 Task: Search one way flight ticket for 2 adults, 2 infants in seat and 1 infant on lap in first from Hibbing: Range Regional Airport (was Chisholm-hibbing Airport) to Greenville: Pitt-greenville Airport on 5-2-2023. Choice of flights is Emirates. Number of bags: 1 carry on bag and 5 checked bags. Price is upto 90000. Outbound departure time preference is 7:45.
Action: Mouse moved to (388, 154)
Screenshot: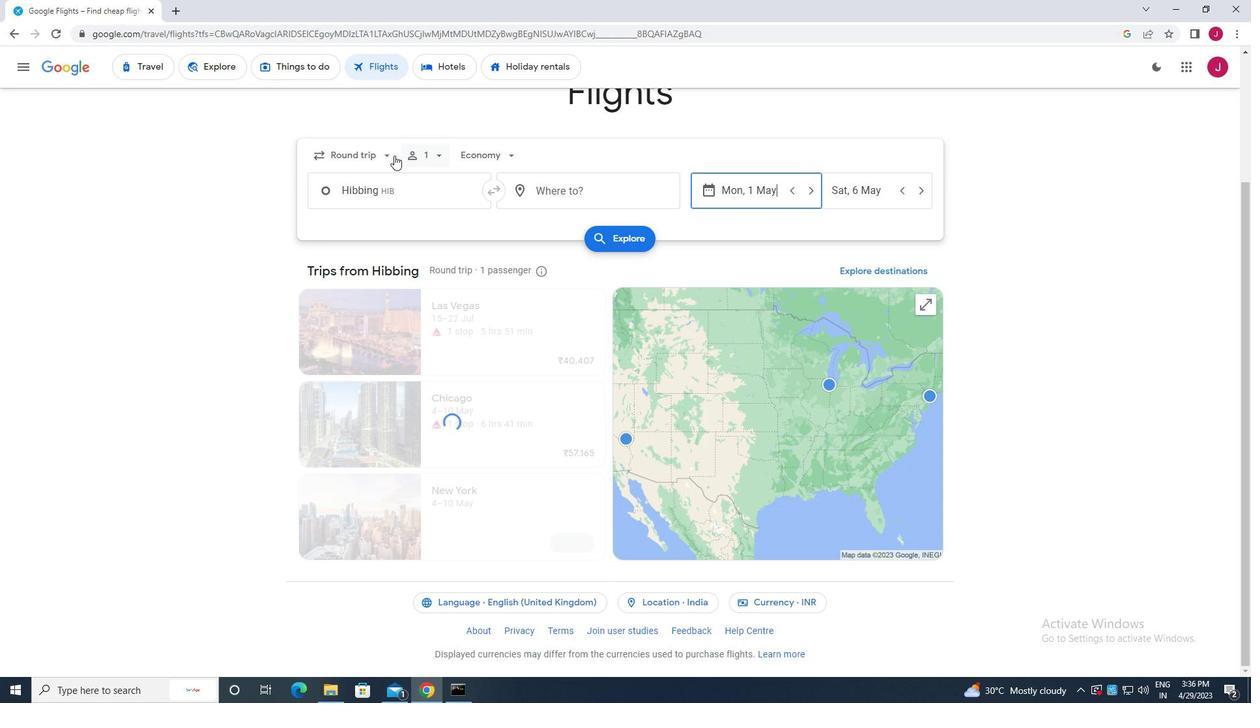 
Action: Mouse pressed left at (388, 154)
Screenshot: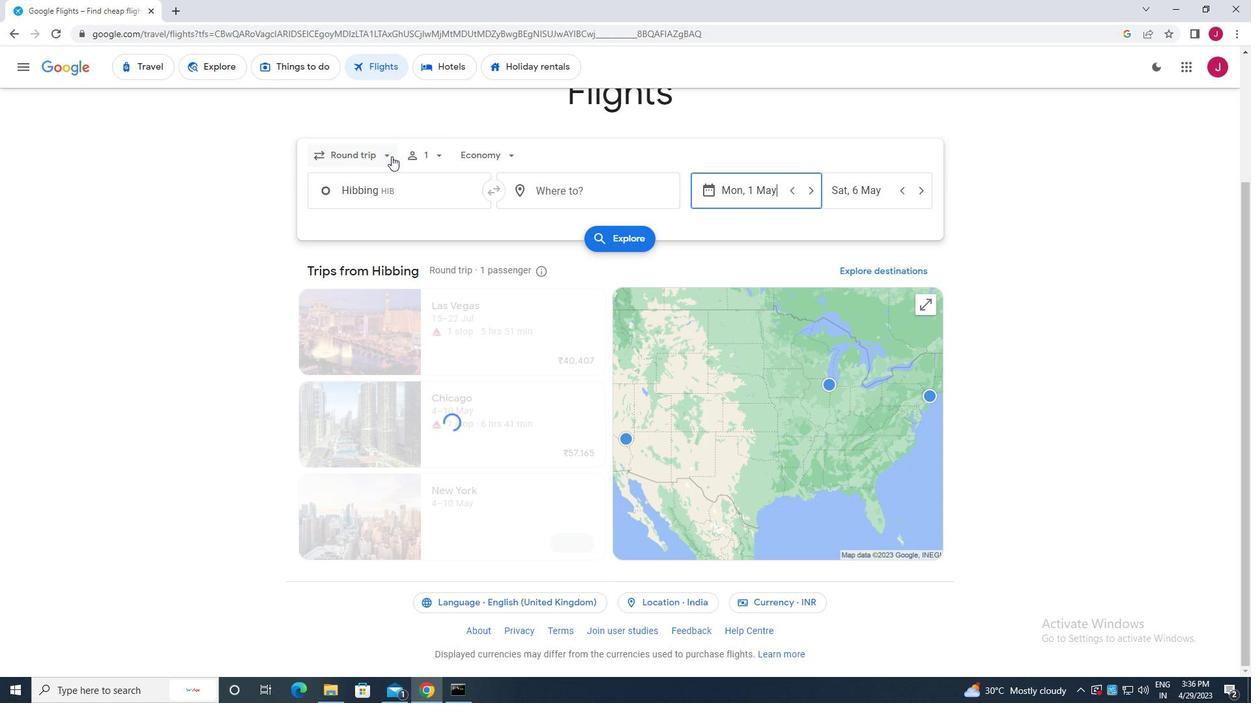 
Action: Mouse moved to (372, 213)
Screenshot: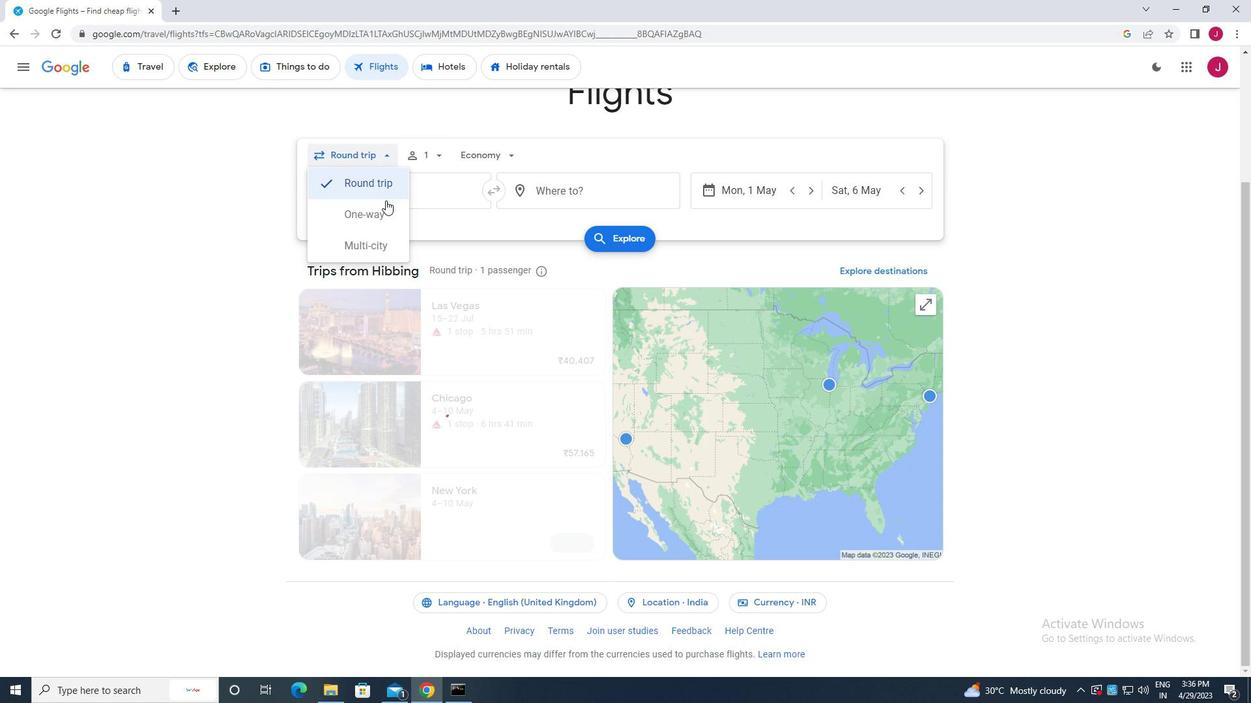
Action: Mouse pressed left at (372, 213)
Screenshot: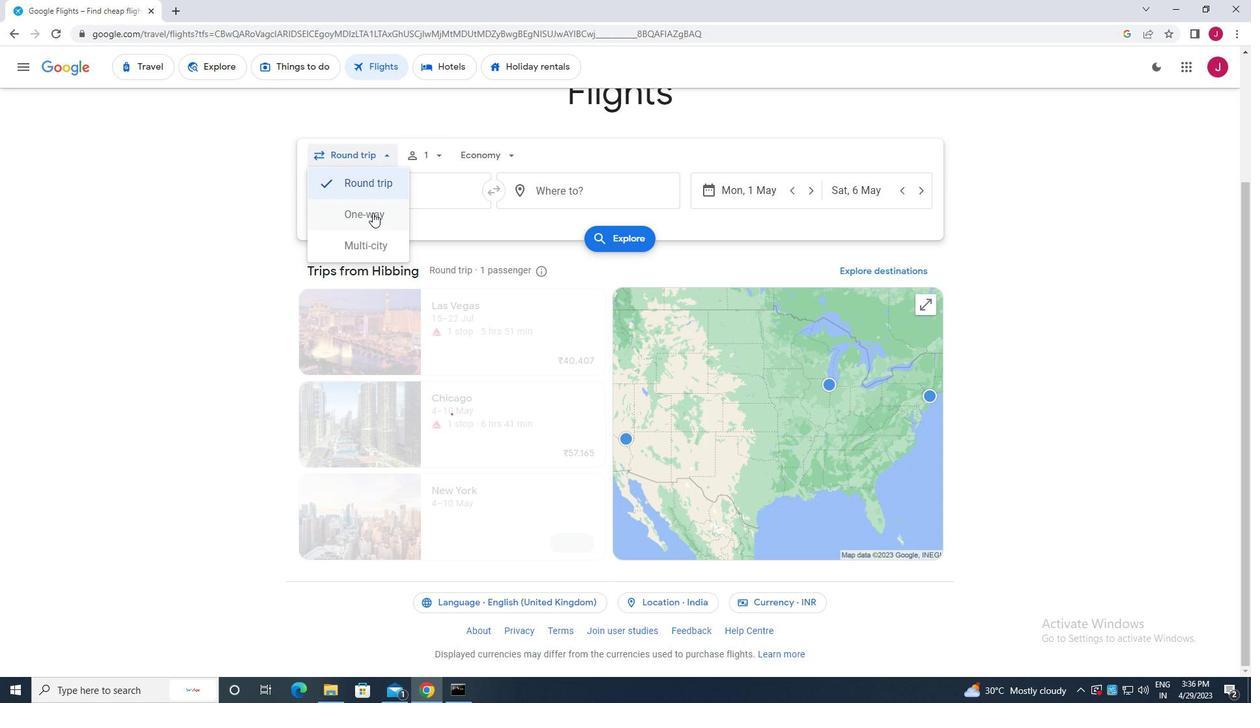 
Action: Mouse moved to (432, 155)
Screenshot: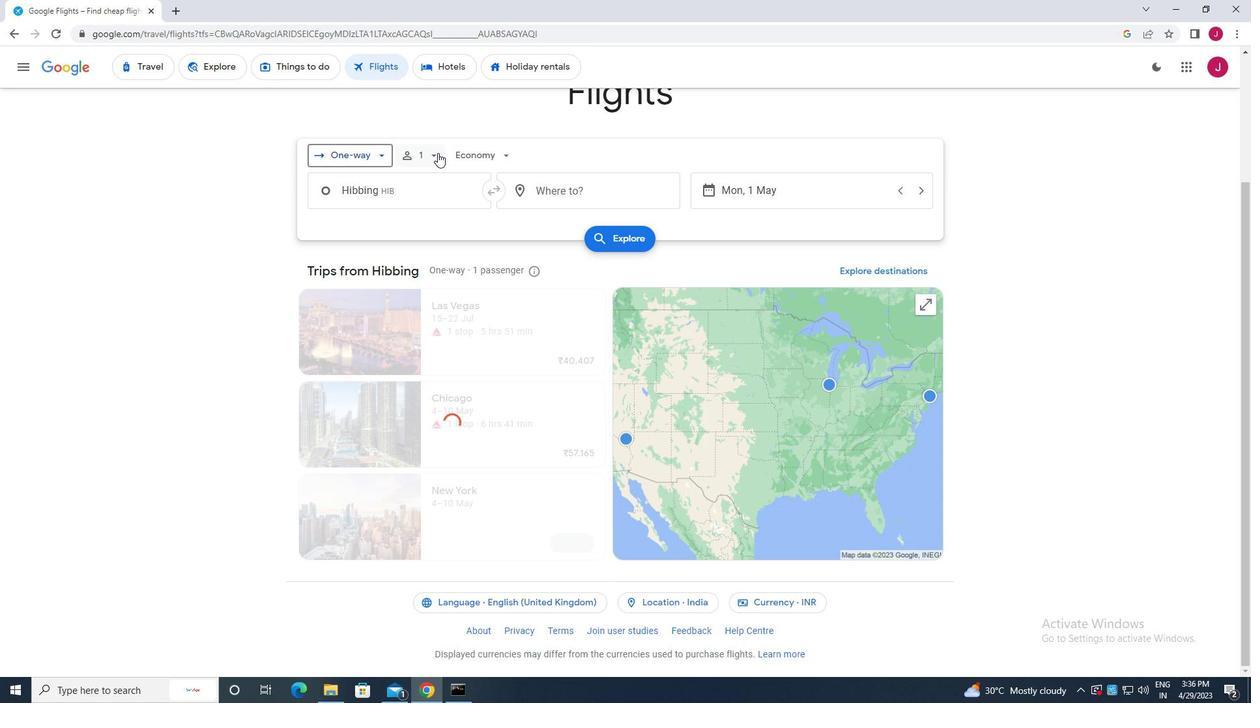 
Action: Mouse pressed left at (432, 155)
Screenshot: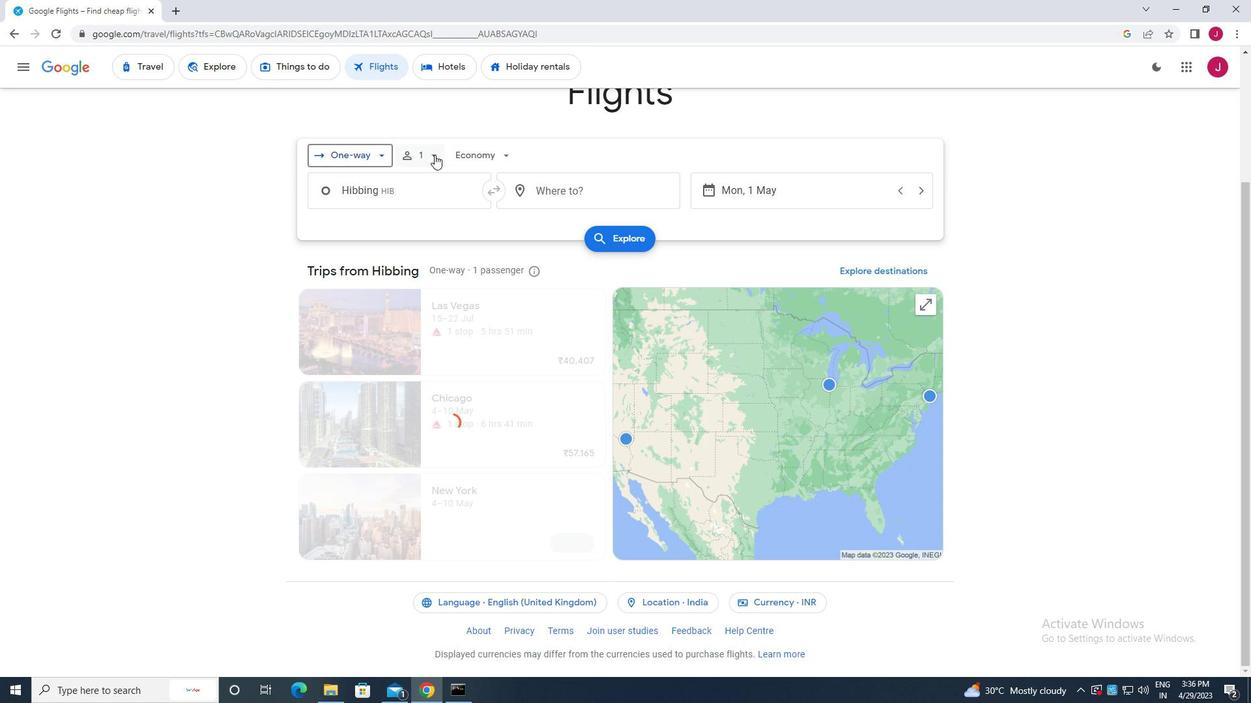 
Action: Mouse moved to (532, 192)
Screenshot: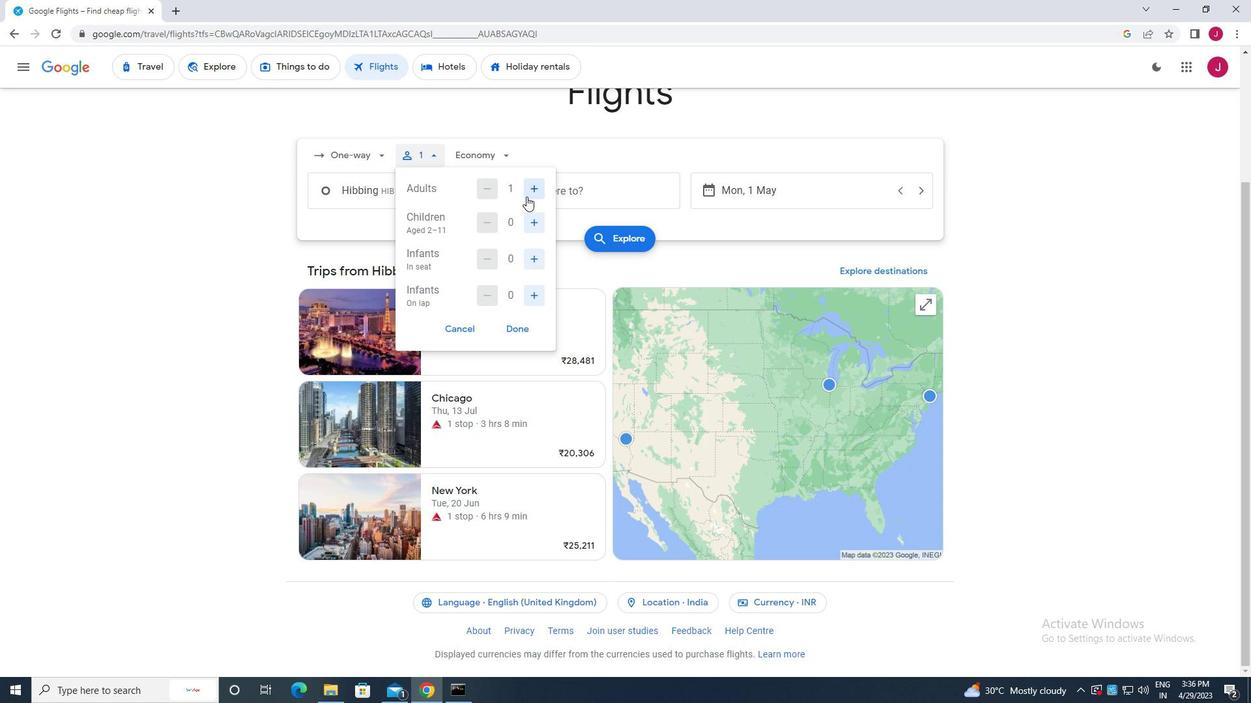 
Action: Mouse pressed left at (532, 192)
Screenshot: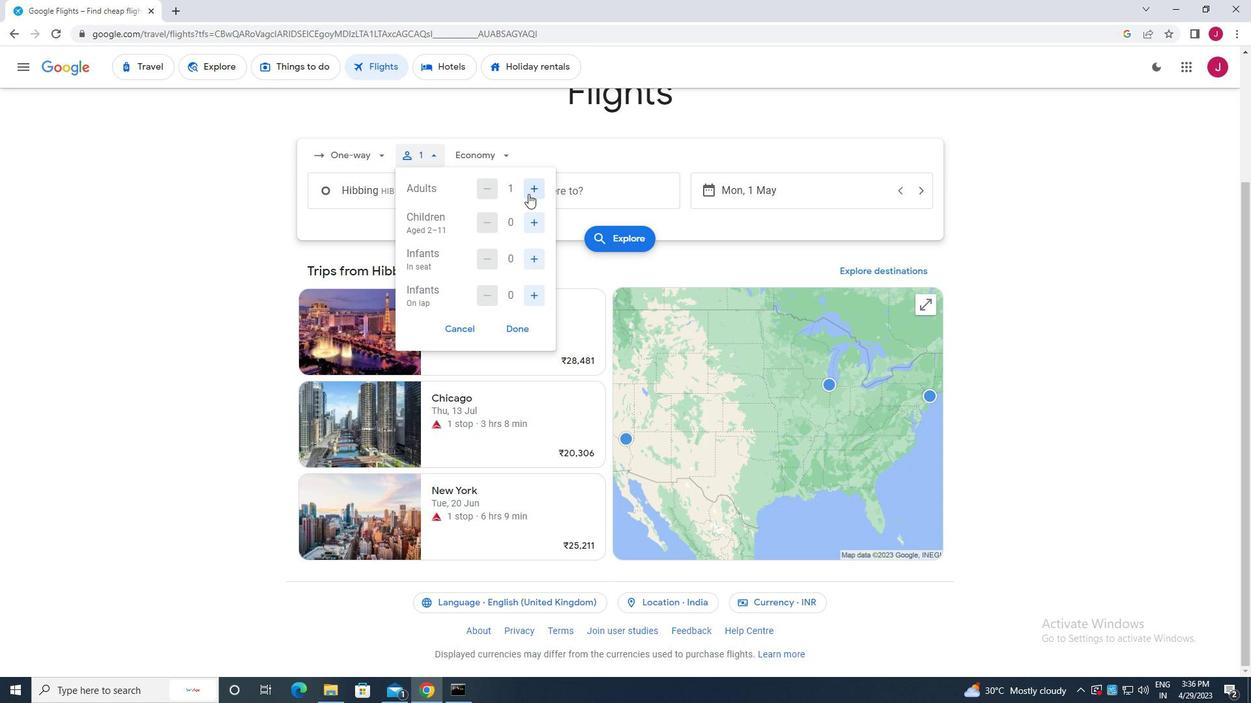 
Action: Mouse pressed left at (532, 192)
Screenshot: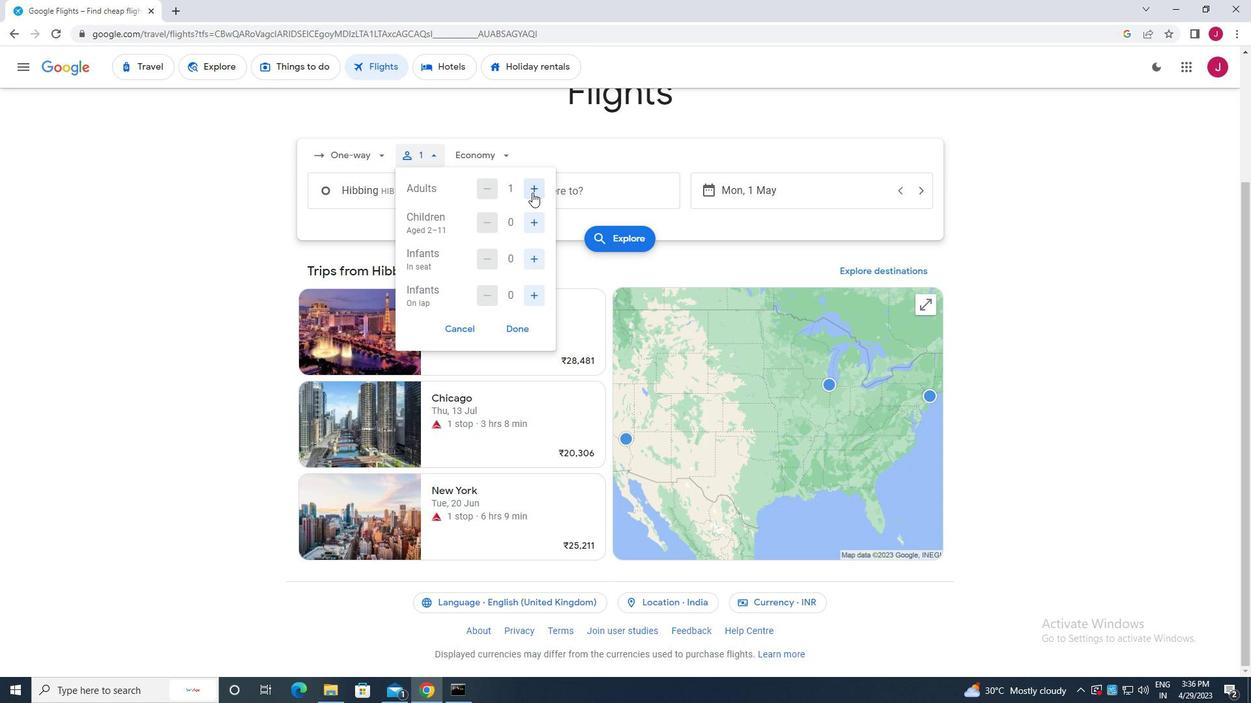 
Action: Mouse moved to (488, 190)
Screenshot: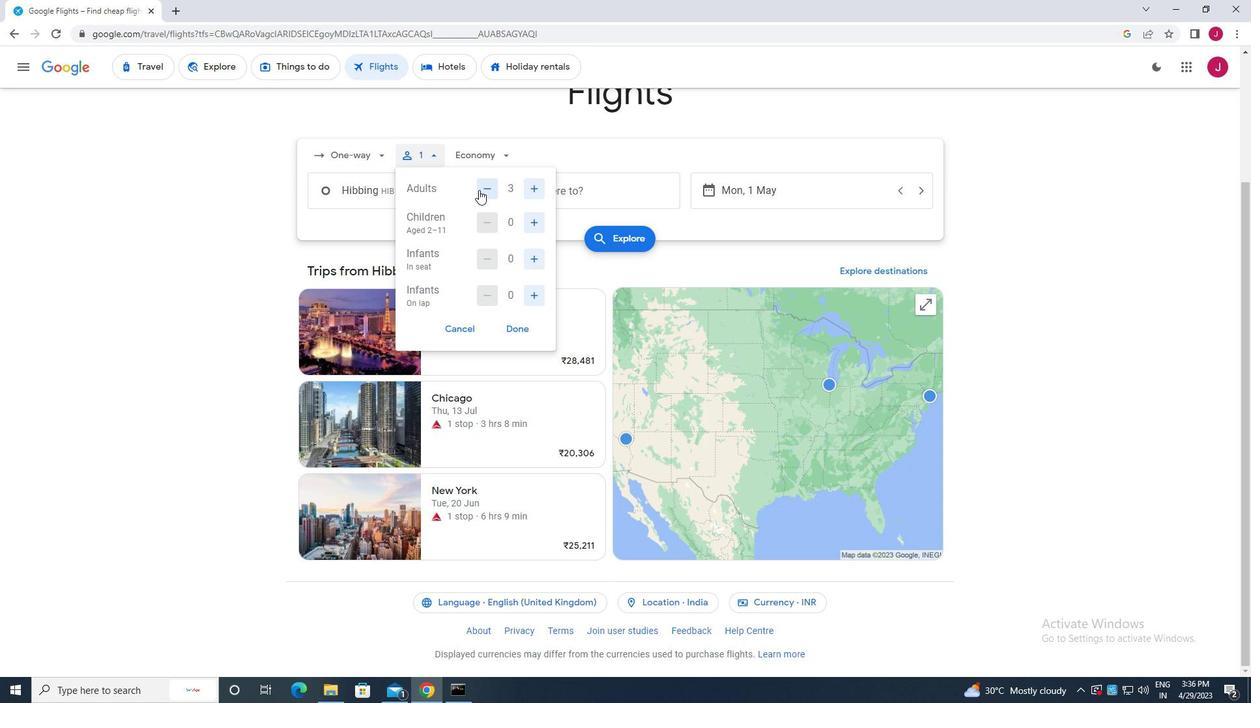
Action: Mouse pressed left at (488, 190)
Screenshot: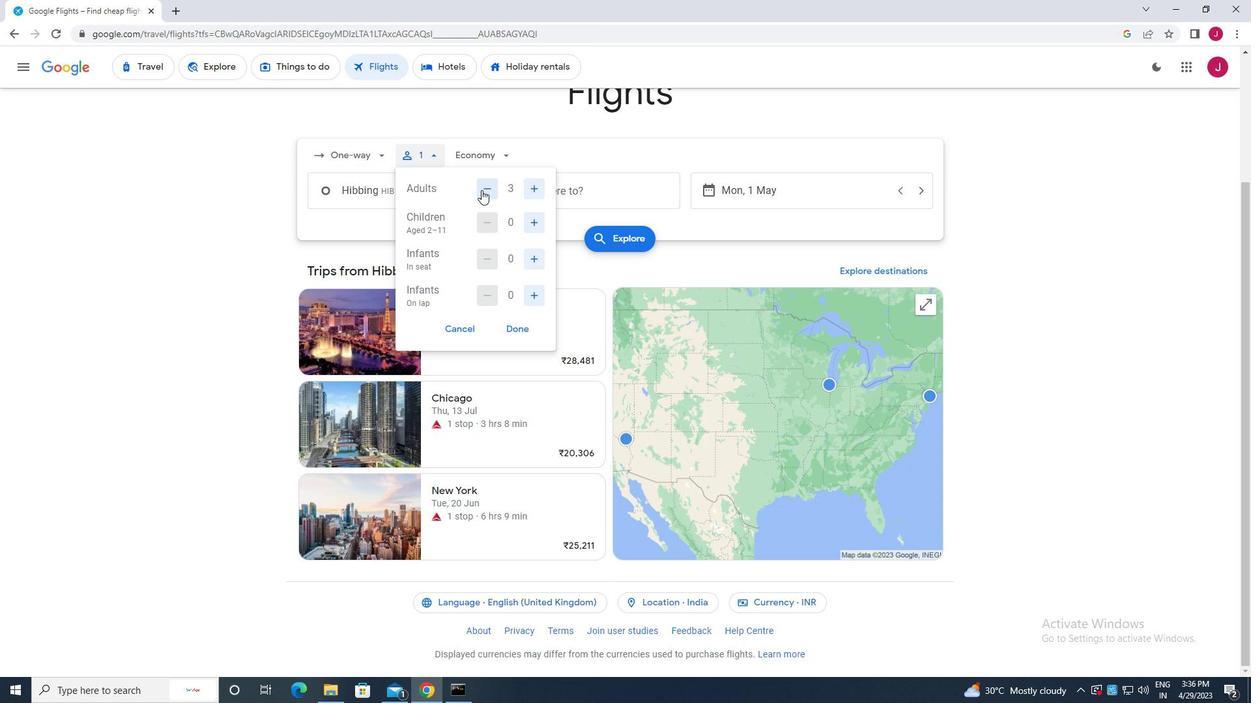 
Action: Mouse moved to (538, 254)
Screenshot: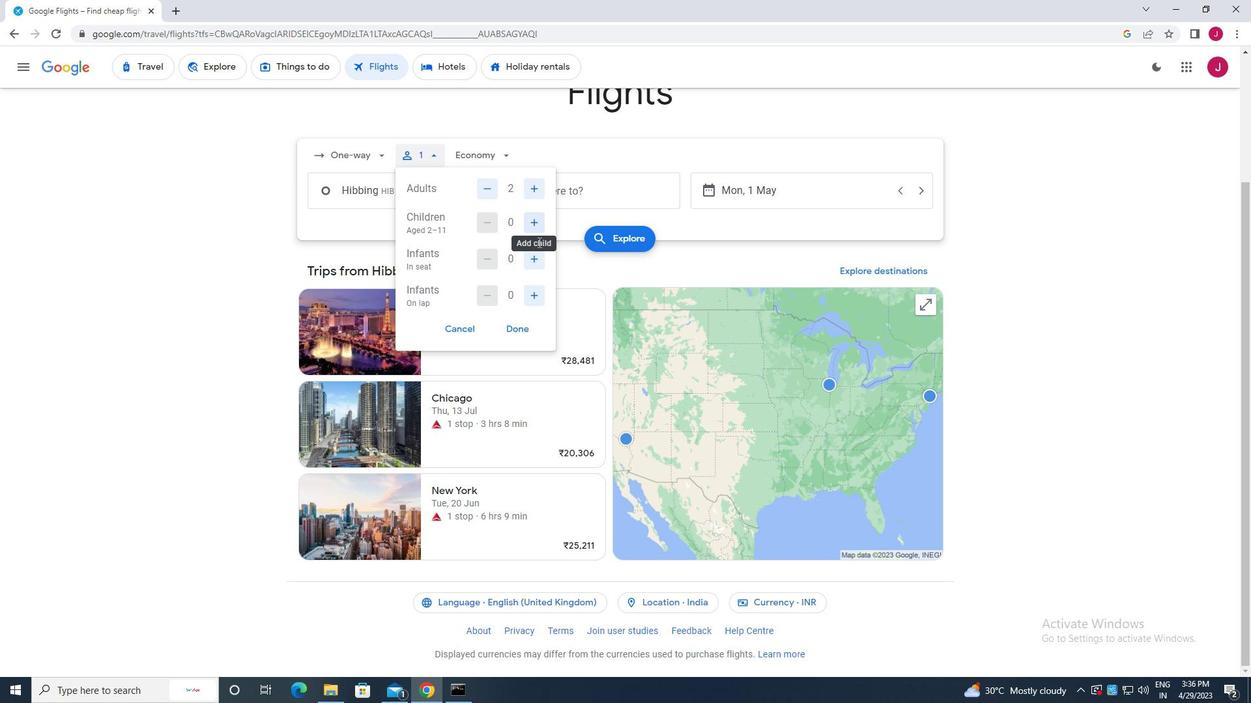 
Action: Mouse pressed left at (538, 254)
Screenshot: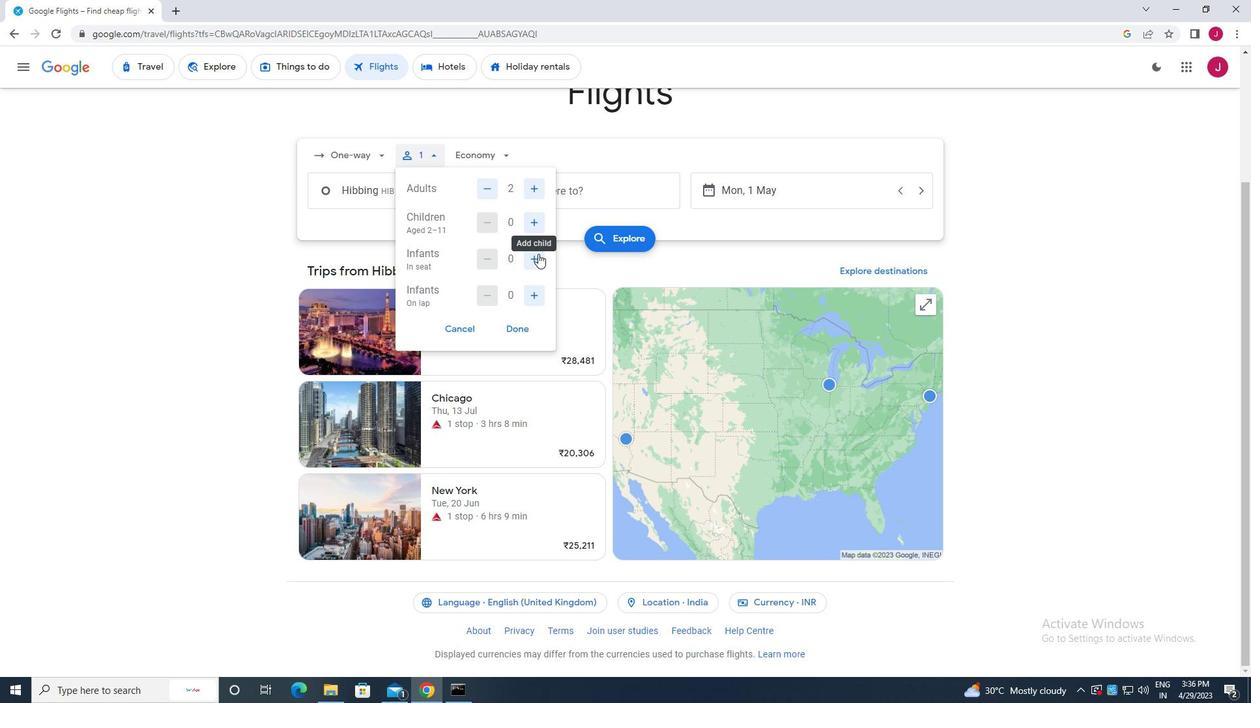 
Action: Mouse pressed left at (538, 254)
Screenshot: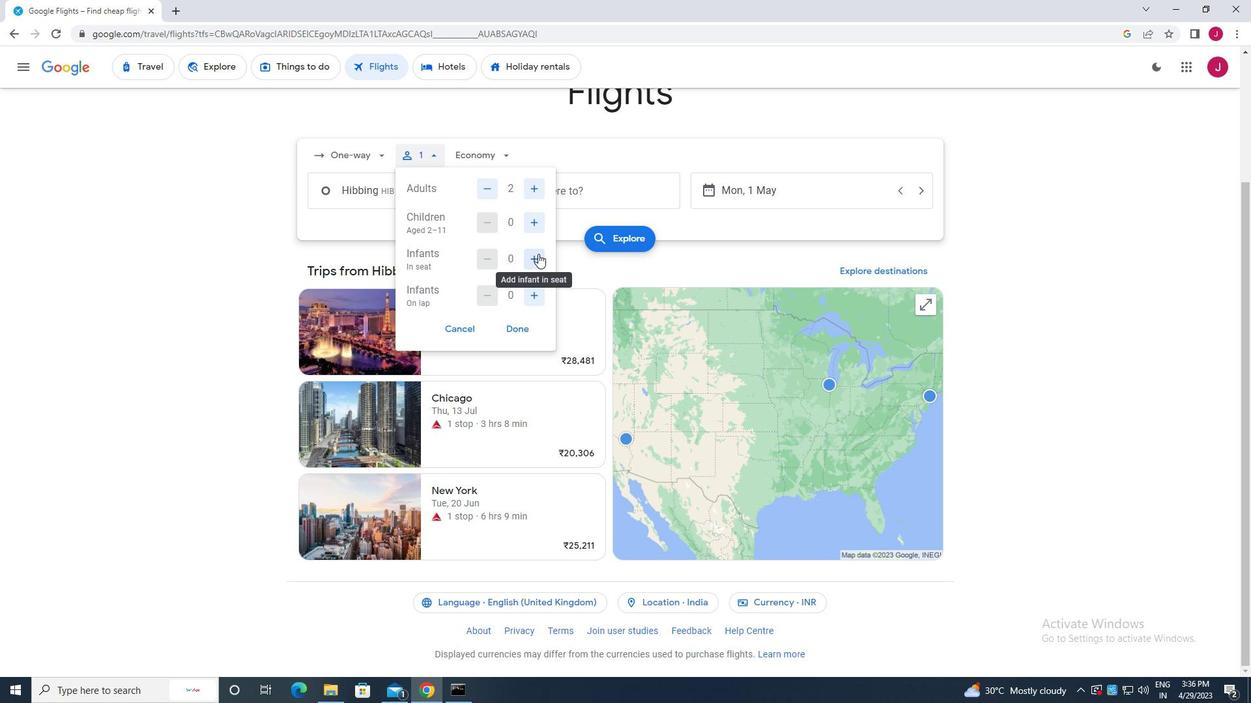 
Action: Mouse moved to (531, 291)
Screenshot: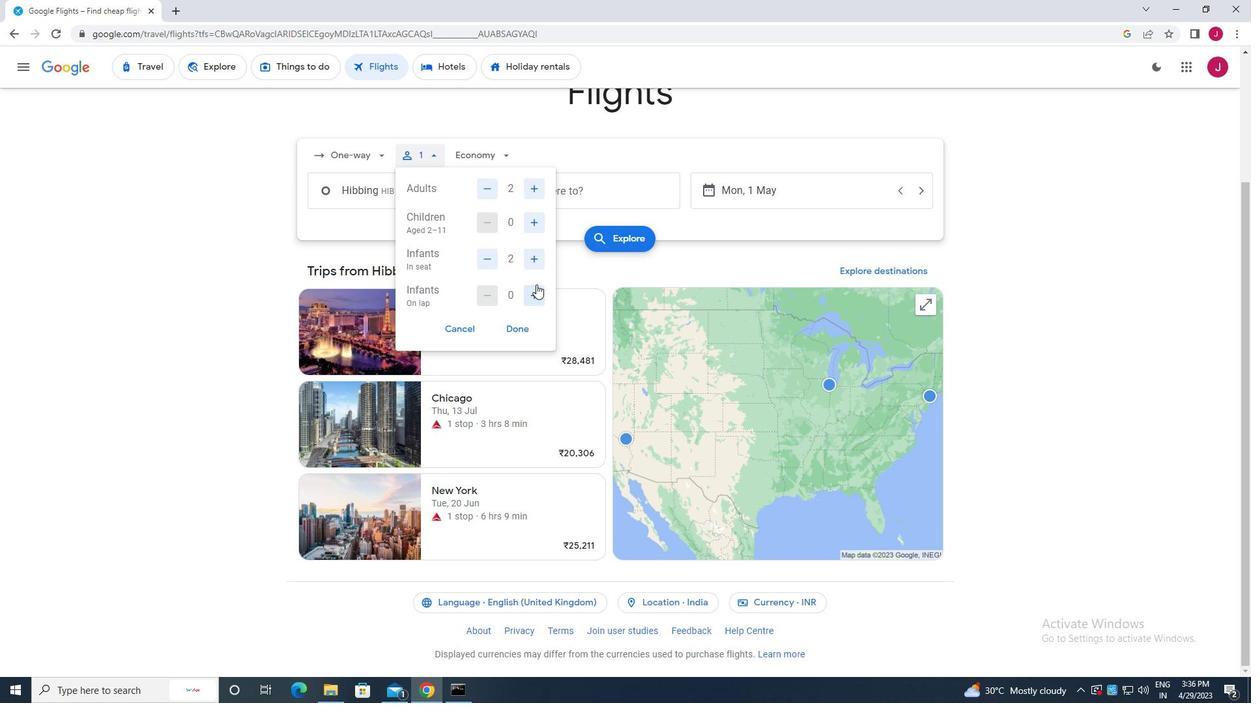
Action: Mouse pressed left at (531, 291)
Screenshot: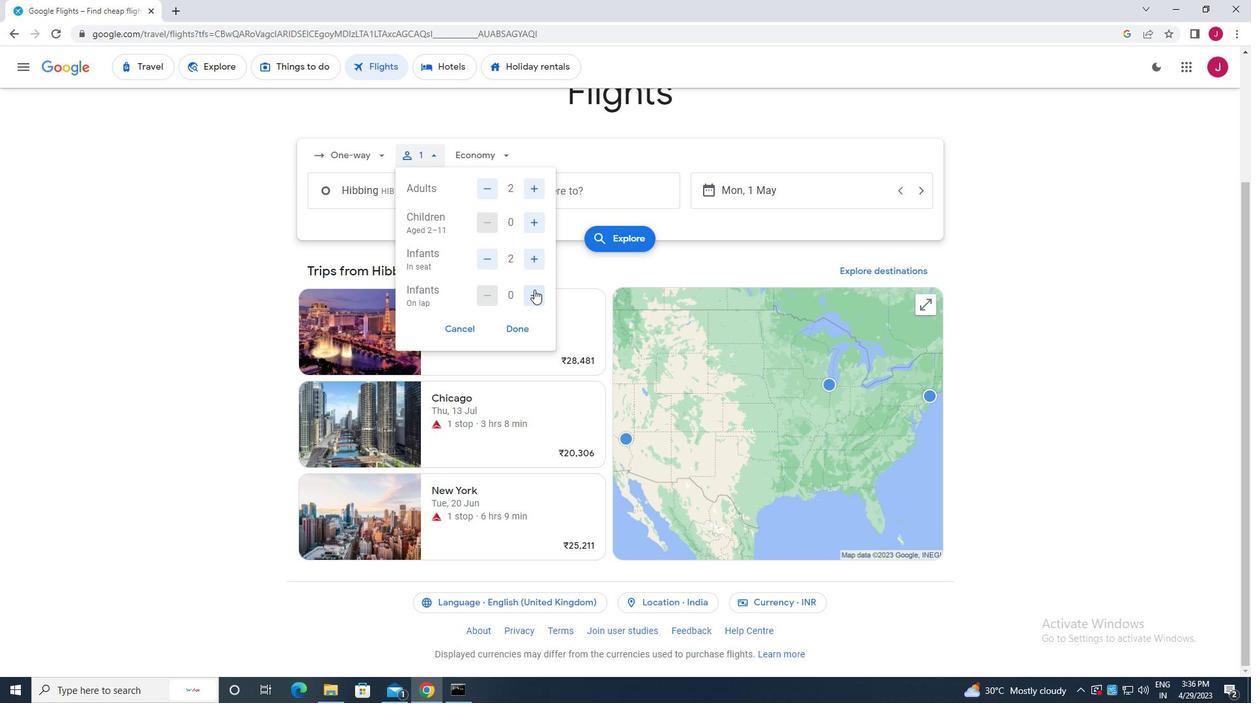 
Action: Mouse moved to (520, 327)
Screenshot: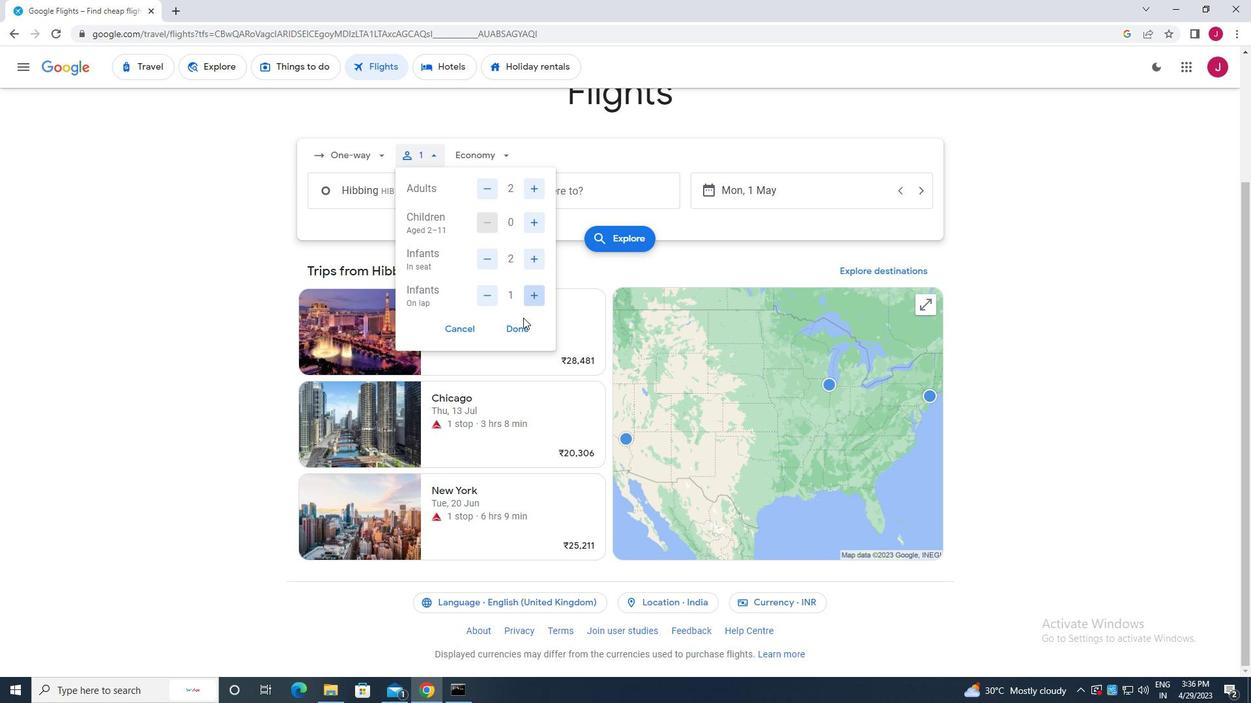 
Action: Mouse pressed left at (520, 327)
Screenshot: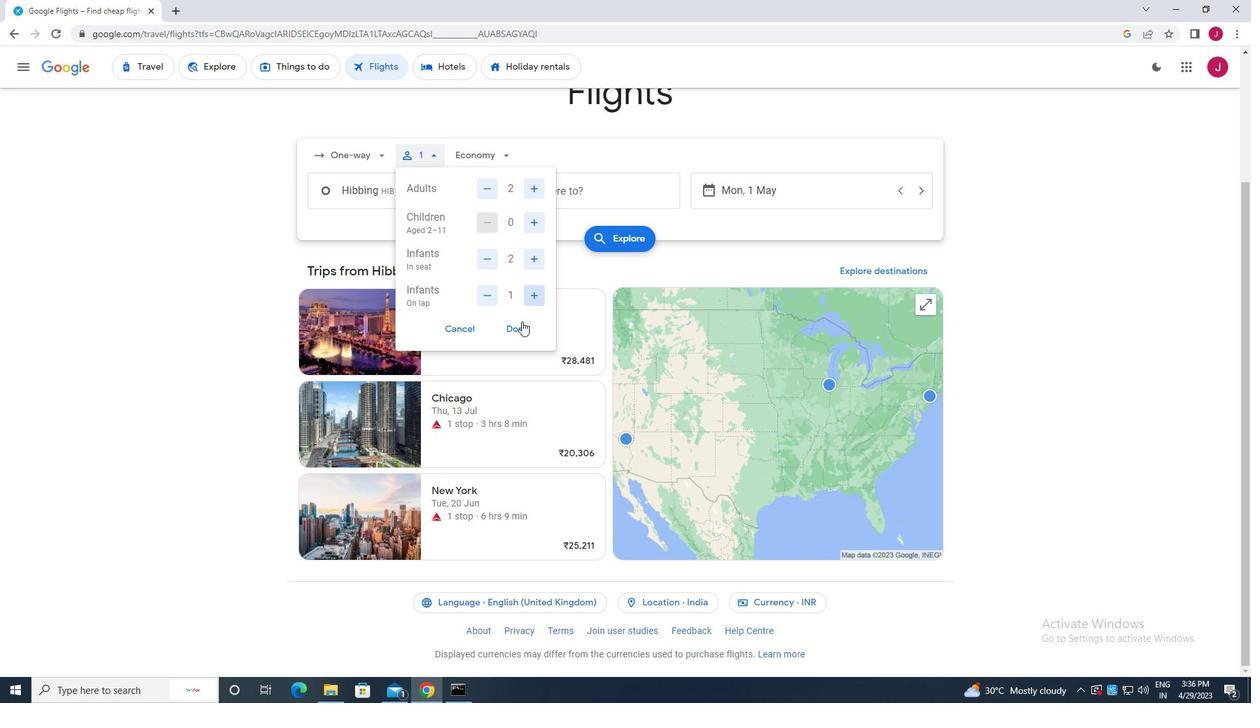 
Action: Mouse moved to (503, 158)
Screenshot: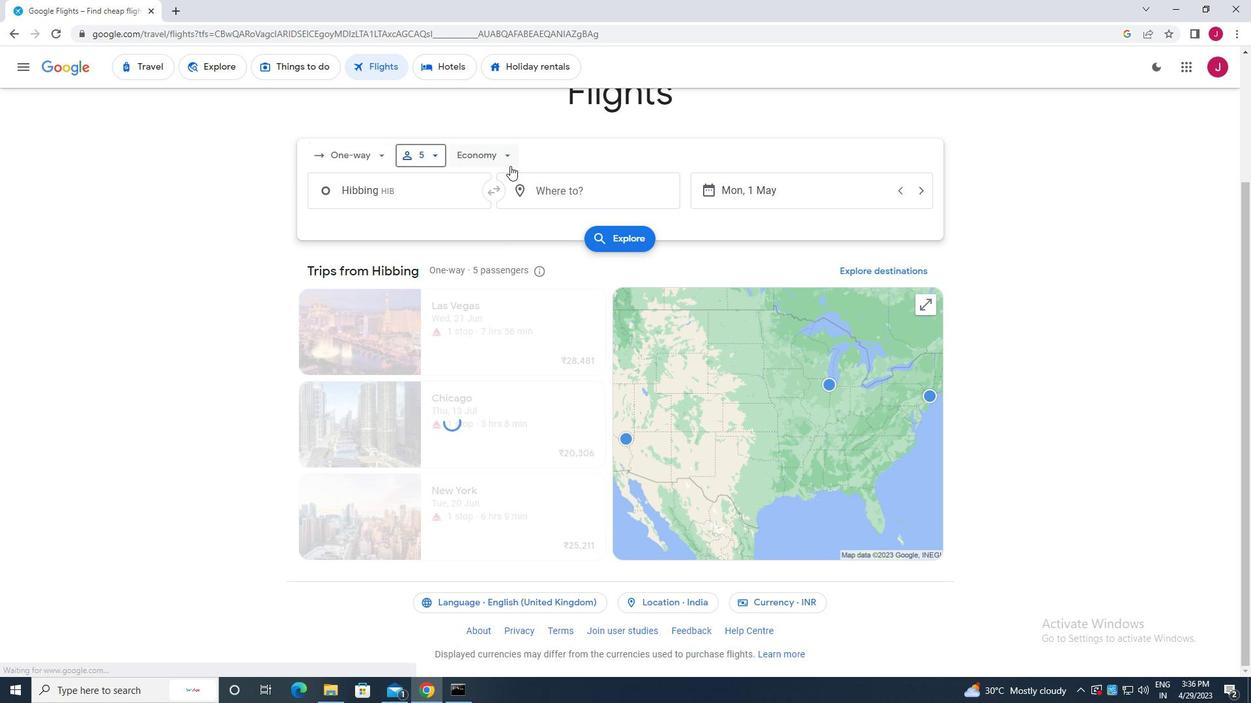 
Action: Mouse pressed left at (503, 158)
Screenshot: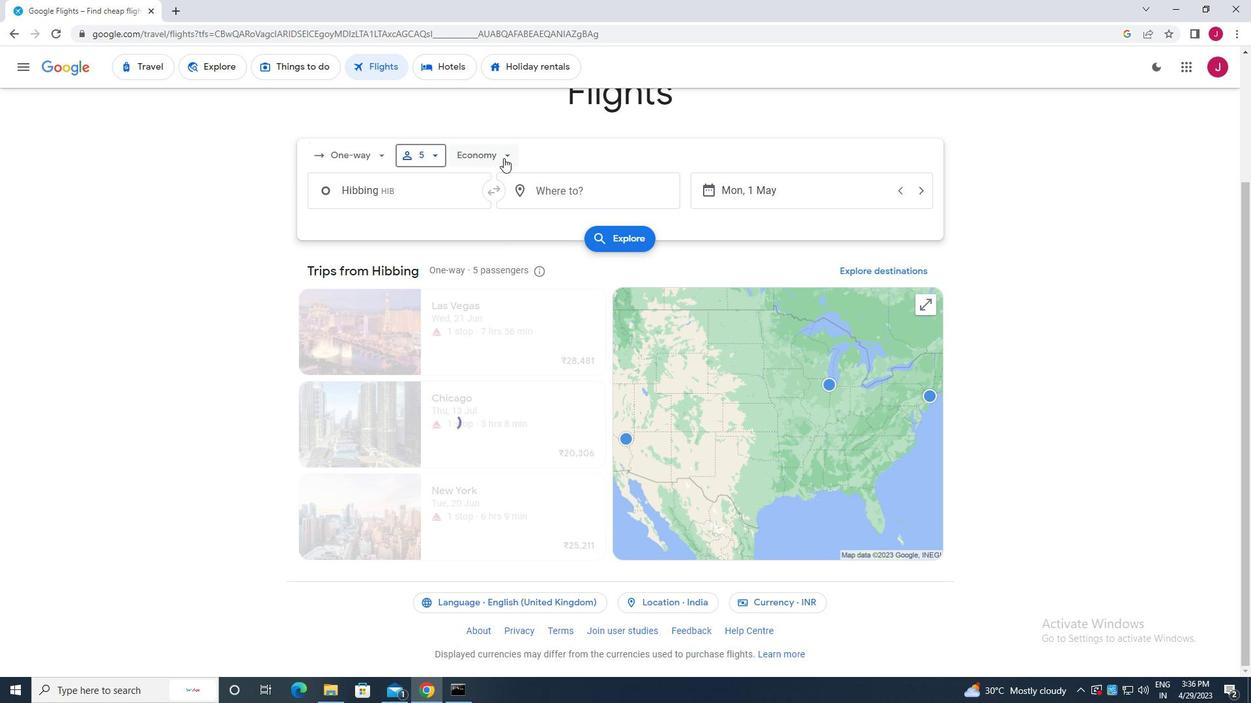 
Action: Mouse moved to (495, 271)
Screenshot: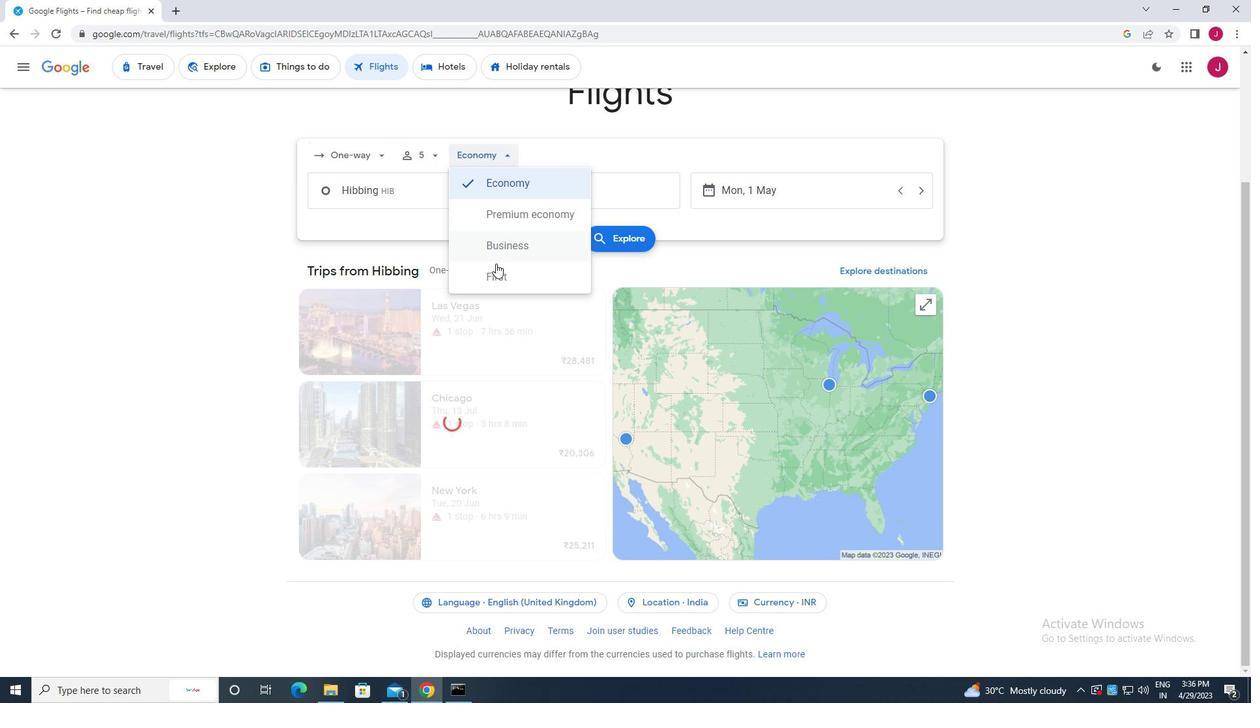 
Action: Mouse pressed left at (495, 271)
Screenshot: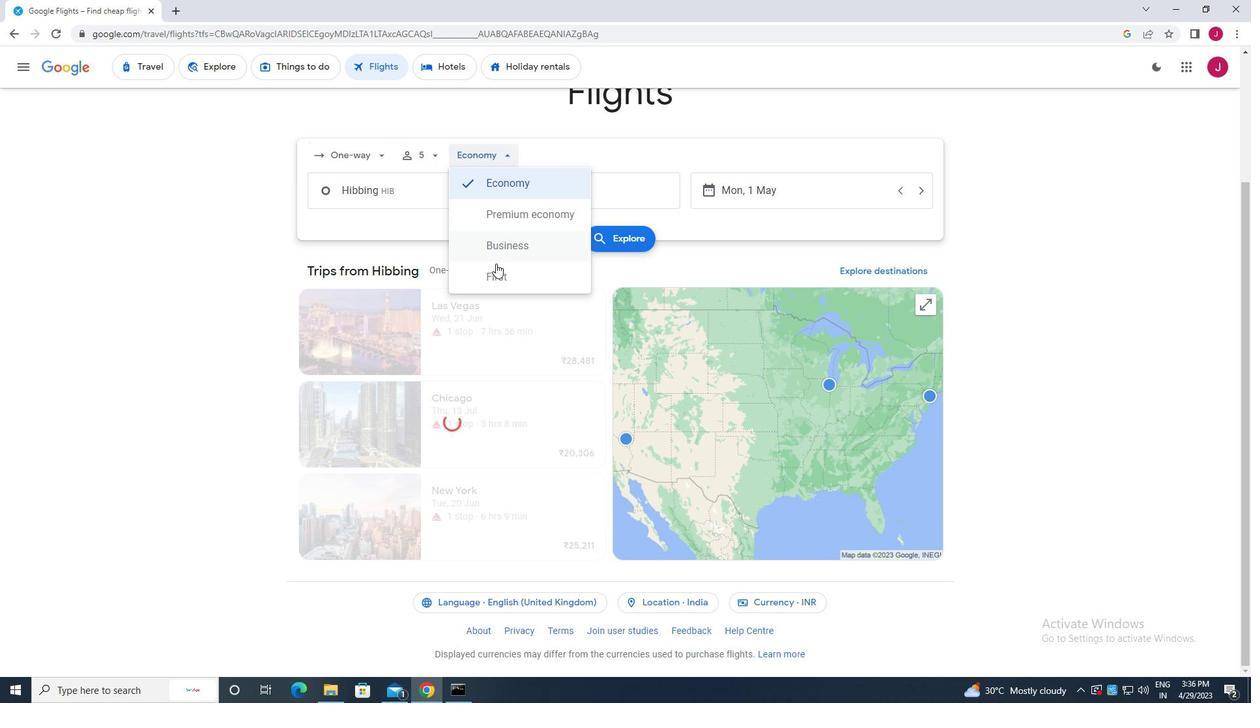 
Action: Mouse moved to (421, 196)
Screenshot: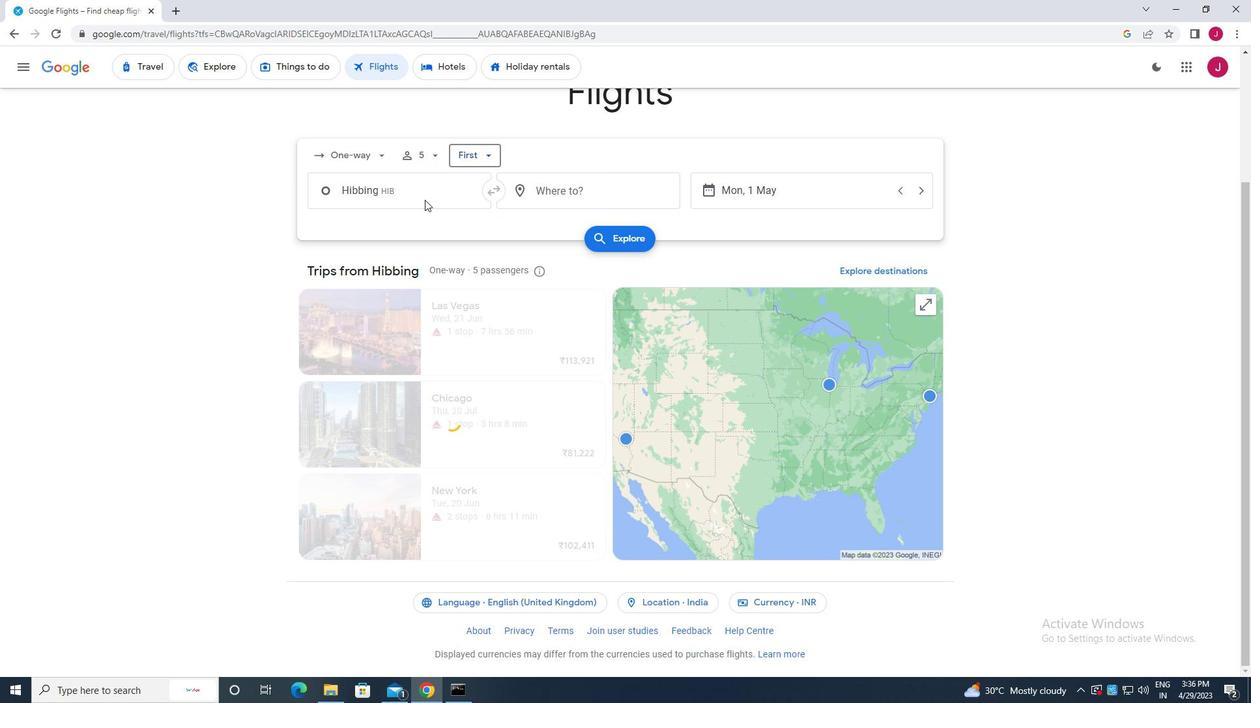 
Action: Mouse pressed left at (421, 196)
Screenshot: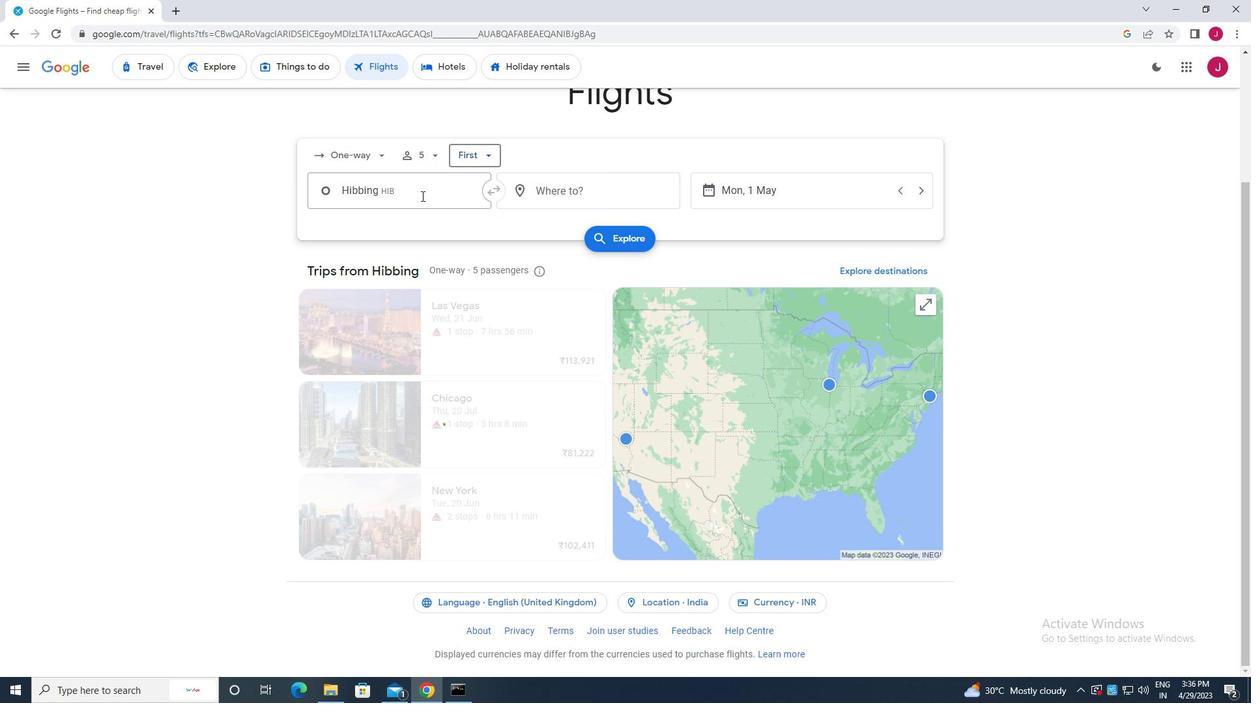 
Action: Mouse moved to (421, 196)
Screenshot: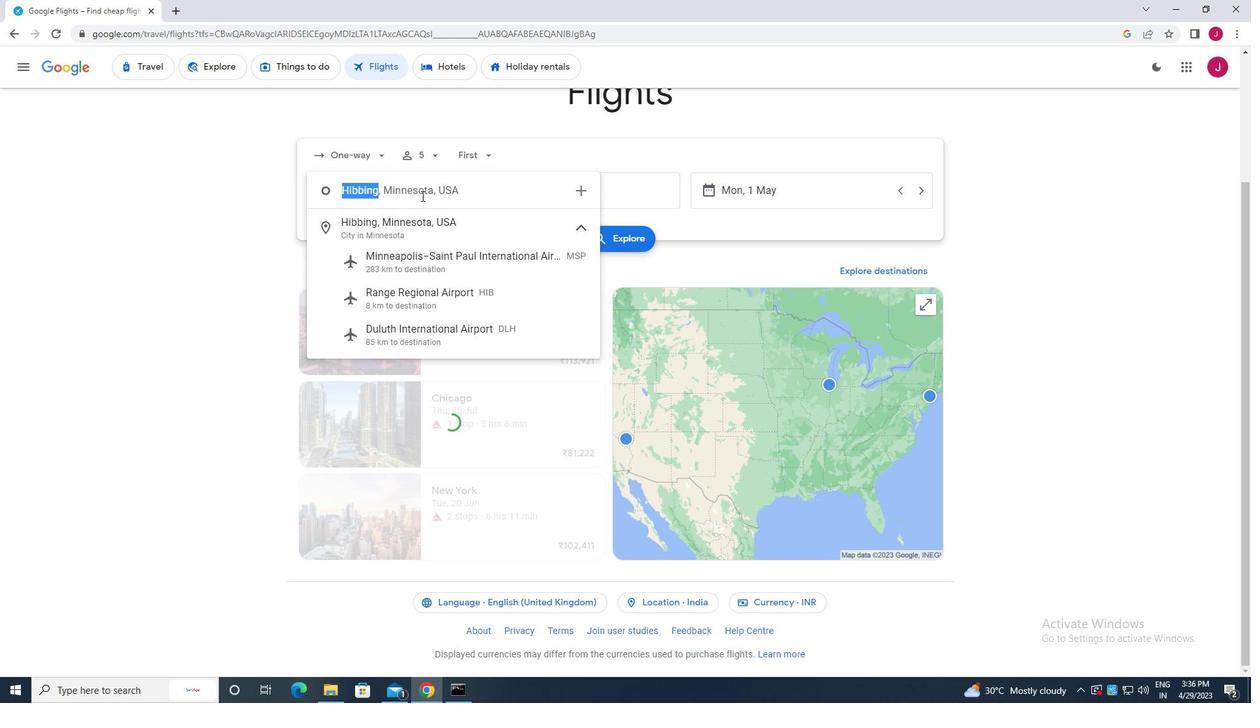 
Action: Key pressed range
Screenshot: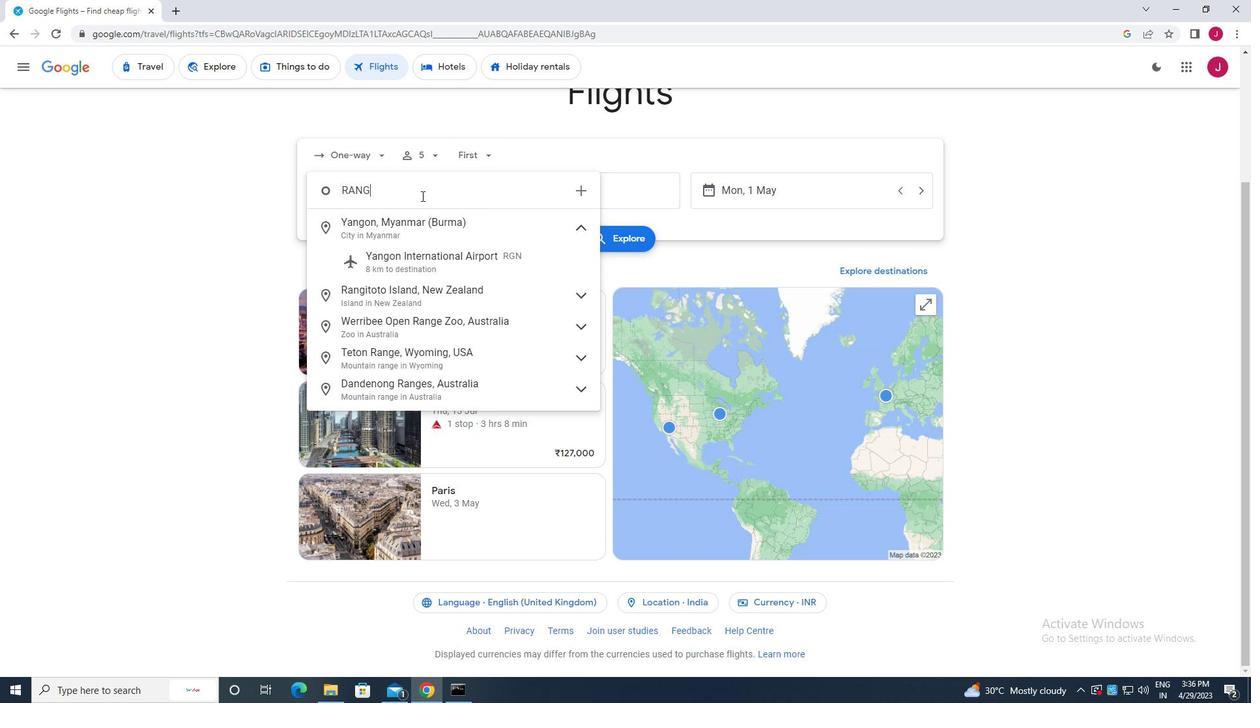 
Action: Mouse moved to (403, 398)
Screenshot: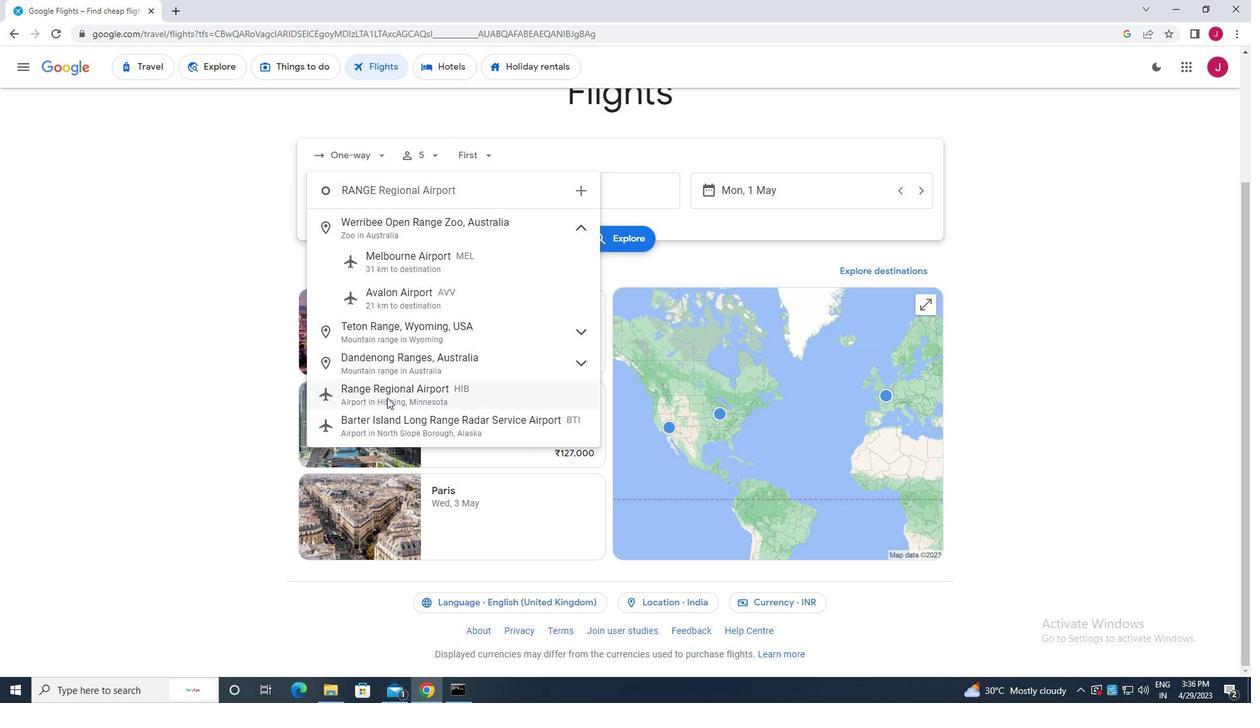 
Action: Mouse pressed left at (403, 398)
Screenshot: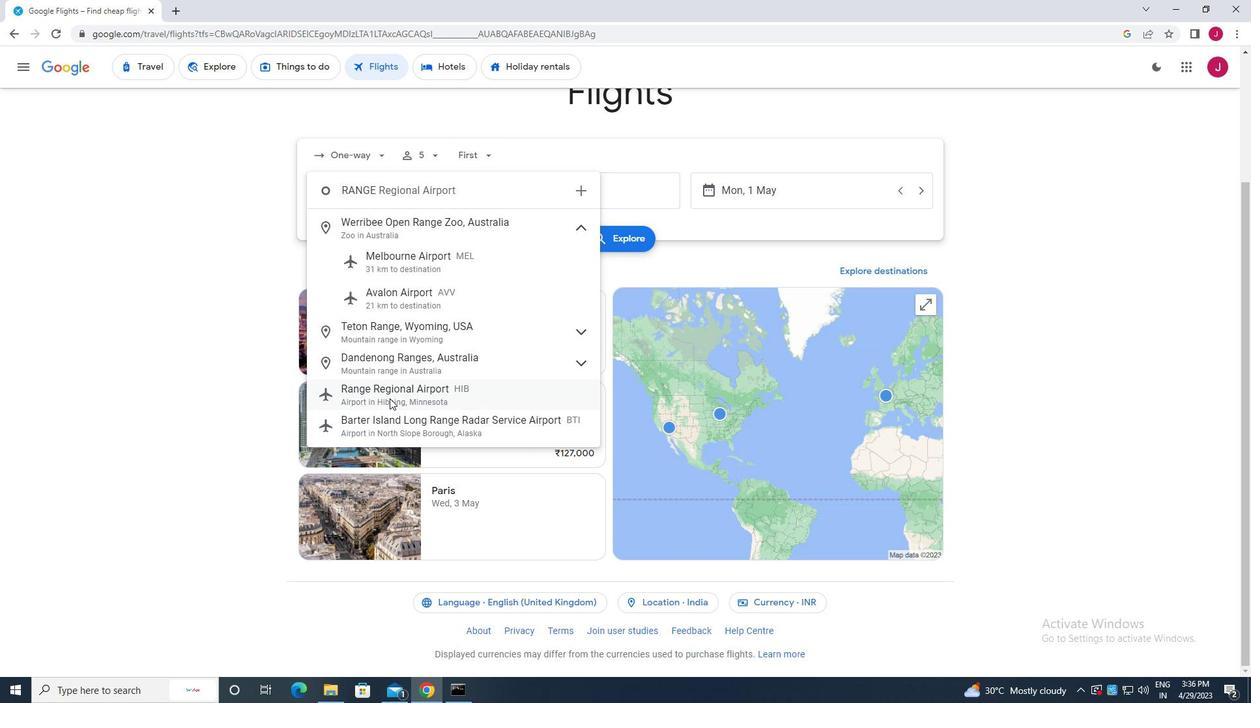 
Action: Mouse moved to (625, 187)
Screenshot: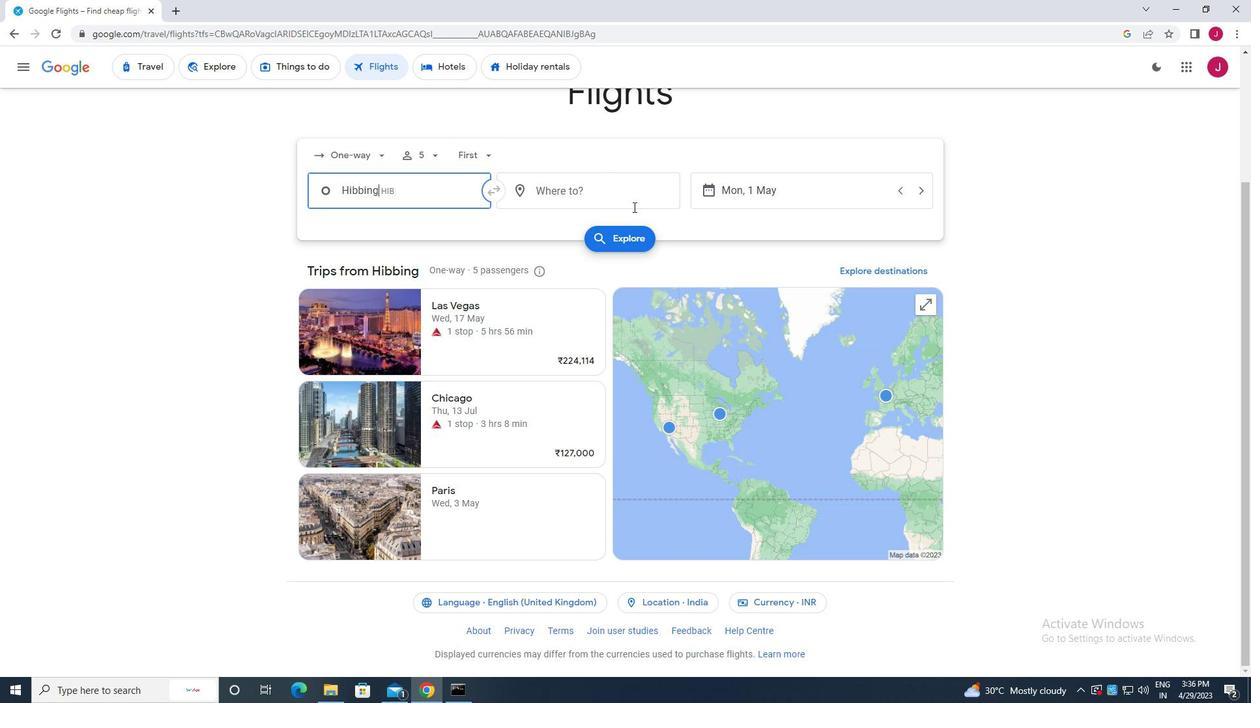 
Action: Mouse pressed left at (625, 187)
Screenshot: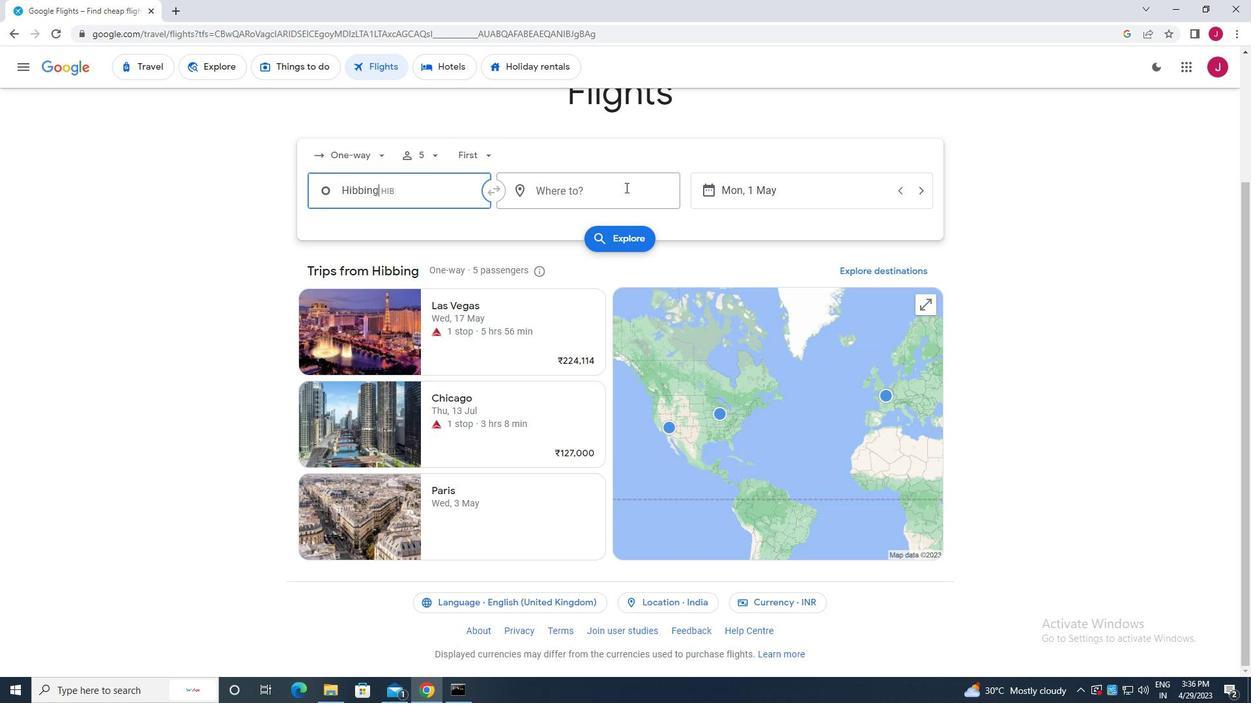 
Action: Key pressed greenville<Key.space>p
Screenshot: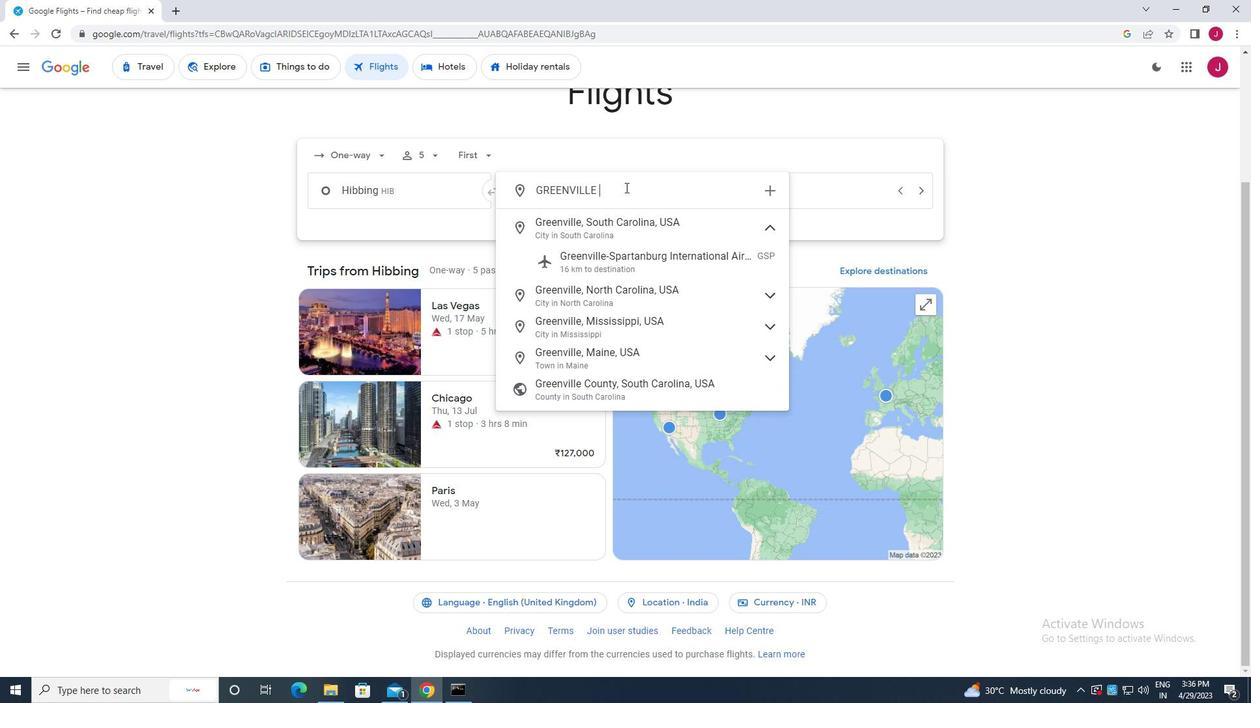 
Action: Mouse moved to (613, 224)
Screenshot: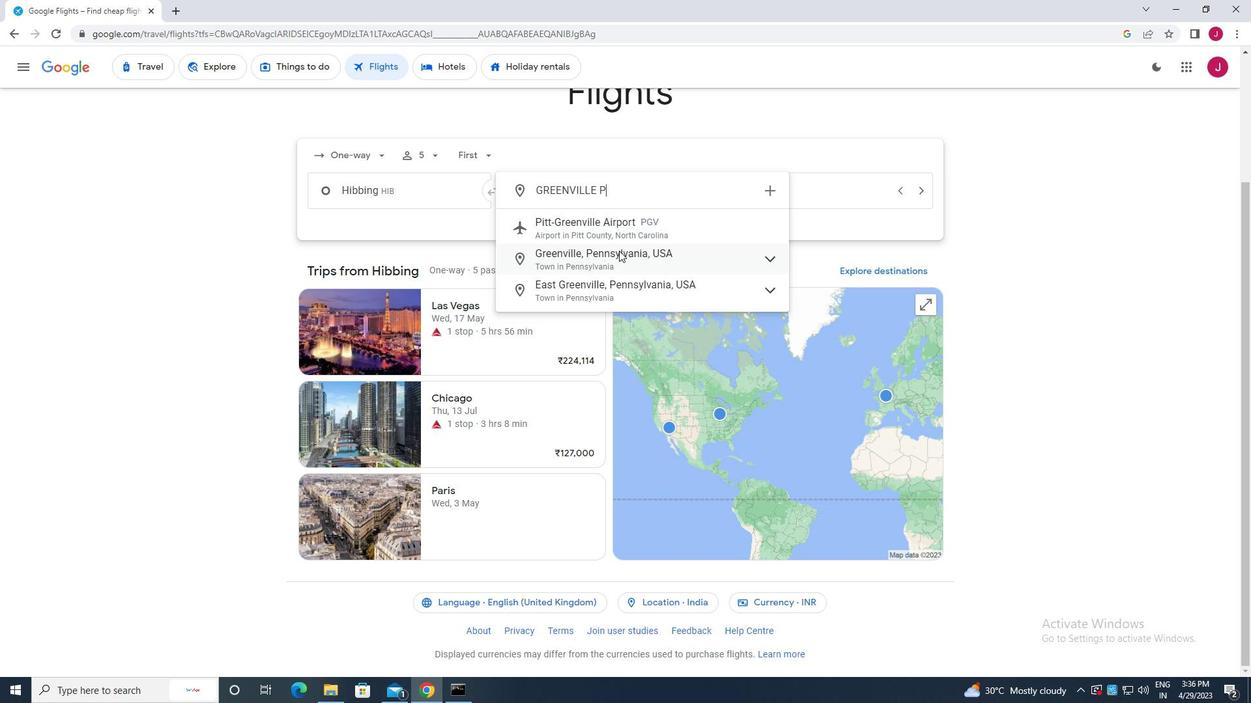 
Action: Mouse pressed left at (613, 224)
Screenshot: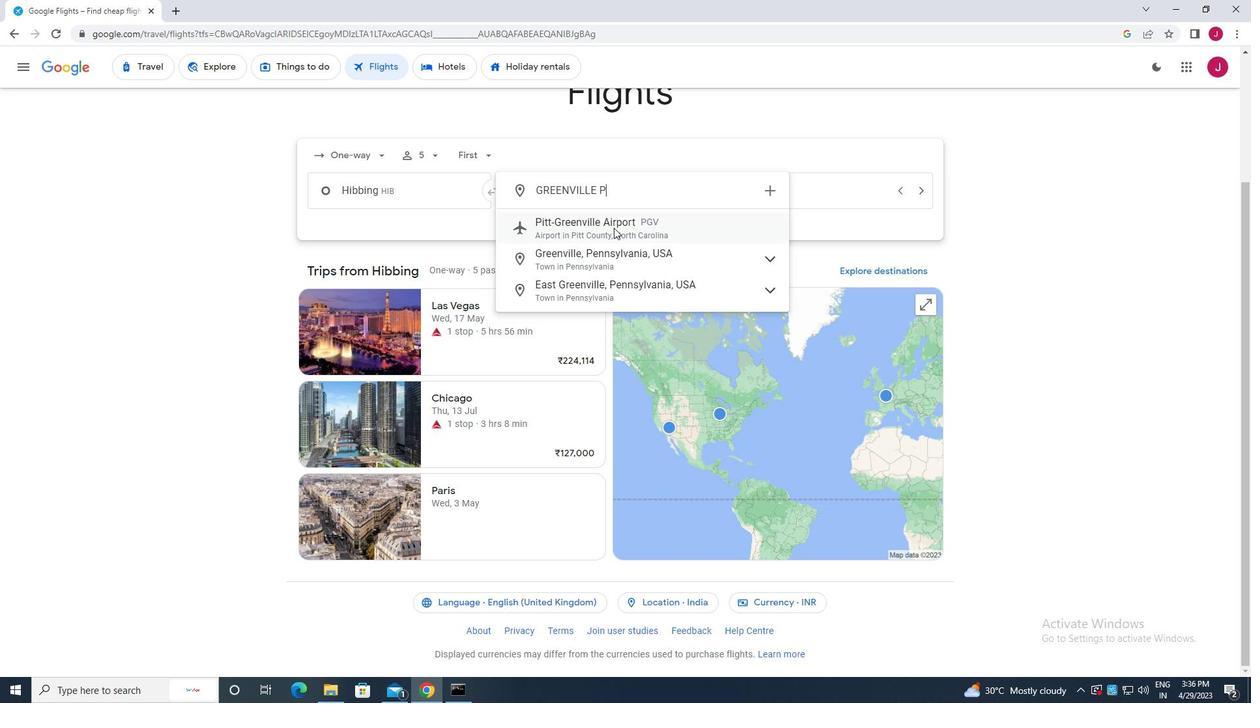 
Action: Mouse moved to (805, 196)
Screenshot: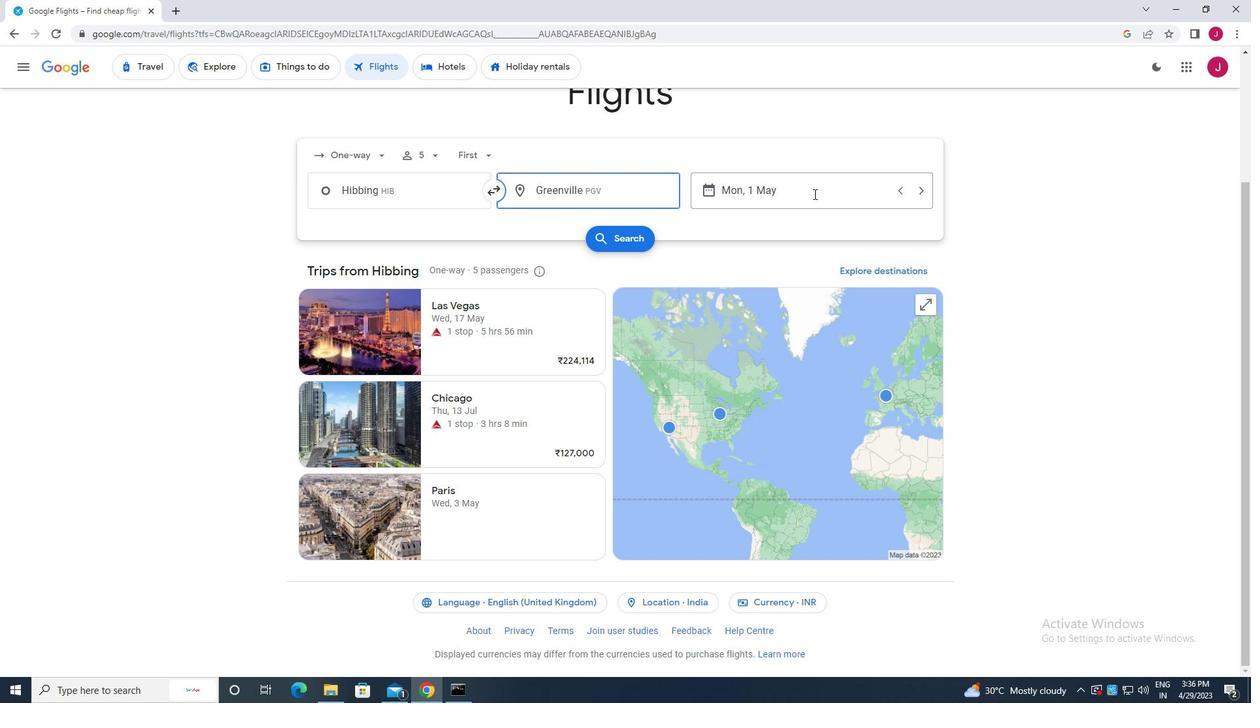 
Action: Mouse pressed left at (805, 196)
Screenshot: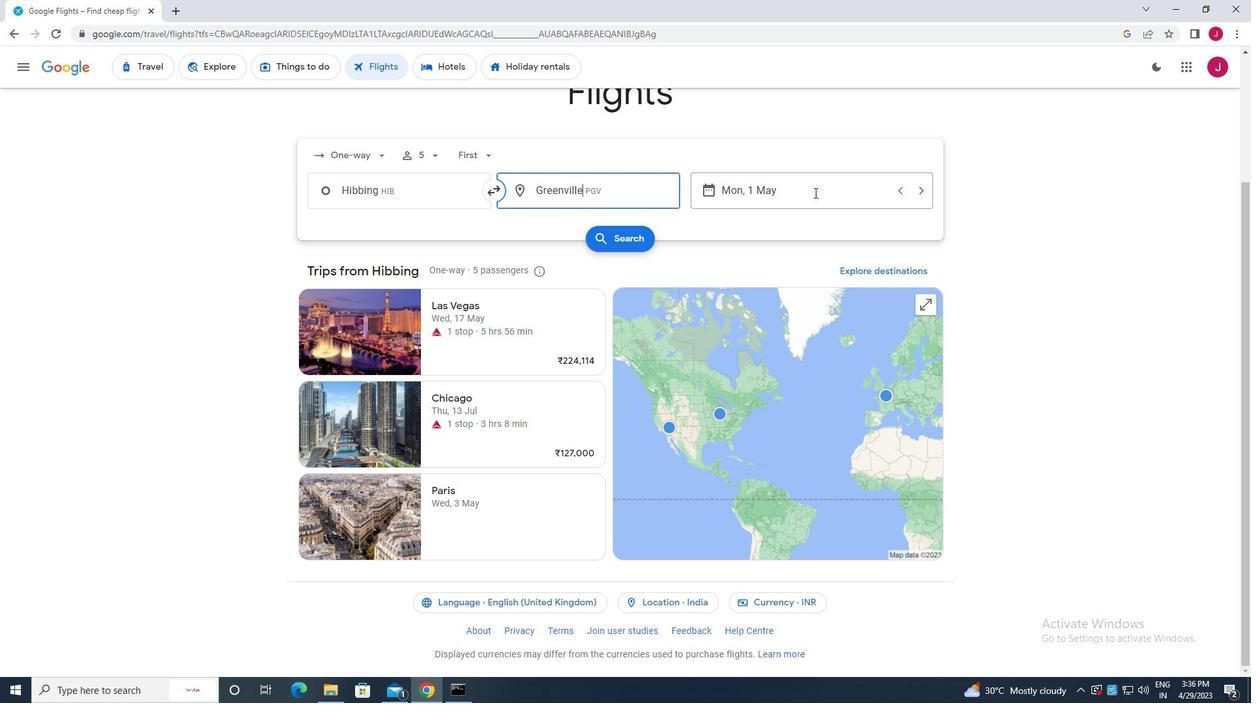 
Action: Mouse moved to (783, 295)
Screenshot: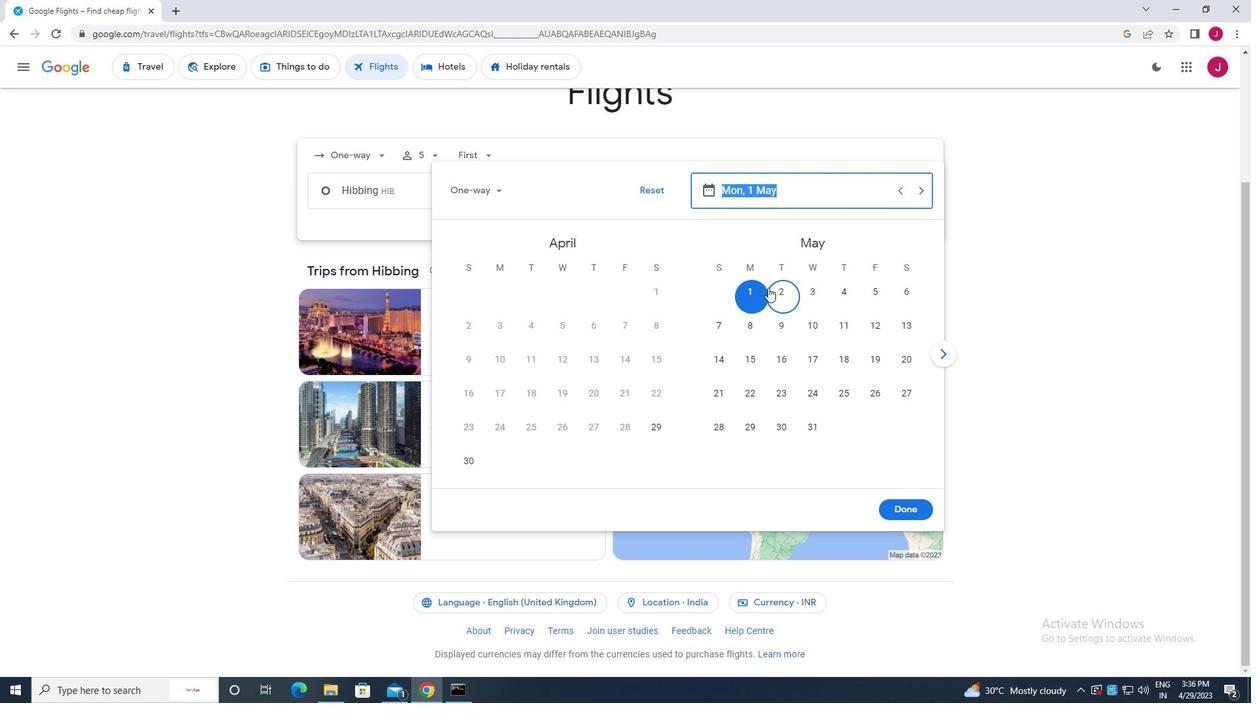
Action: Mouse pressed left at (783, 295)
Screenshot: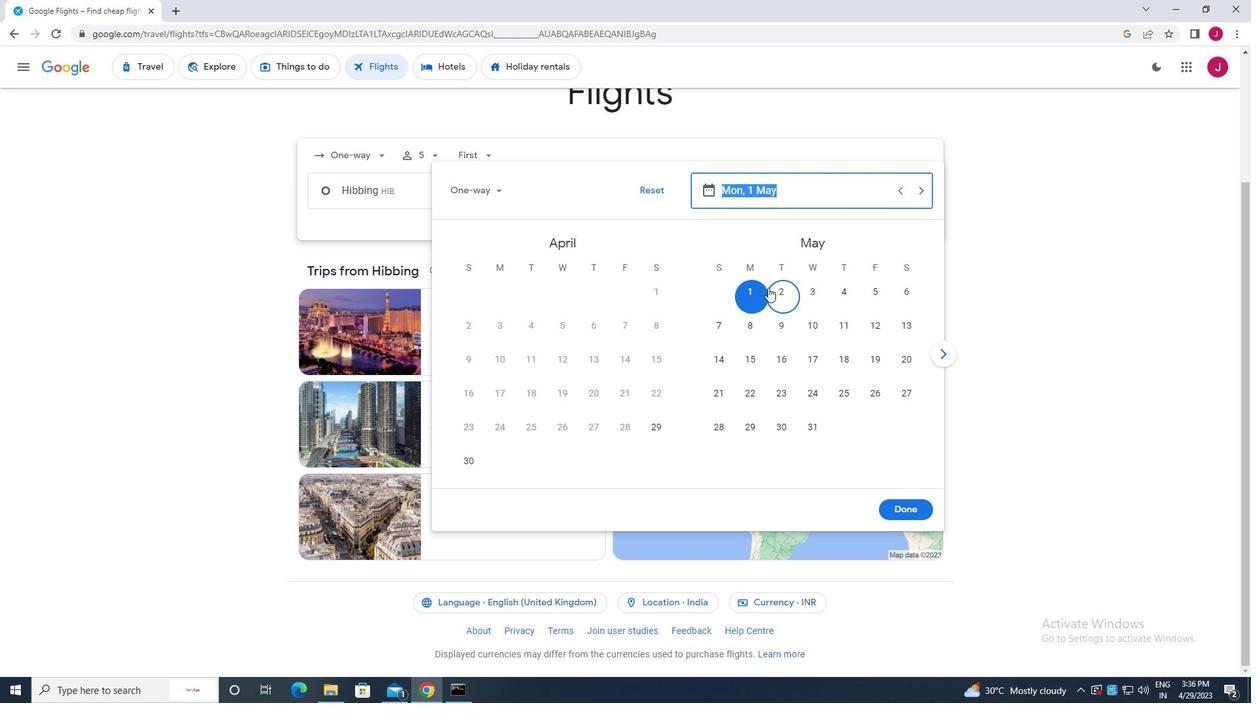 
Action: Mouse moved to (895, 504)
Screenshot: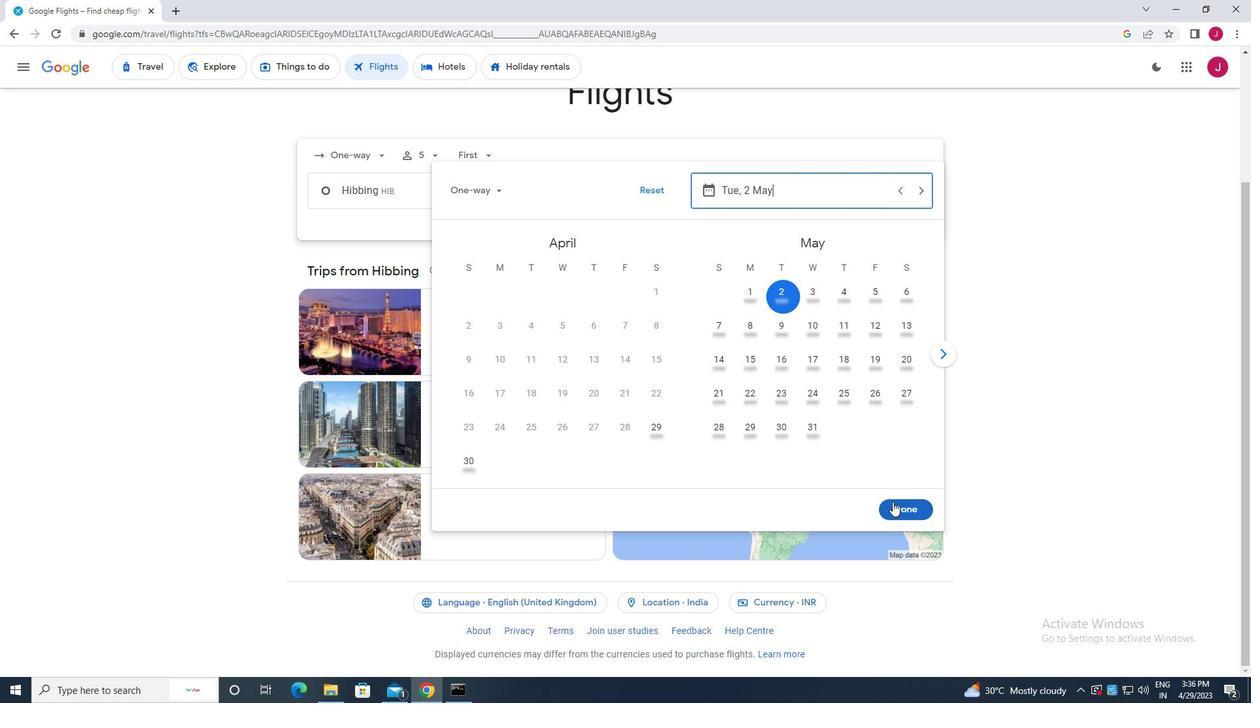 
Action: Mouse pressed left at (895, 504)
Screenshot: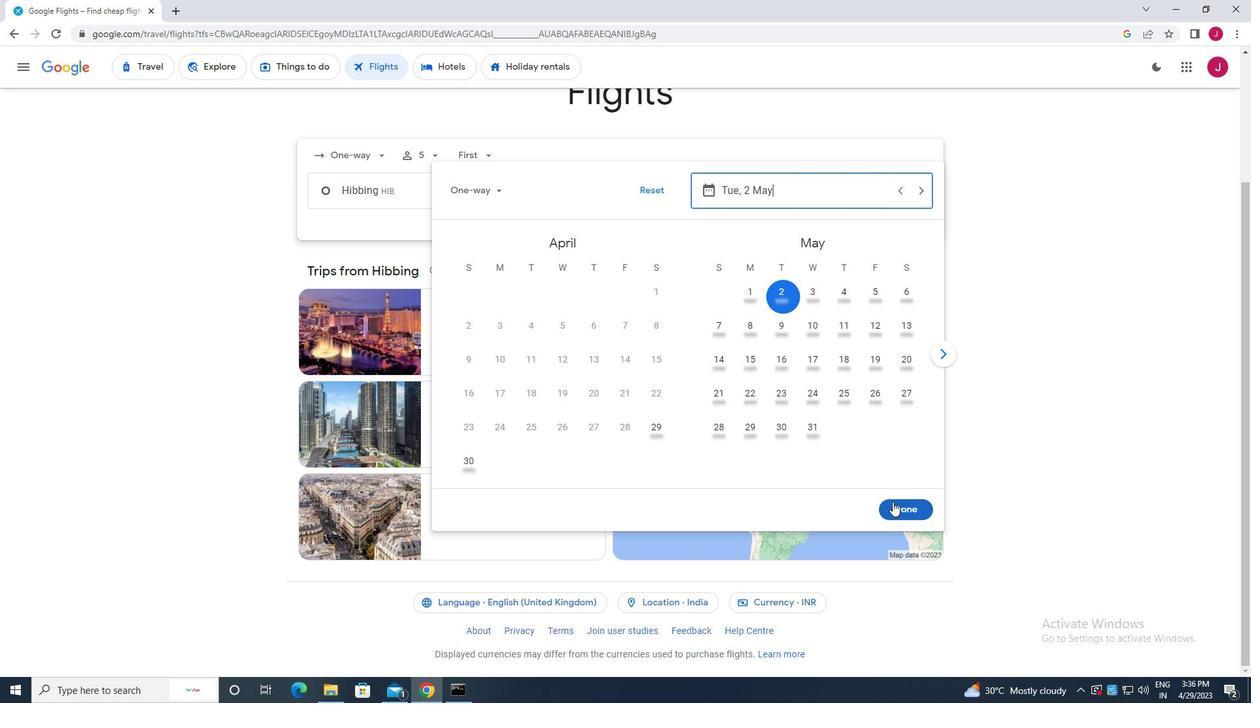 
Action: Mouse moved to (637, 231)
Screenshot: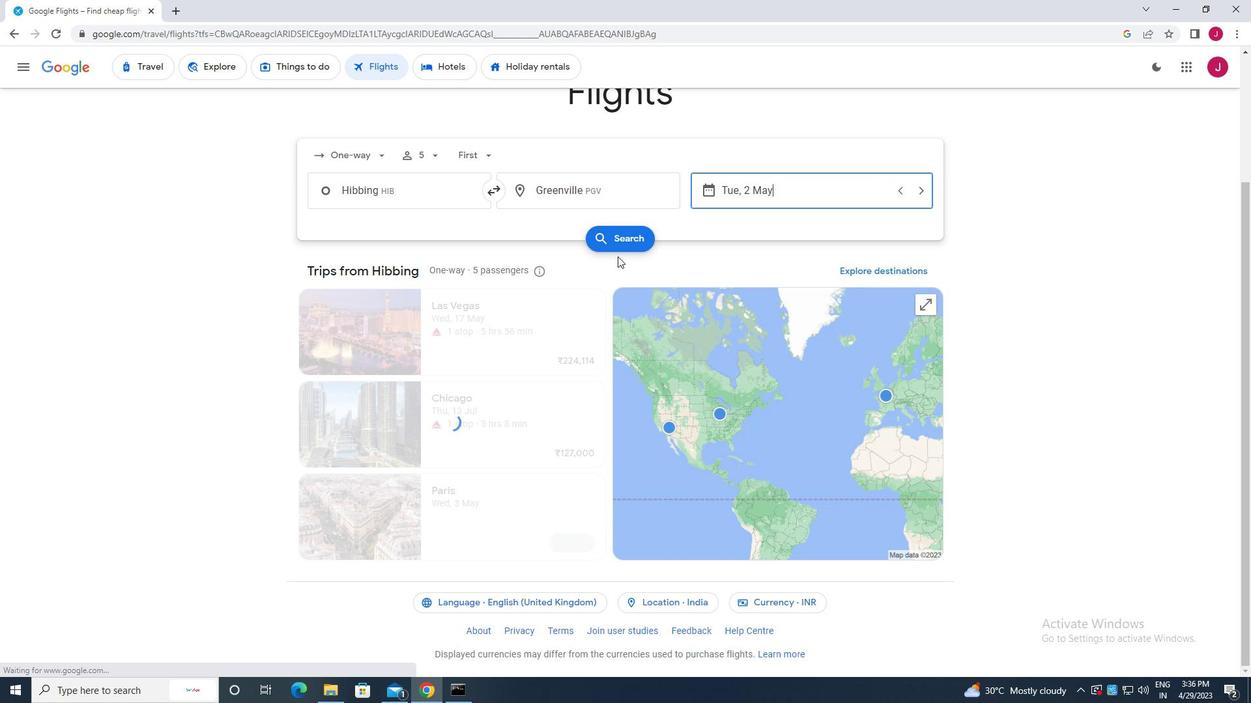 
Action: Mouse pressed left at (637, 231)
Screenshot: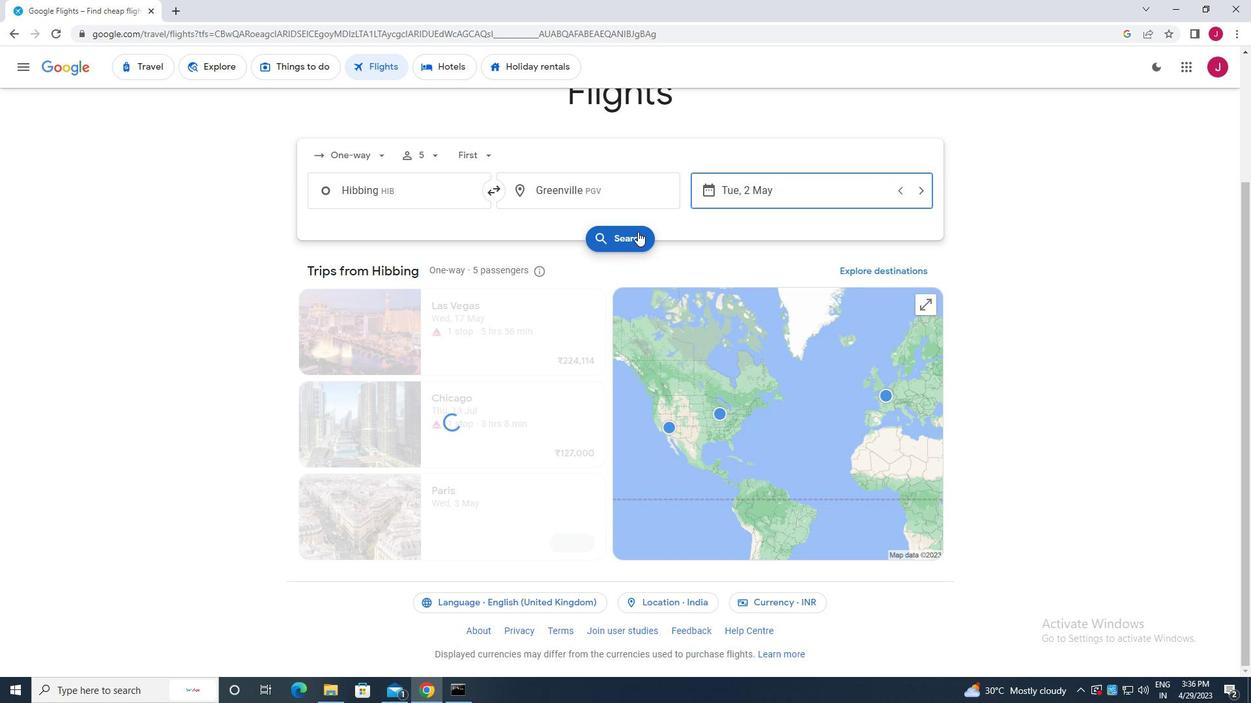 
Action: Mouse moved to (333, 182)
Screenshot: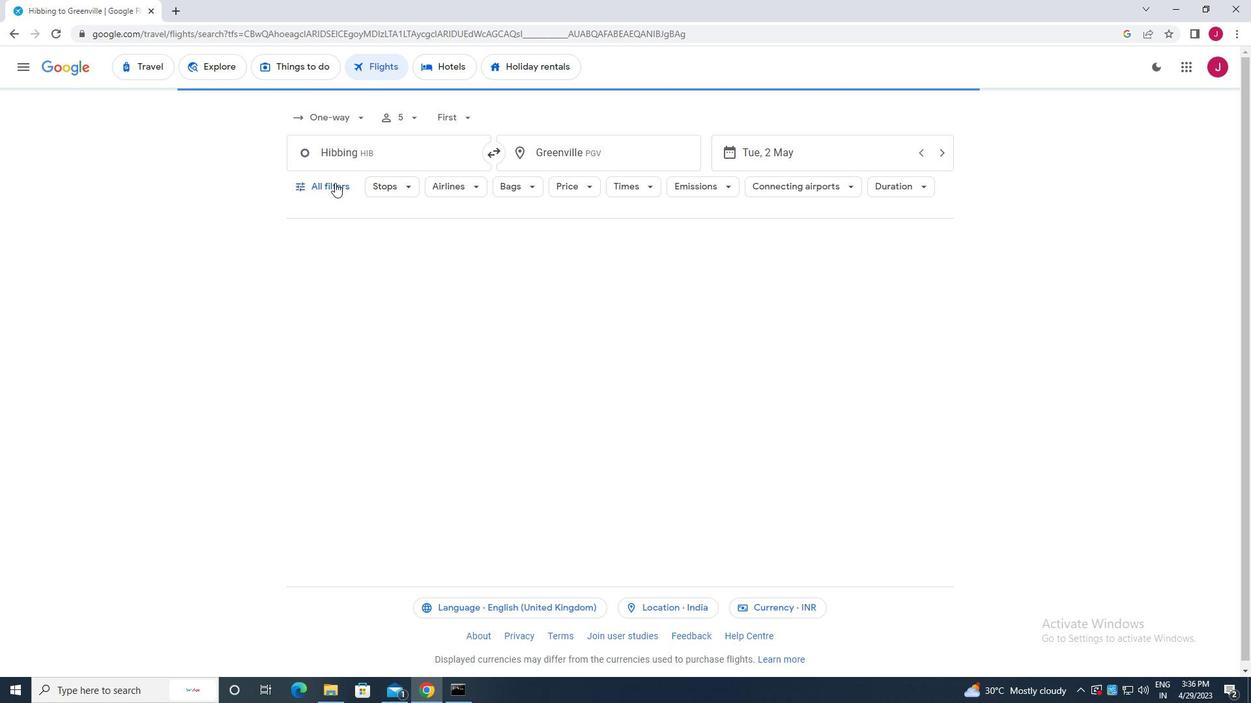 
Action: Mouse pressed left at (333, 182)
Screenshot: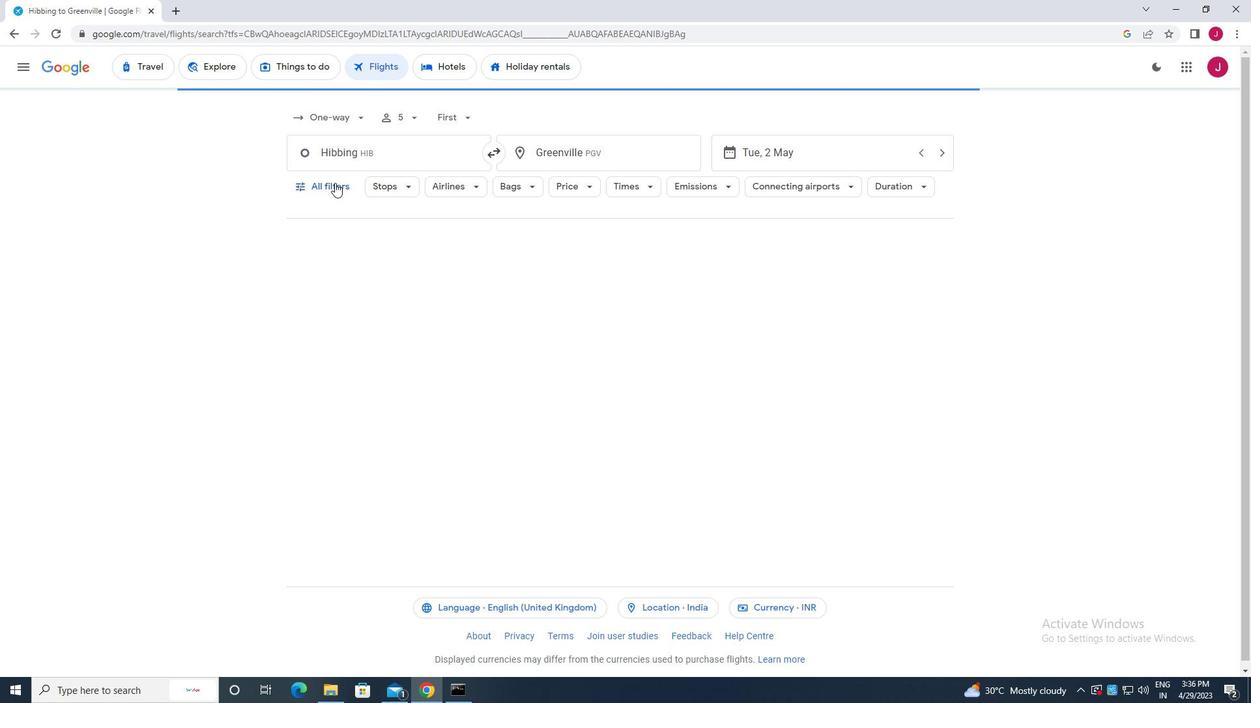 
Action: Mouse moved to (431, 402)
Screenshot: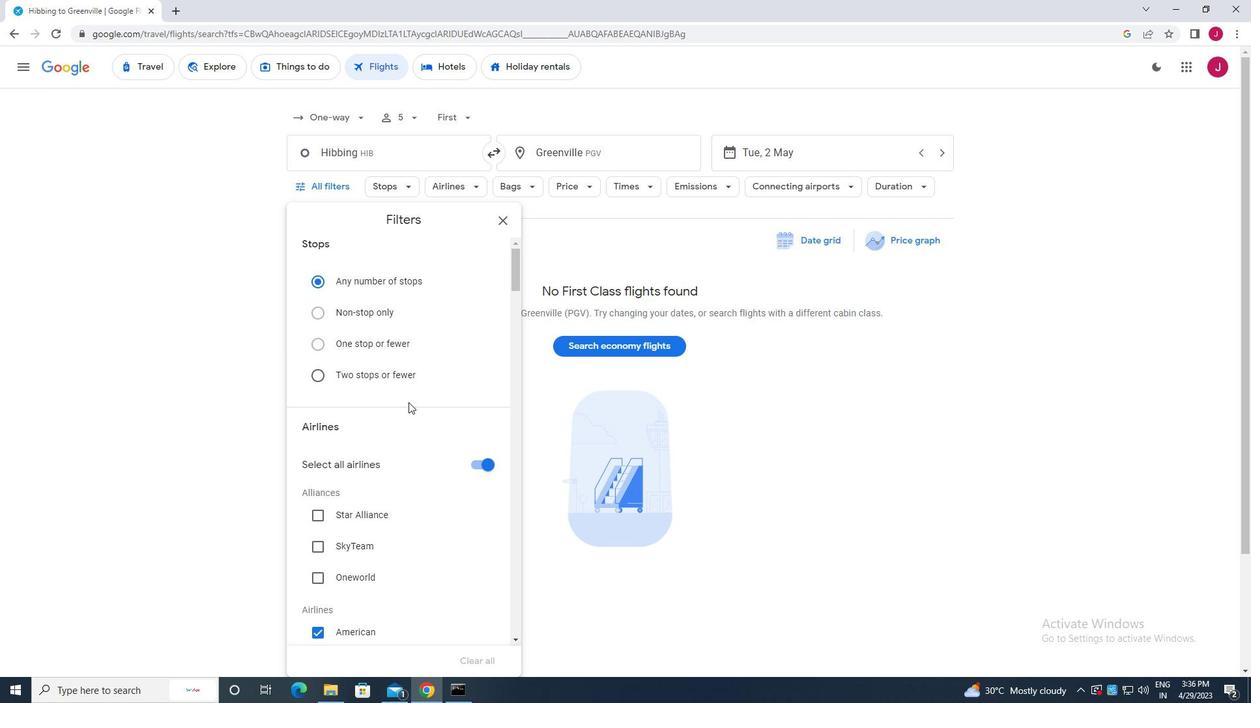
Action: Mouse scrolled (431, 401) with delta (0, 0)
Screenshot: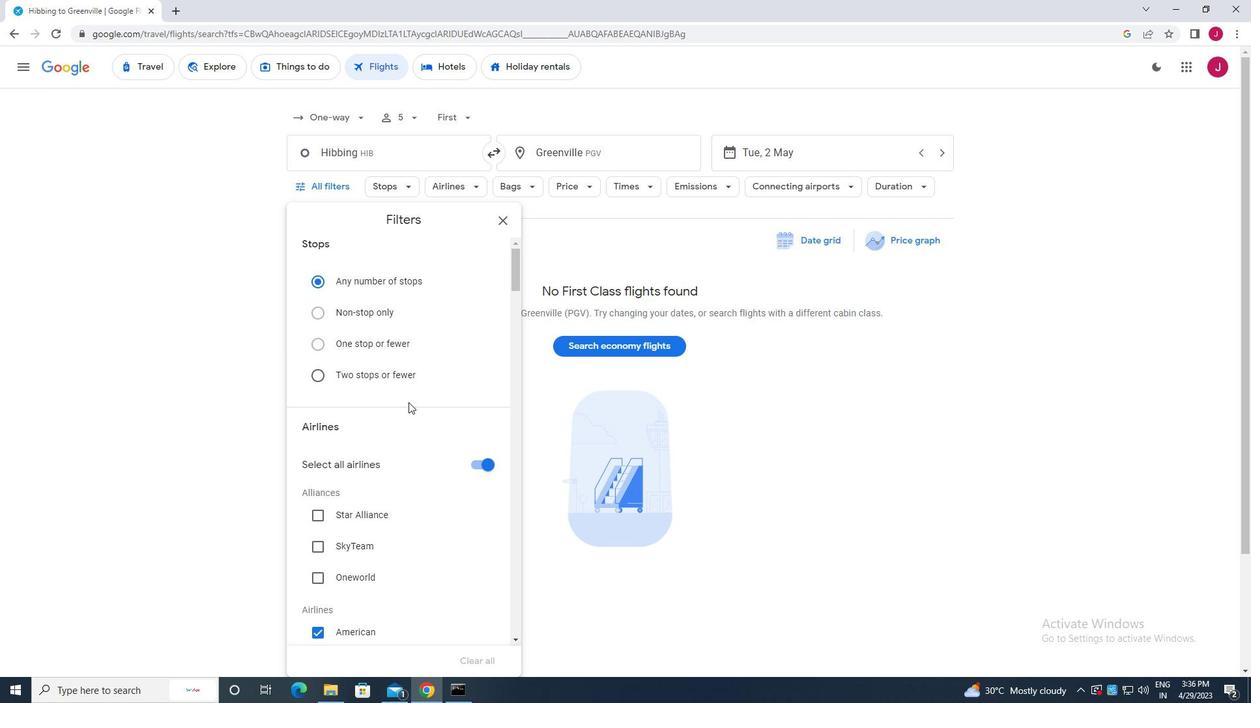 
Action: Mouse scrolled (431, 401) with delta (0, 0)
Screenshot: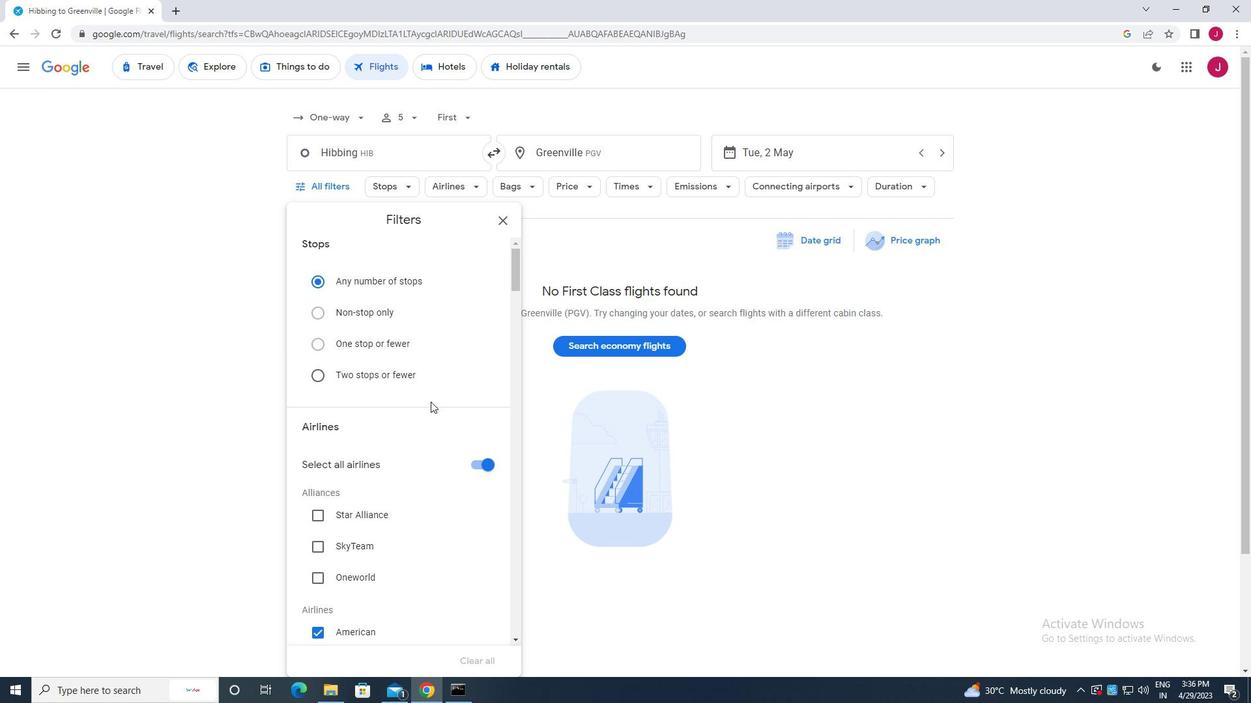 
Action: Mouse scrolled (431, 401) with delta (0, 0)
Screenshot: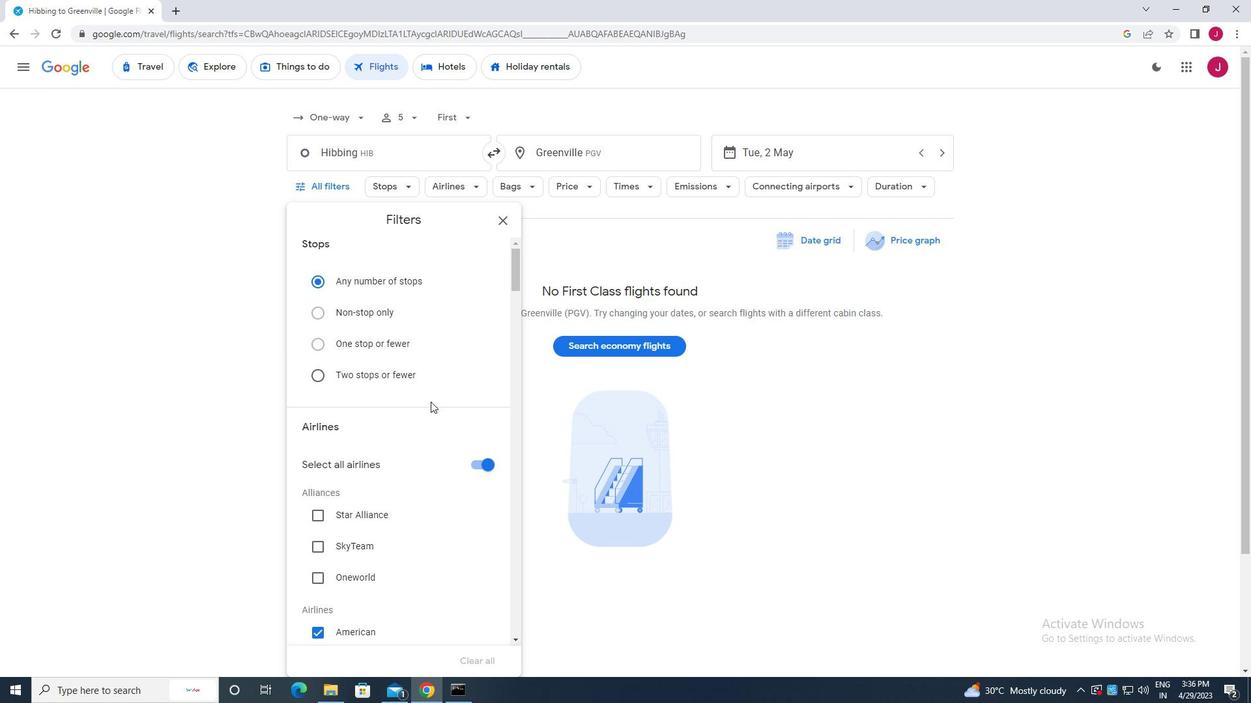 
Action: Mouse moved to (477, 273)
Screenshot: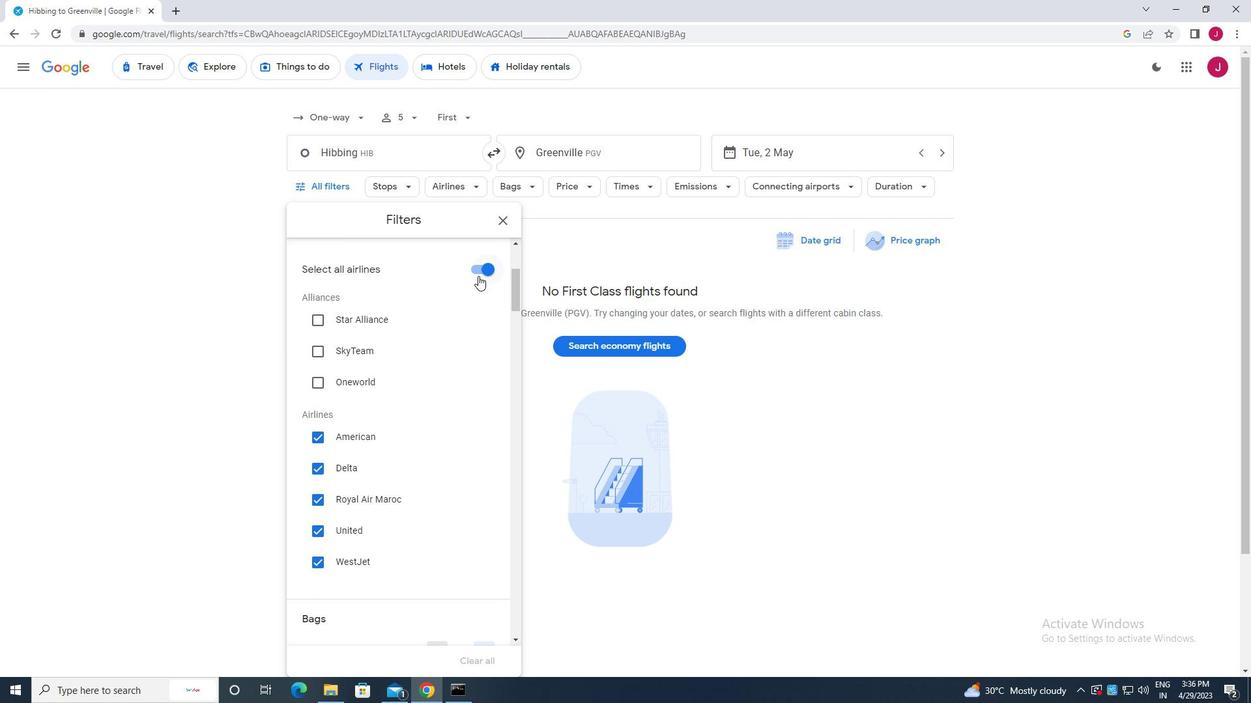 
Action: Mouse pressed left at (477, 273)
Screenshot: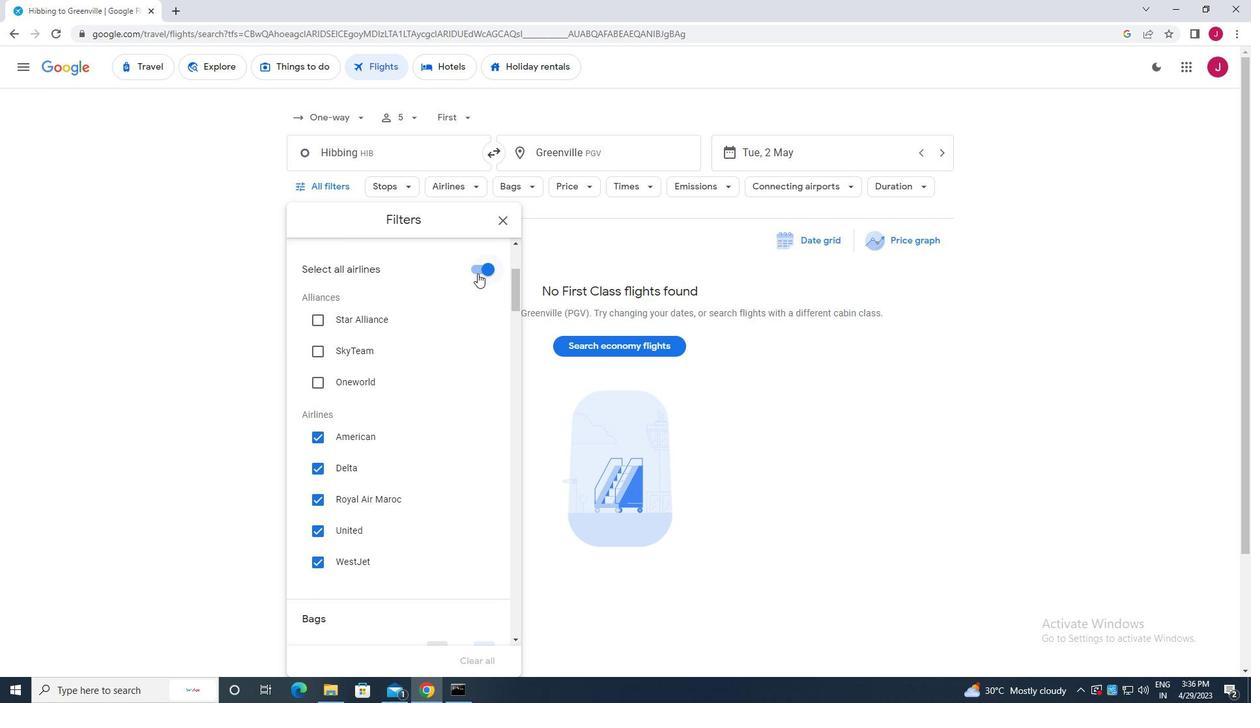 
Action: Mouse moved to (370, 355)
Screenshot: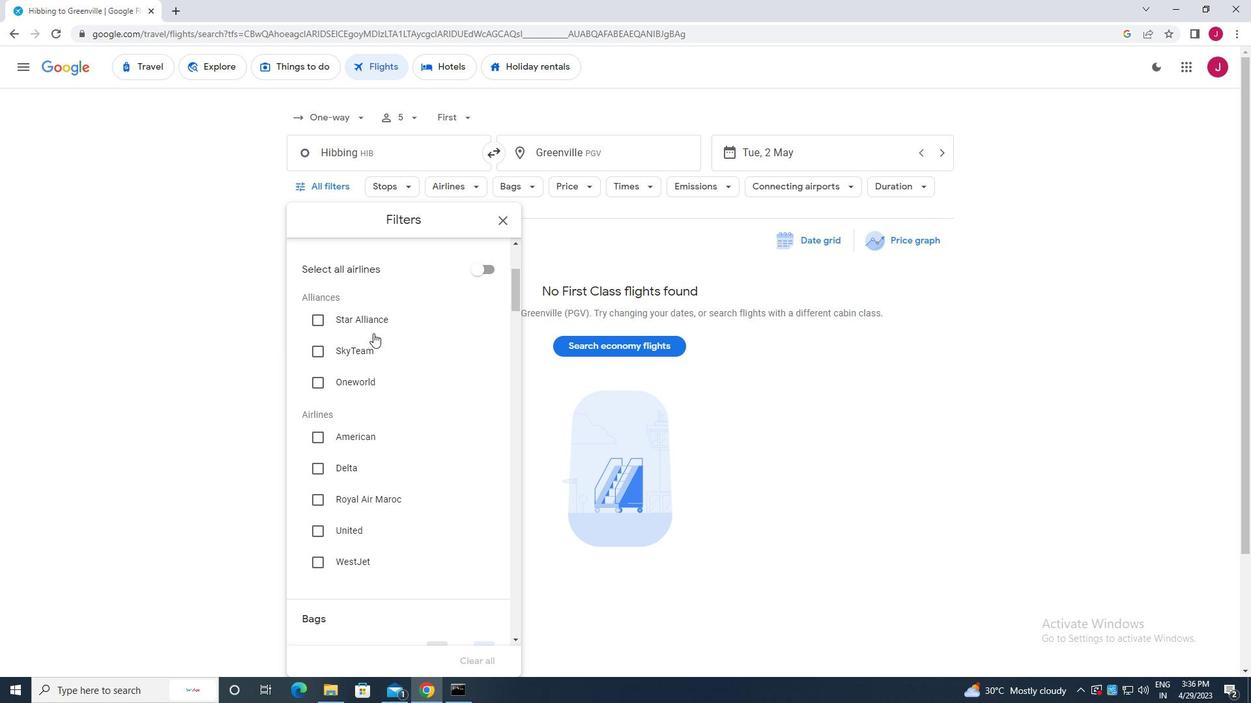
Action: Mouse scrolled (370, 354) with delta (0, 0)
Screenshot: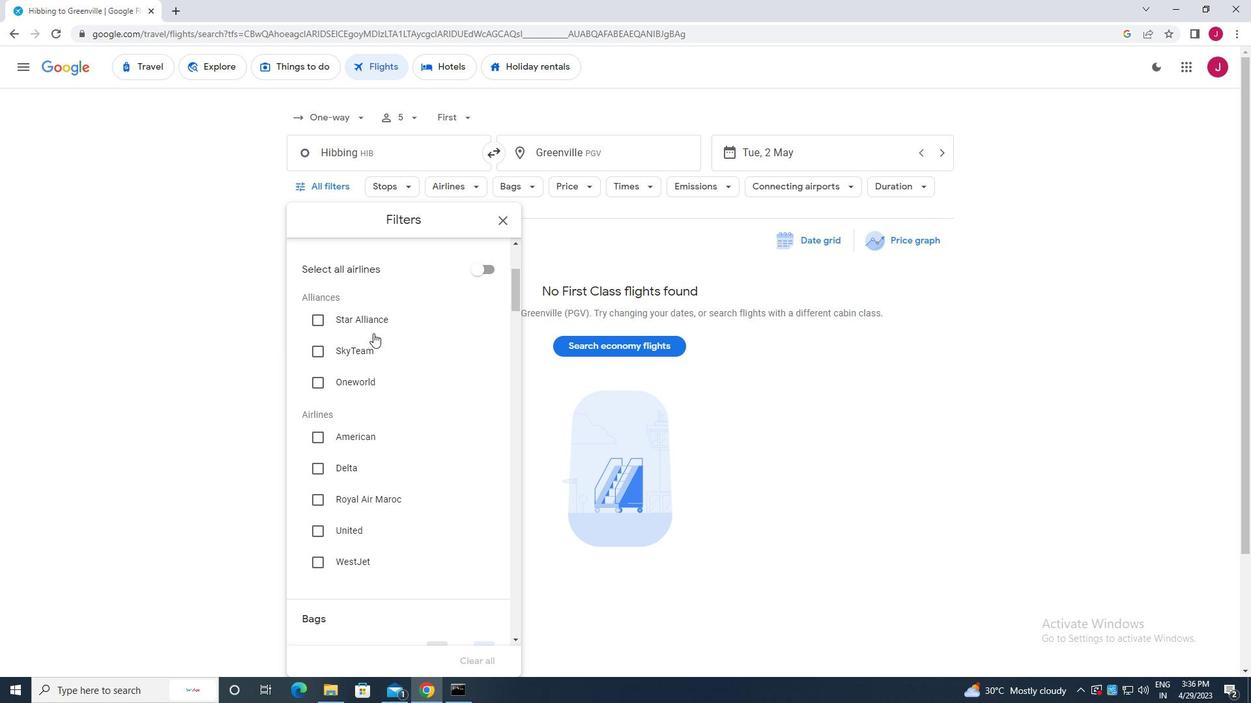 
Action: Mouse scrolled (370, 354) with delta (0, 0)
Screenshot: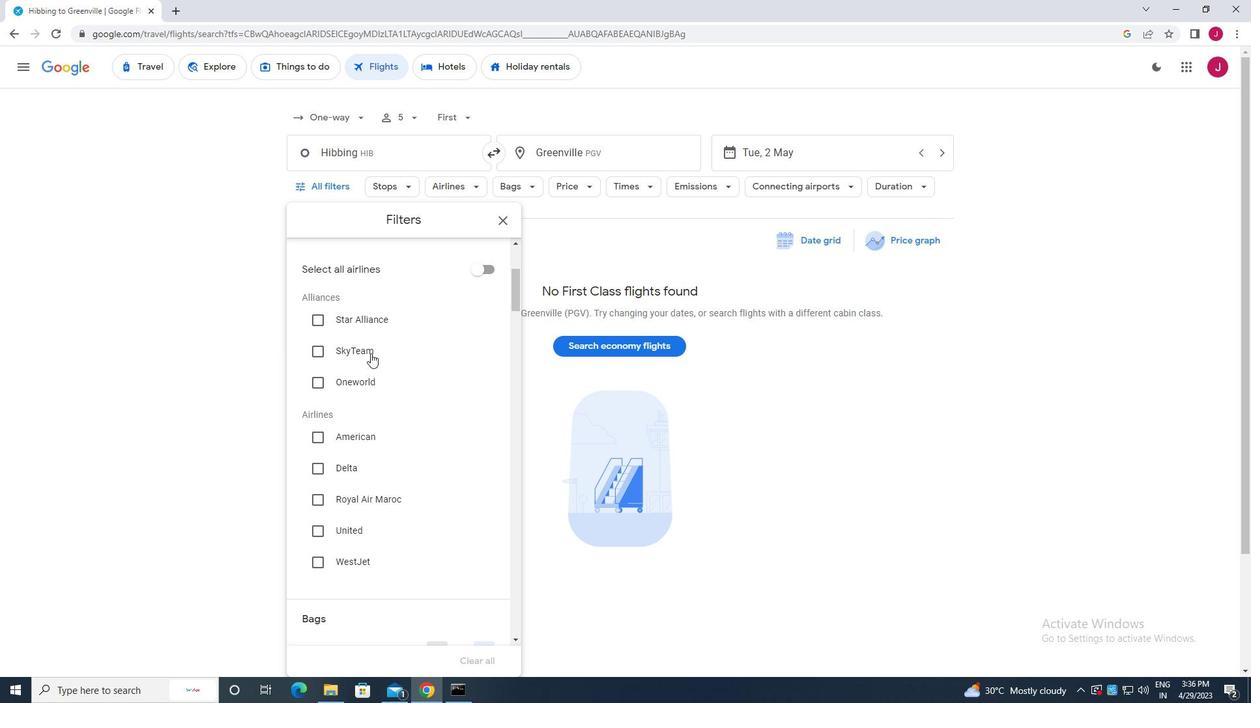 
Action: Mouse moved to (379, 322)
Screenshot: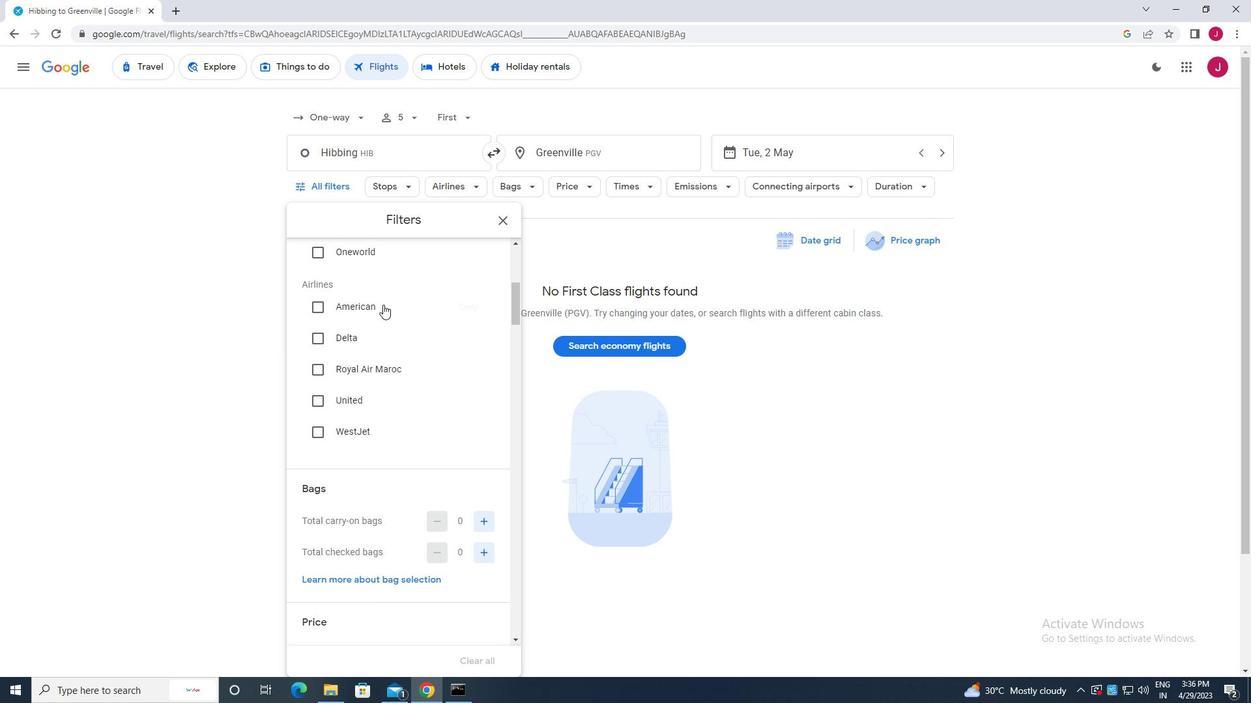 
Action: Mouse scrolled (379, 321) with delta (0, 0)
Screenshot: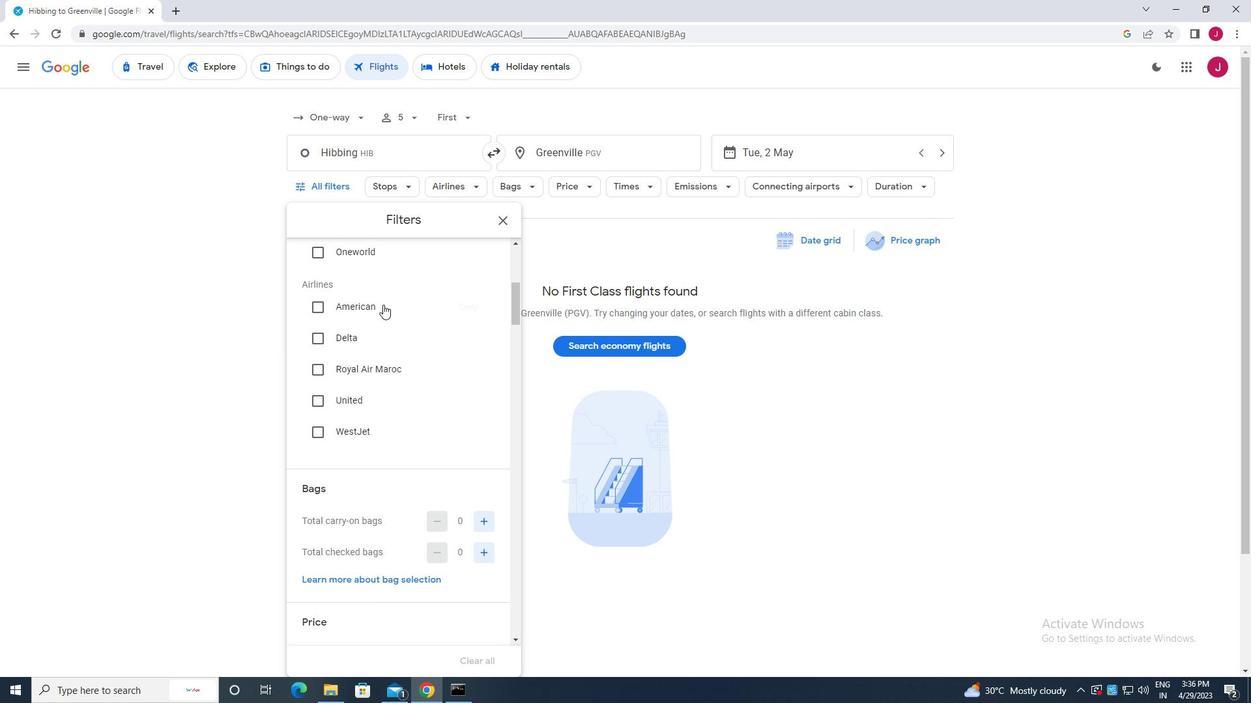 
Action: Mouse moved to (379, 331)
Screenshot: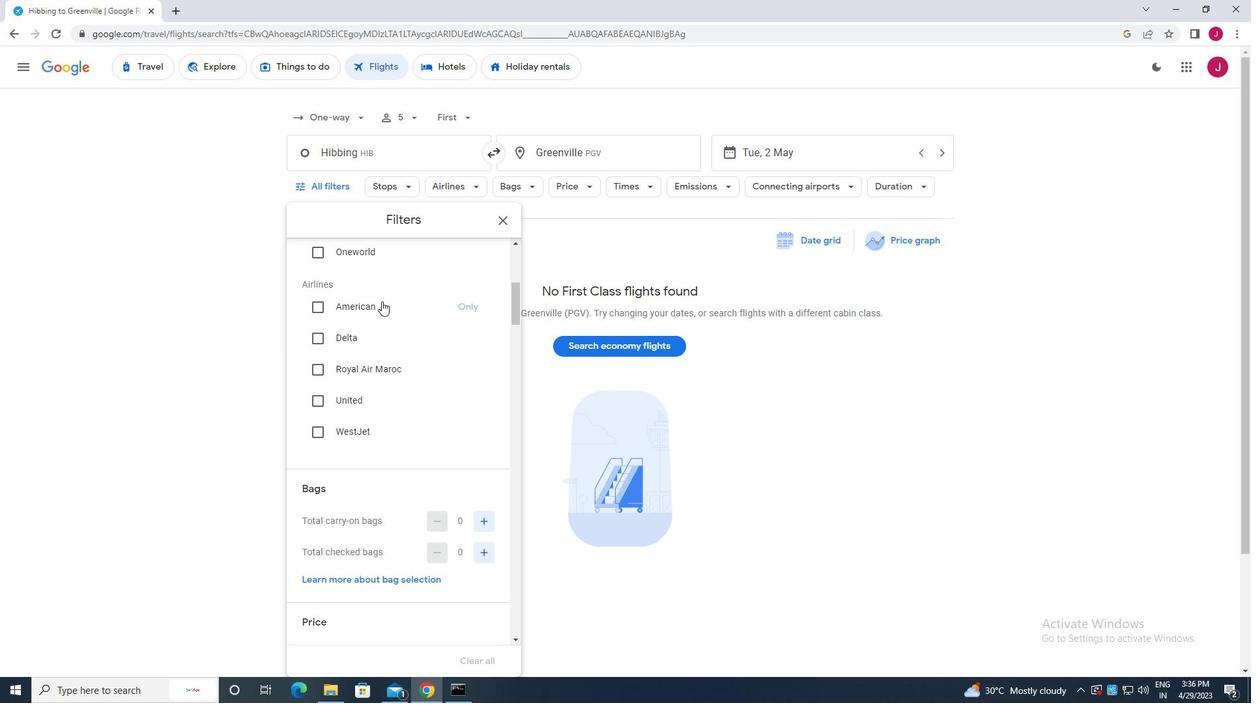 
Action: Mouse scrolled (379, 330) with delta (0, 0)
Screenshot: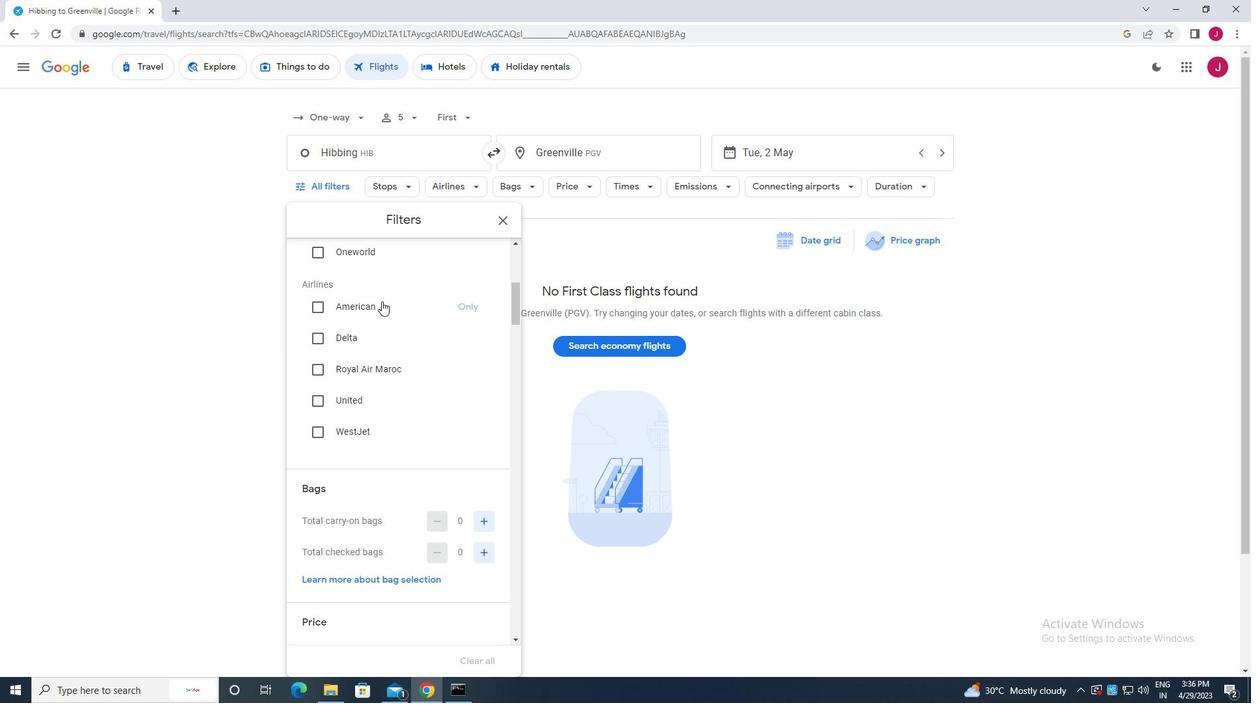 
Action: Mouse scrolled (379, 330) with delta (0, 0)
Screenshot: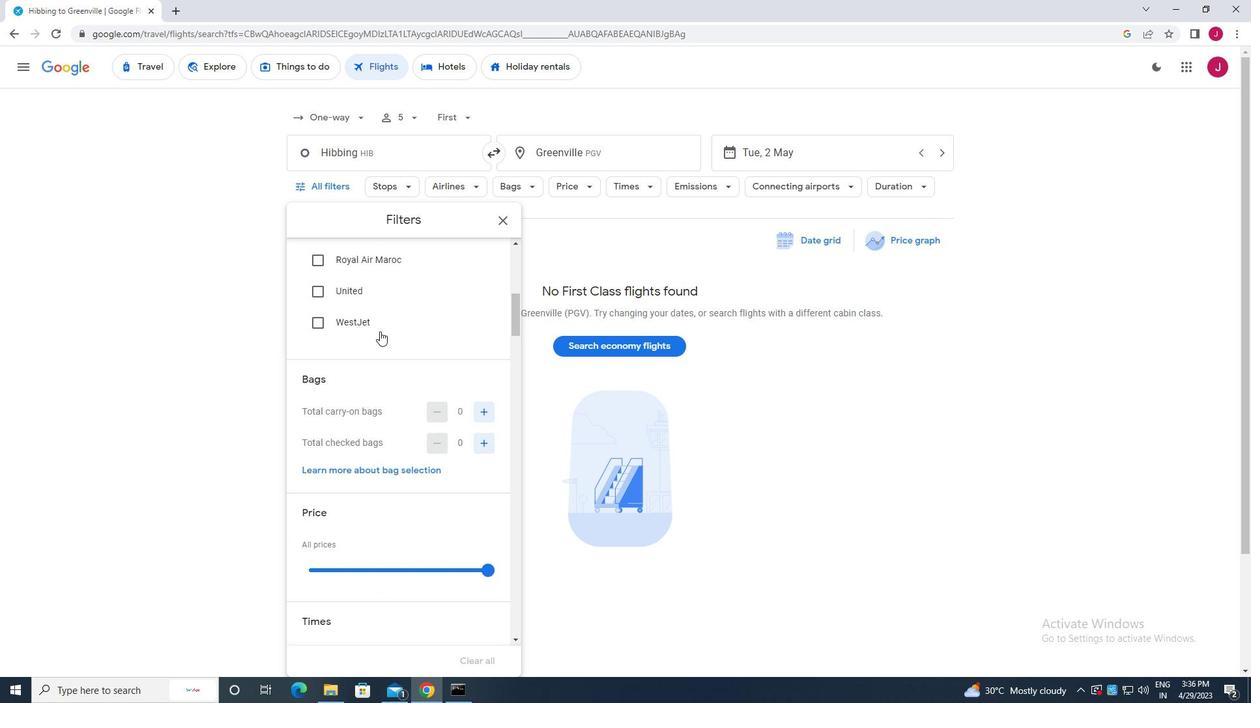 
Action: Mouse moved to (486, 325)
Screenshot: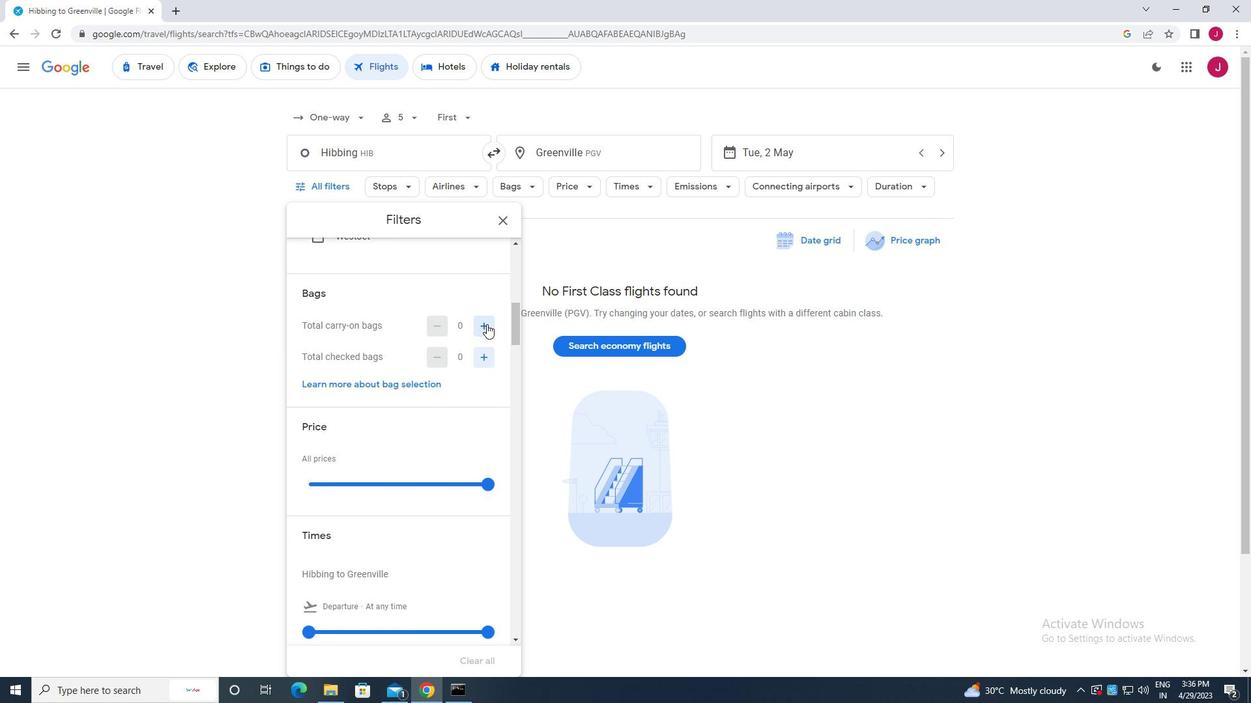 
Action: Mouse pressed left at (486, 325)
Screenshot: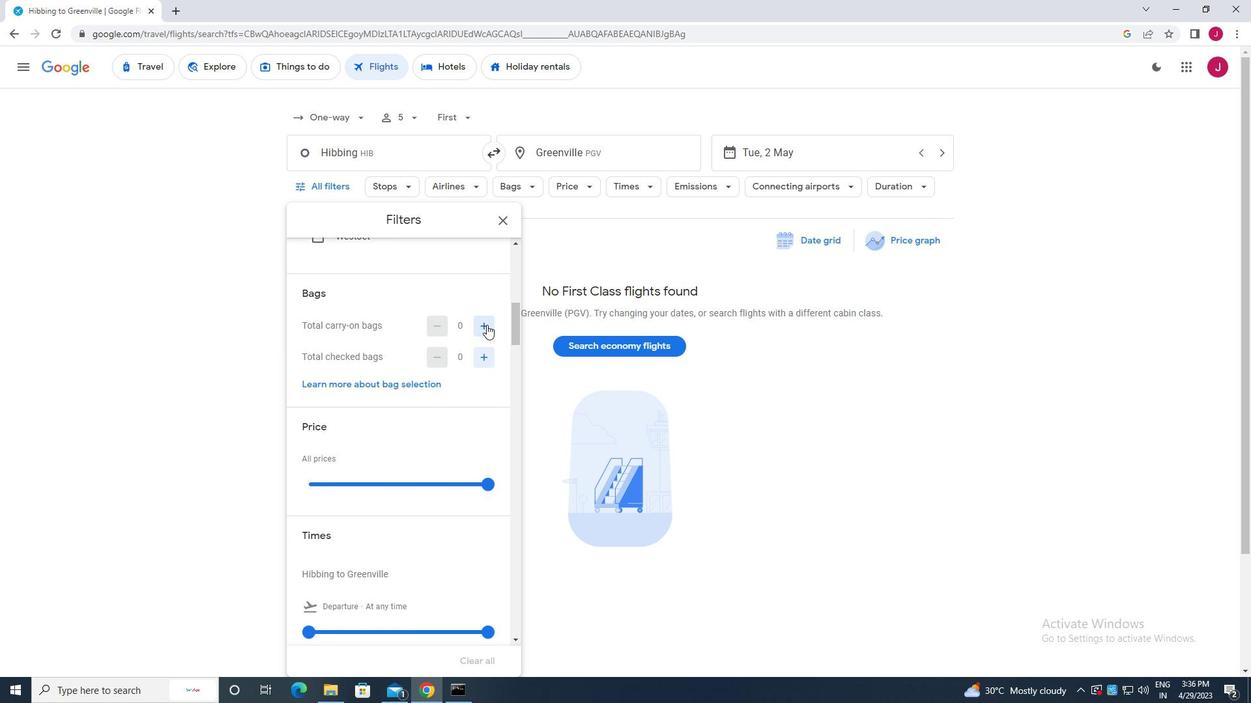 
Action: Mouse moved to (482, 355)
Screenshot: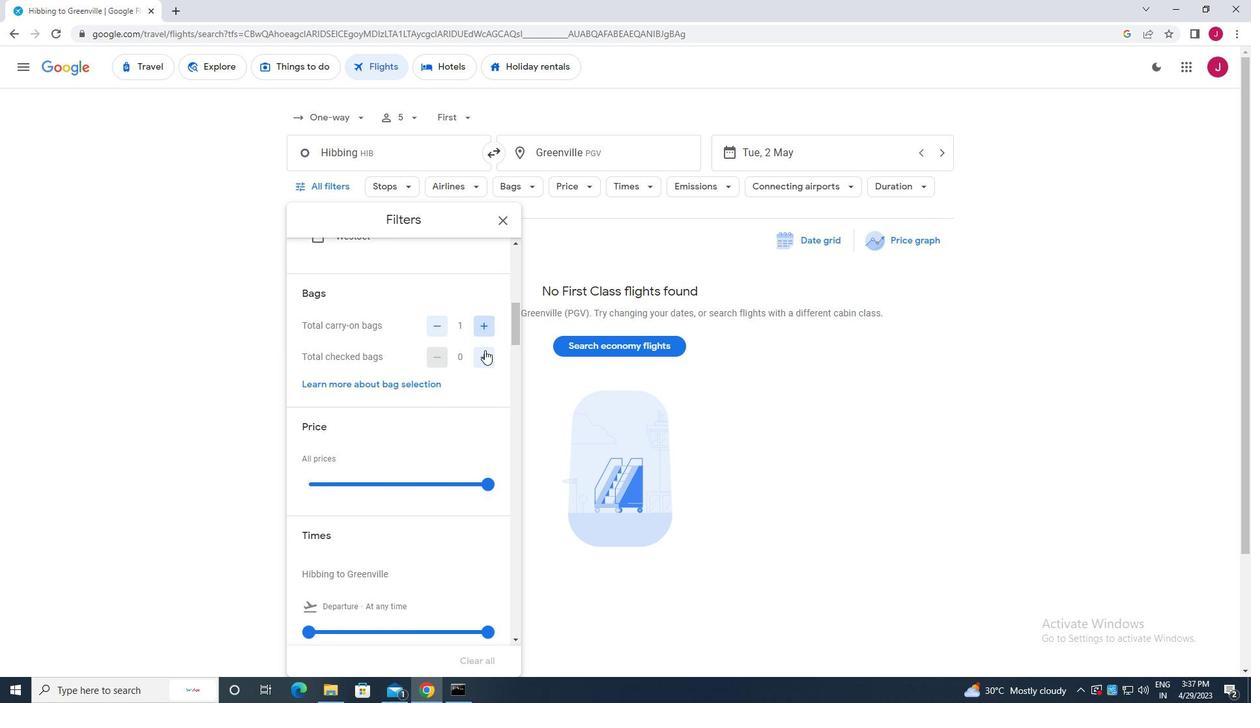 
Action: Mouse pressed left at (482, 355)
Screenshot: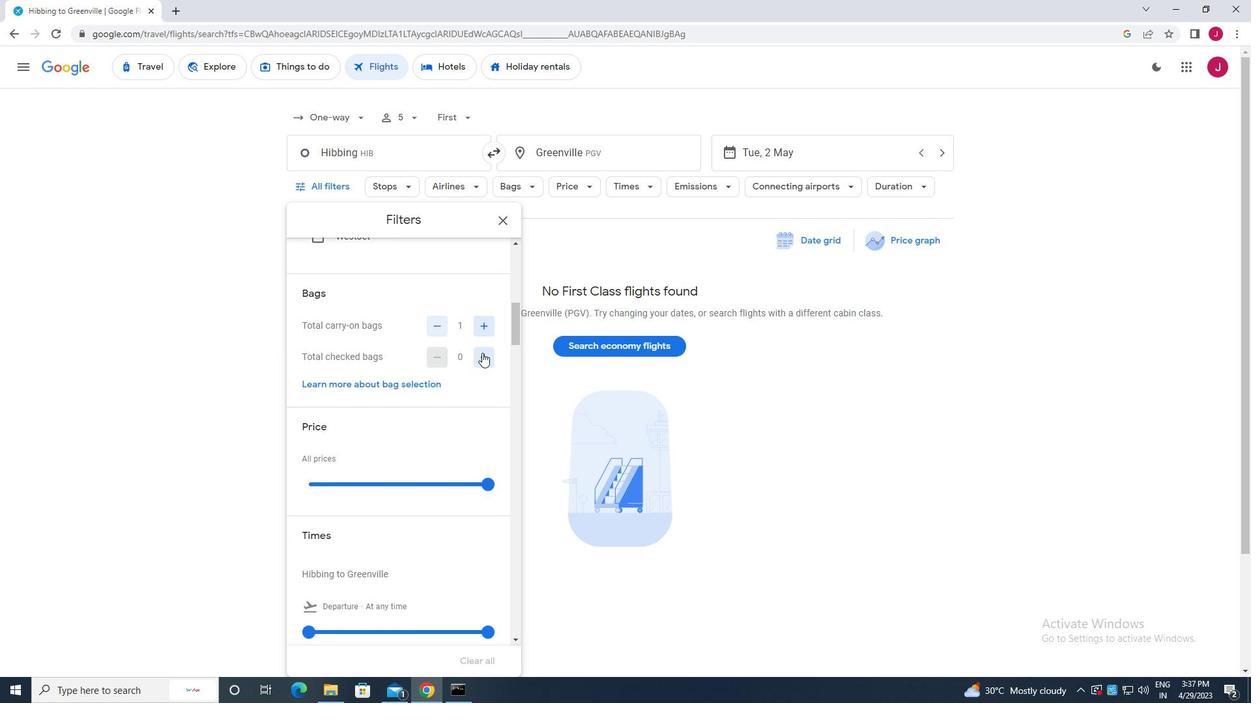 
Action: Mouse pressed left at (482, 355)
Screenshot: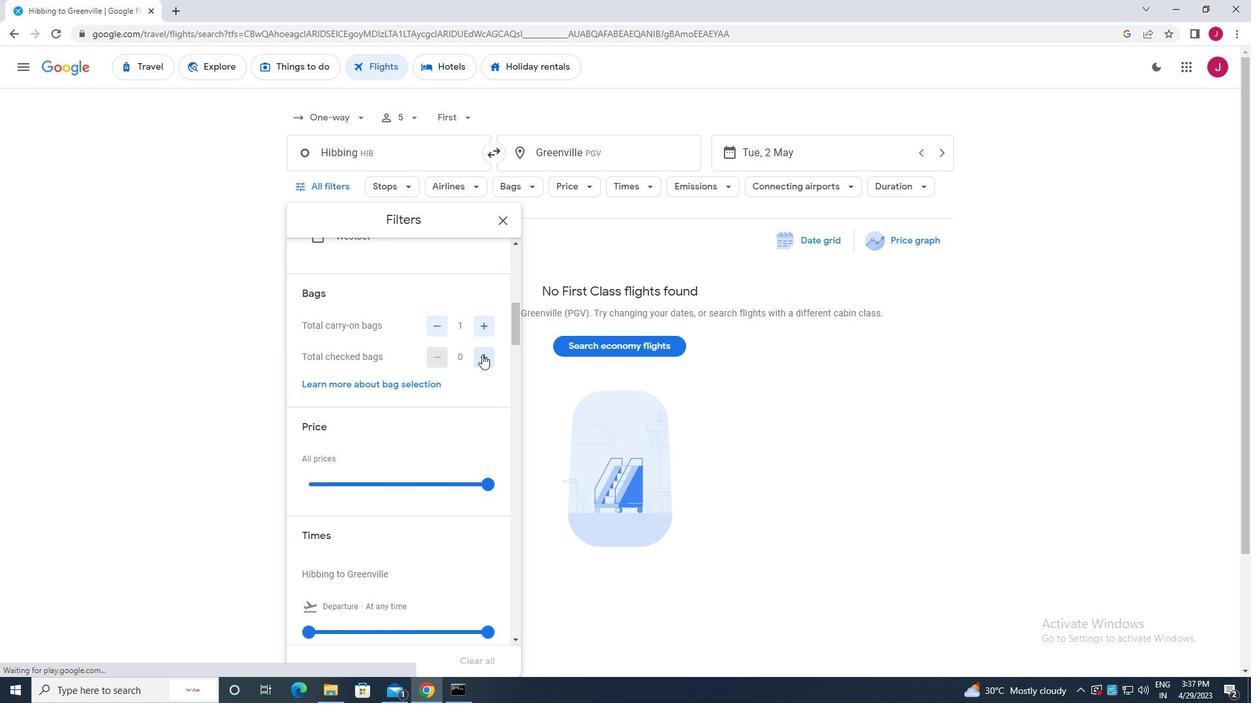 
Action: Mouse pressed left at (482, 355)
Screenshot: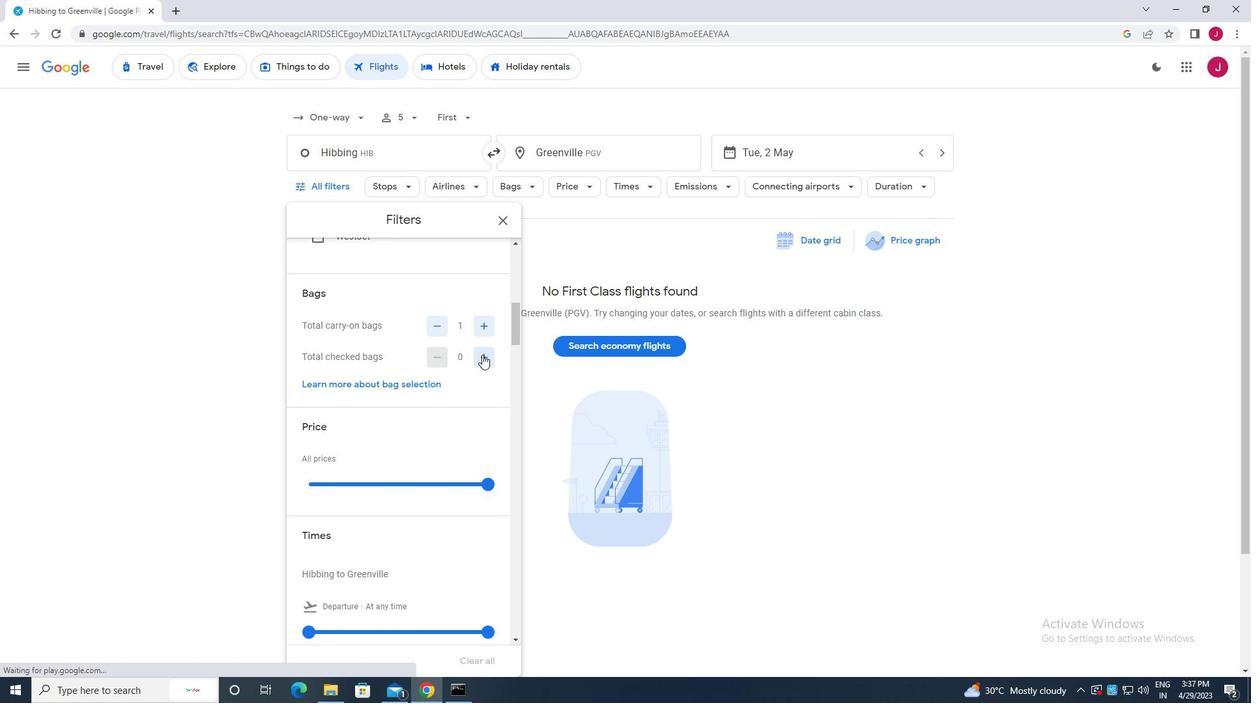 
Action: Mouse pressed left at (482, 355)
Screenshot: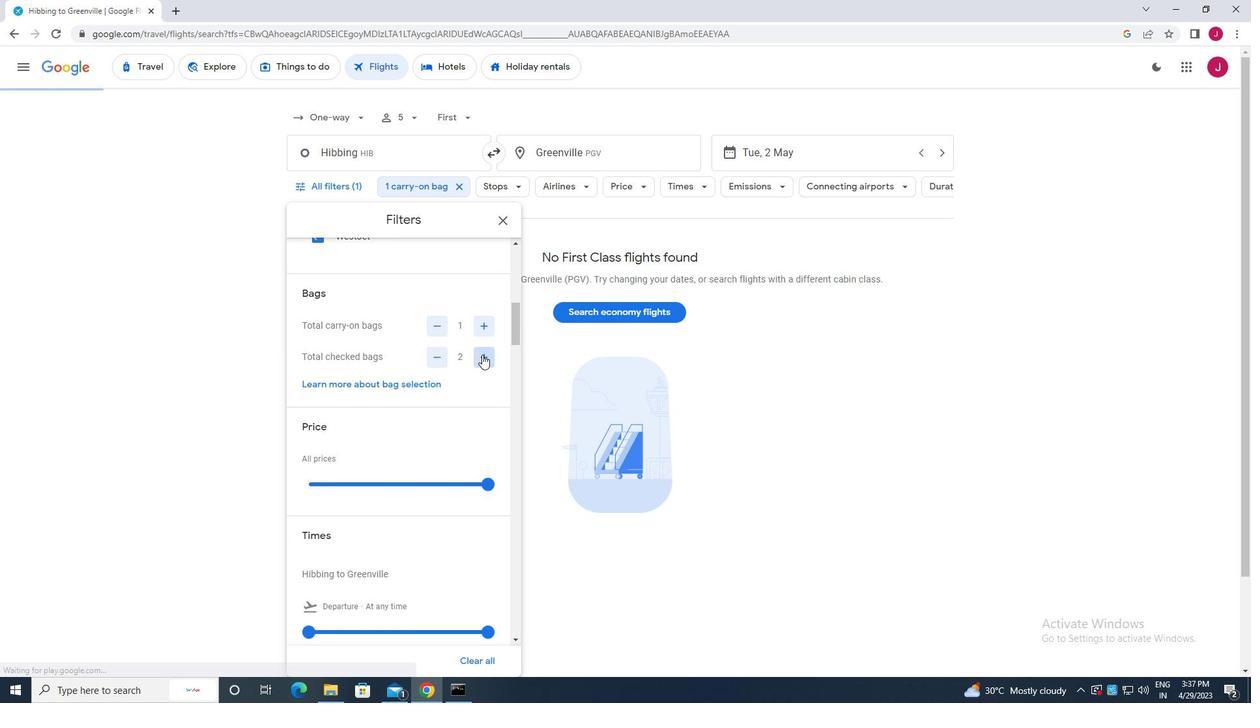 
Action: Mouse pressed left at (482, 355)
Screenshot: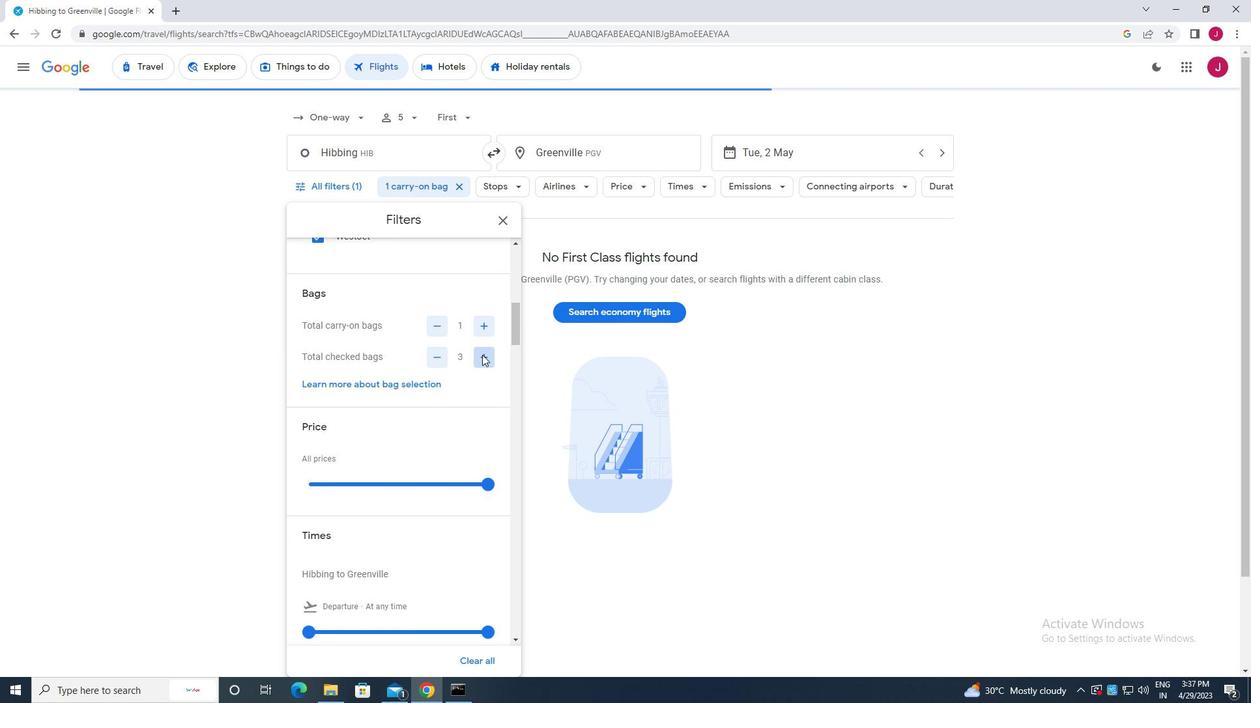 
Action: Mouse moved to (482, 359)
Screenshot: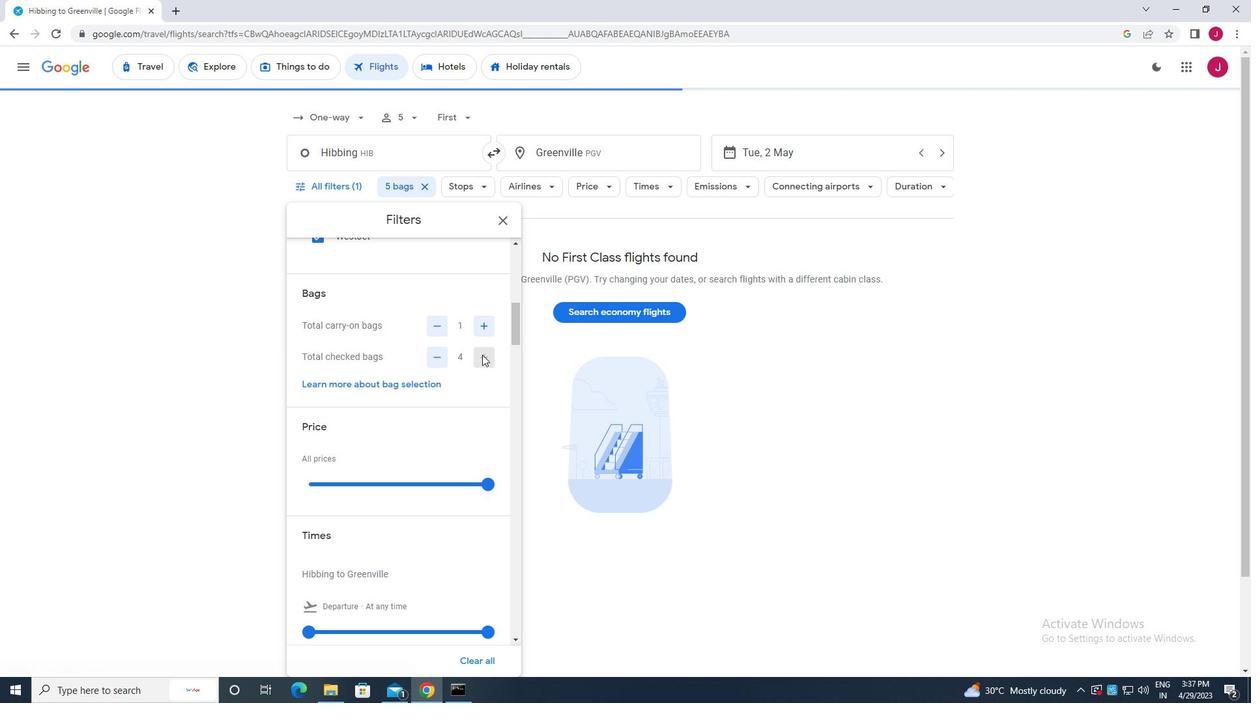 
Action: Mouse scrolled (482, 358) with delta (0, 0)
Screenshot: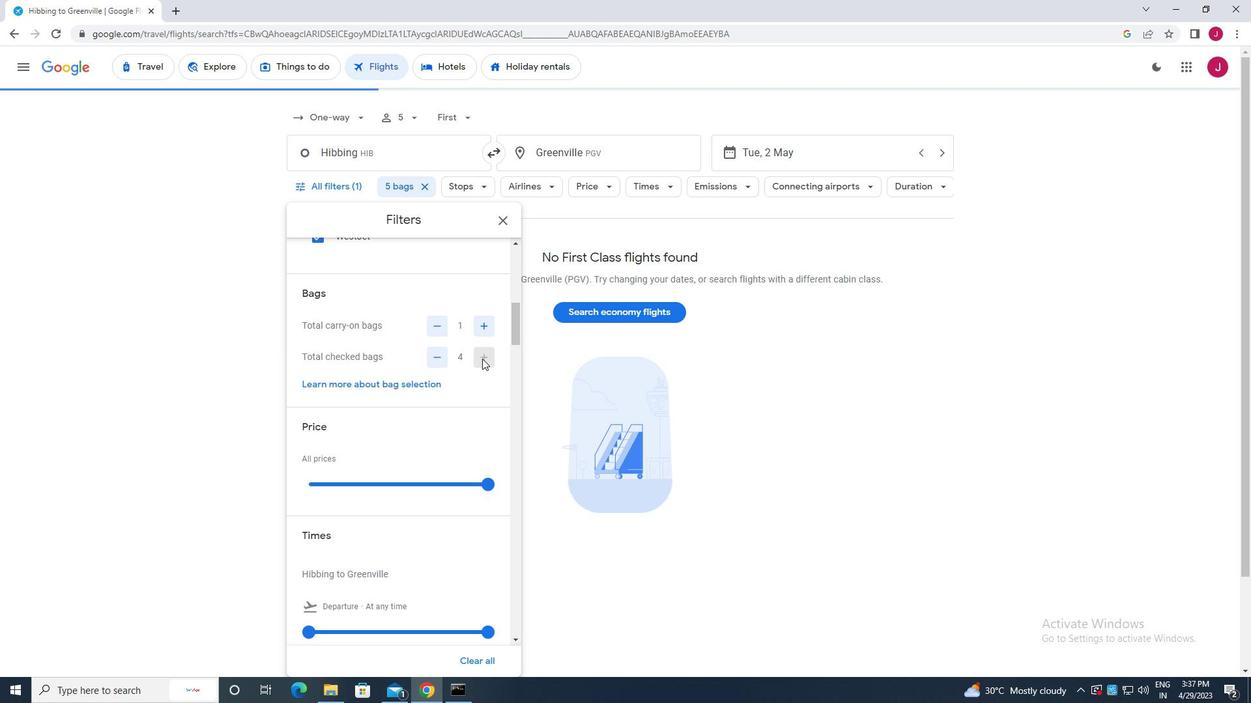
Action: Mouse scrolled (482, 358) with delta (0, 0)
Screenshot: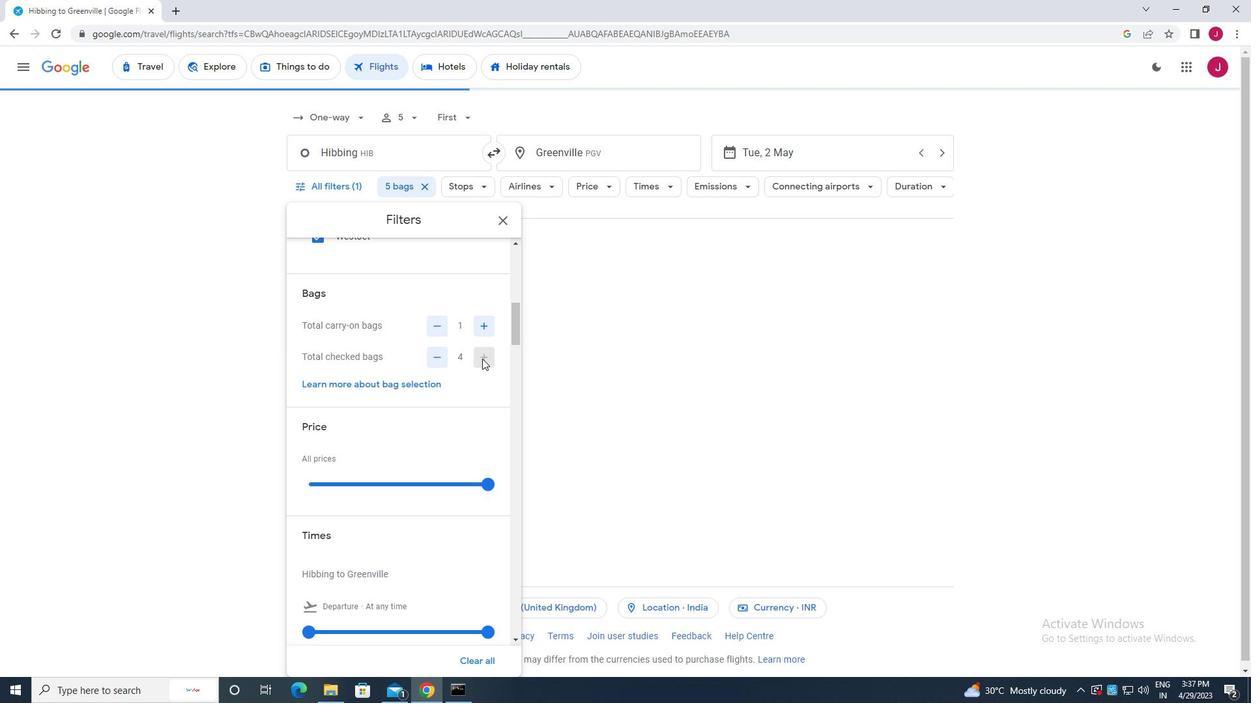
Action: Mouse scrolled (482, 358) with delta (0, 0)
Screenshot: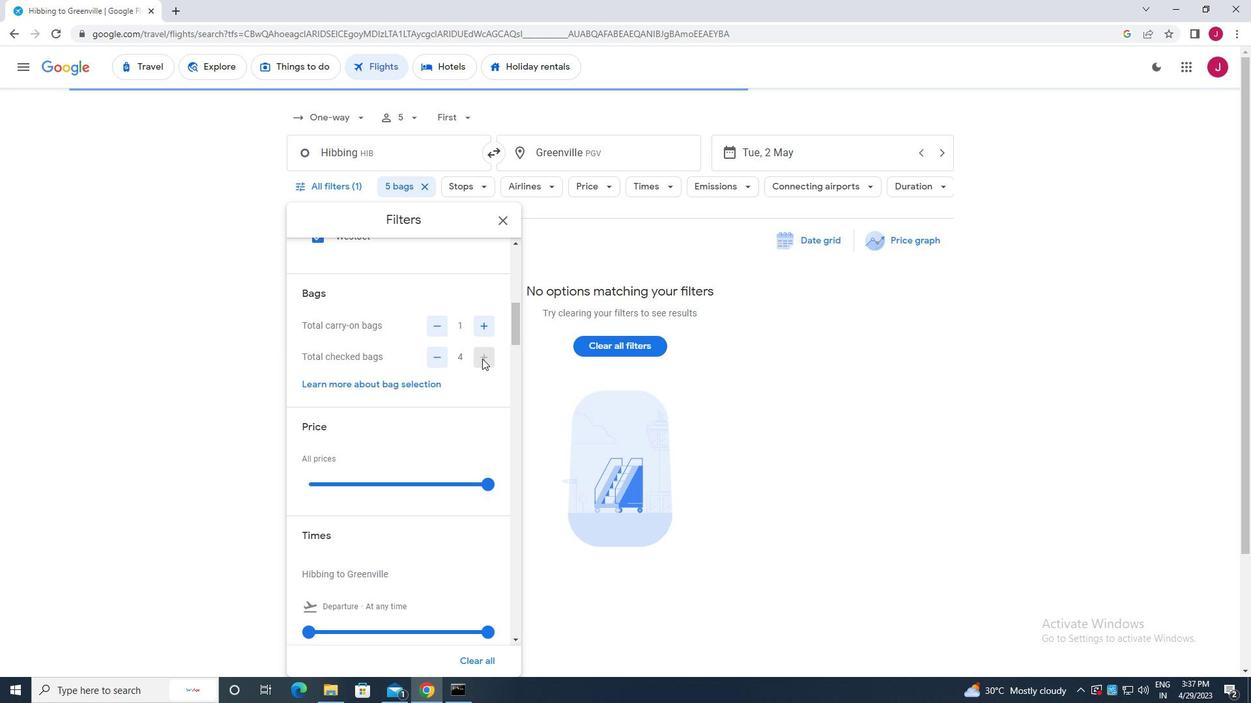 
Action: Mouse moved to (488, 290)
Screenshot: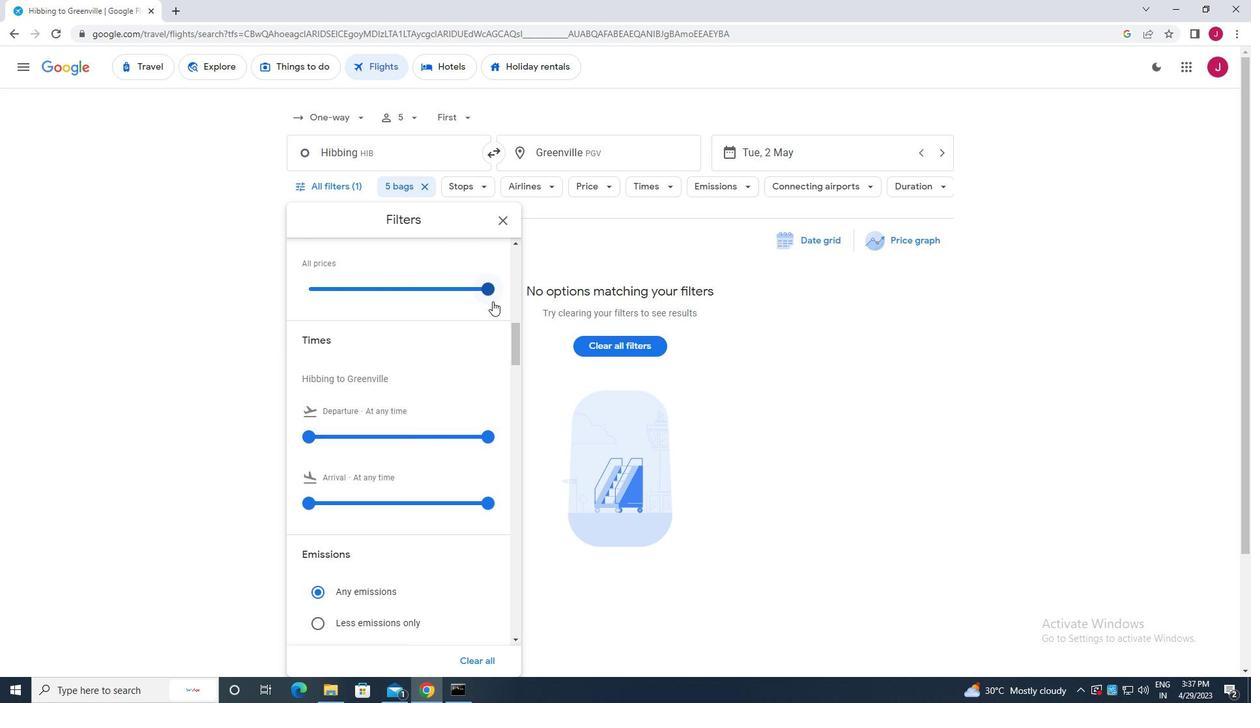
Action: Mouse pressed left at (488, 290)
Screenshot: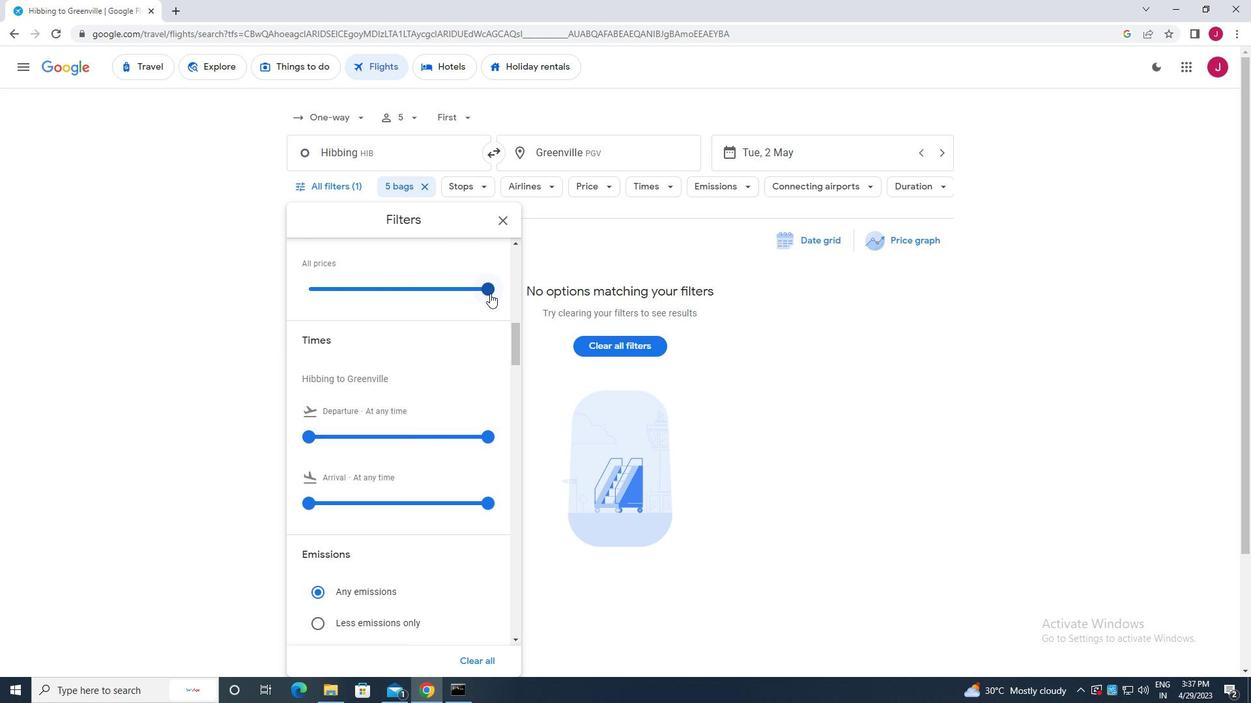 
Action: Mouse moved to (310, 431)
Screenshot: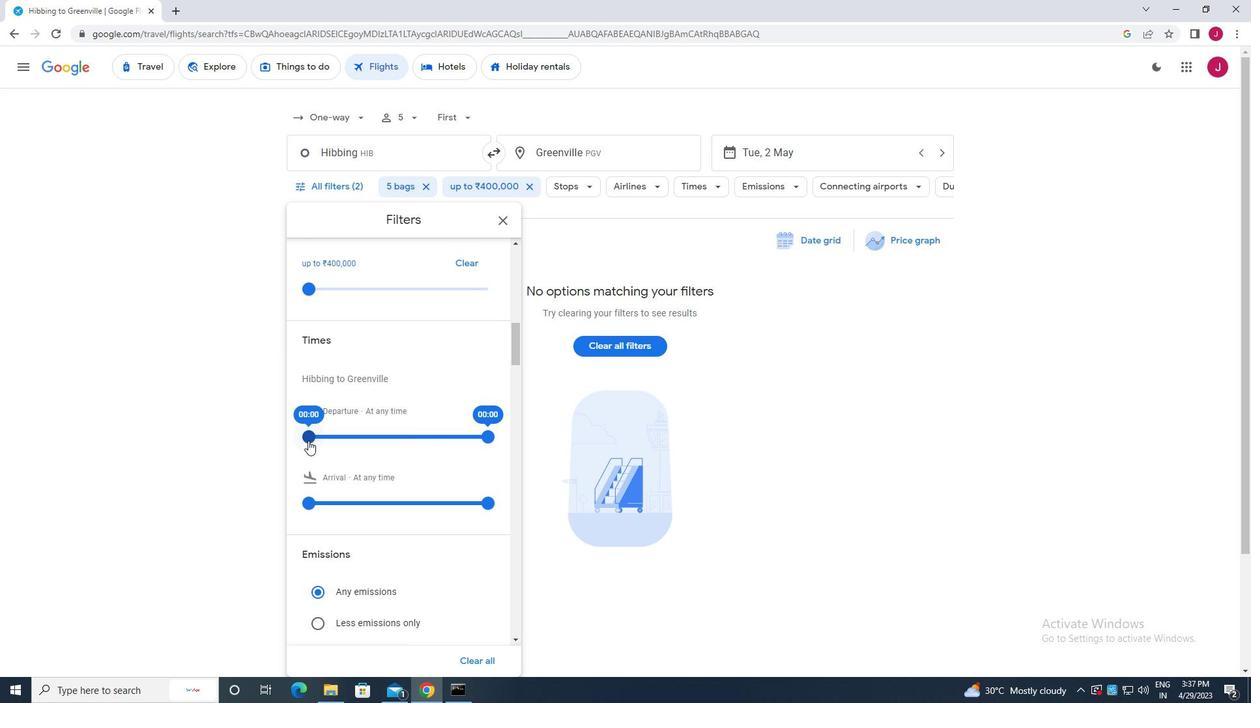
Action: Mouse pressed left at (310, 431)
Screenshot: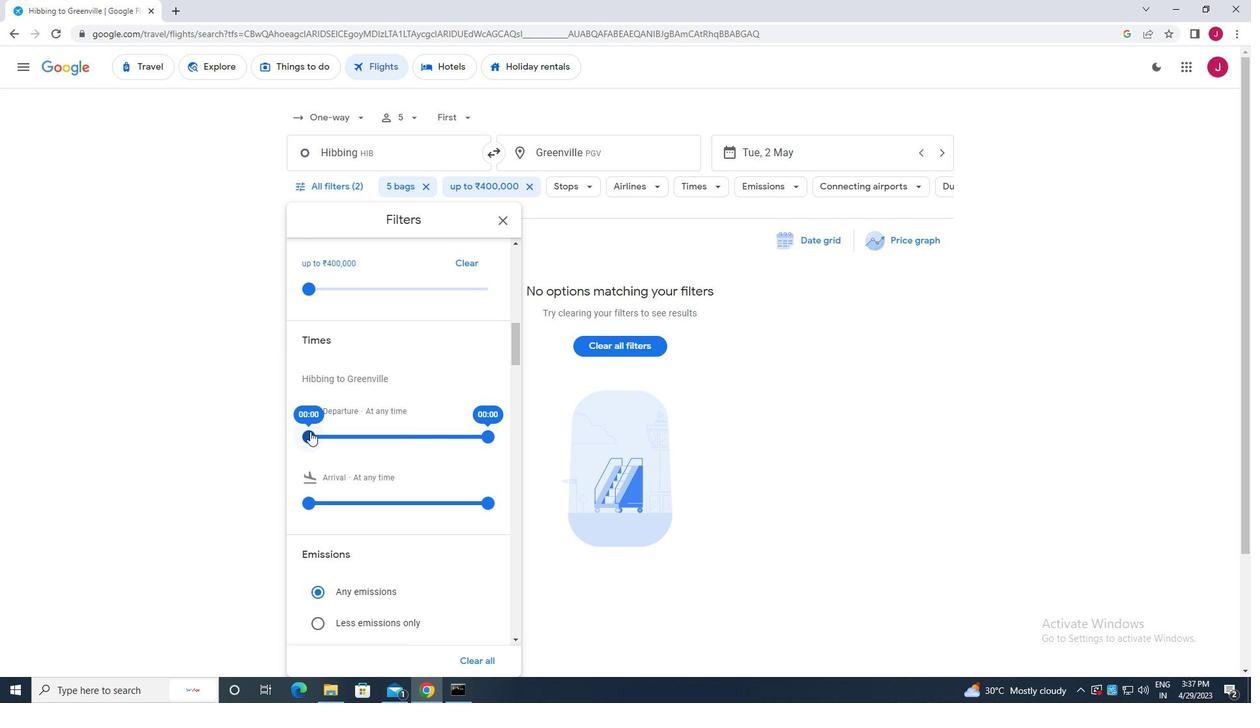 
Action: Mouse moved to (489, 439)
Screenshot: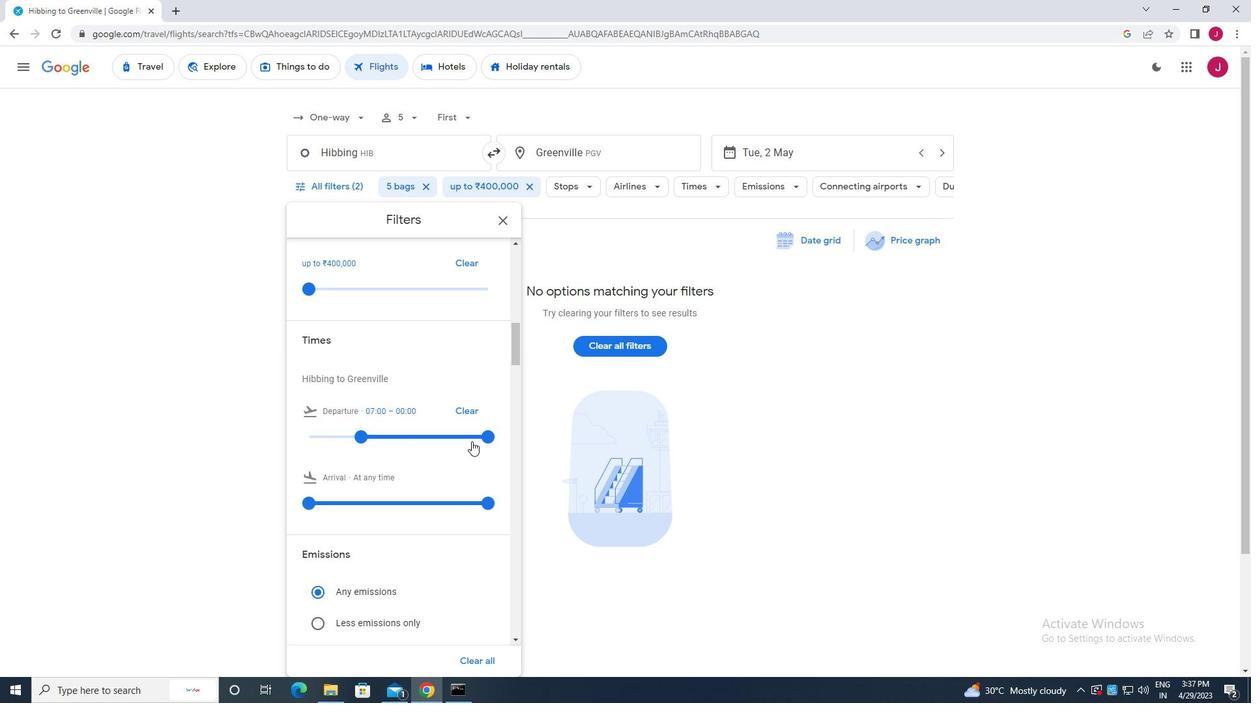 
Action: Mouse pressed left at (489, 439)
Screenshot: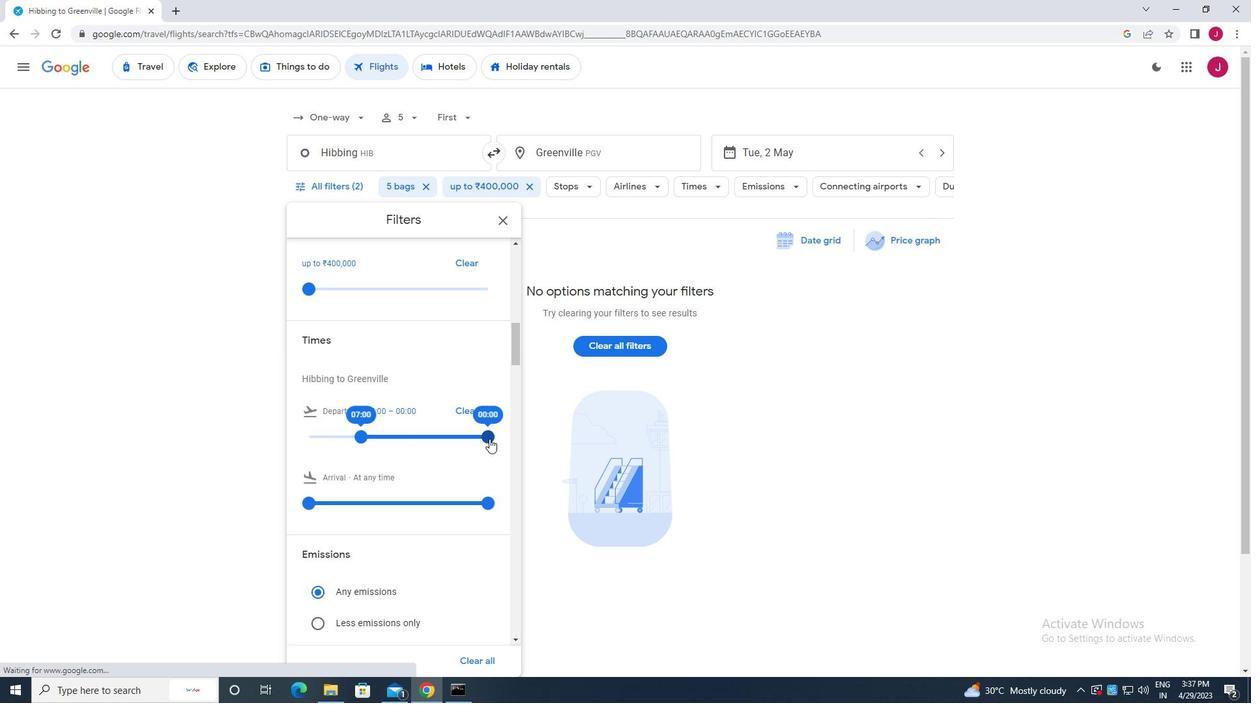 
Action: Mouse moved to (503, 223)
Screenshot: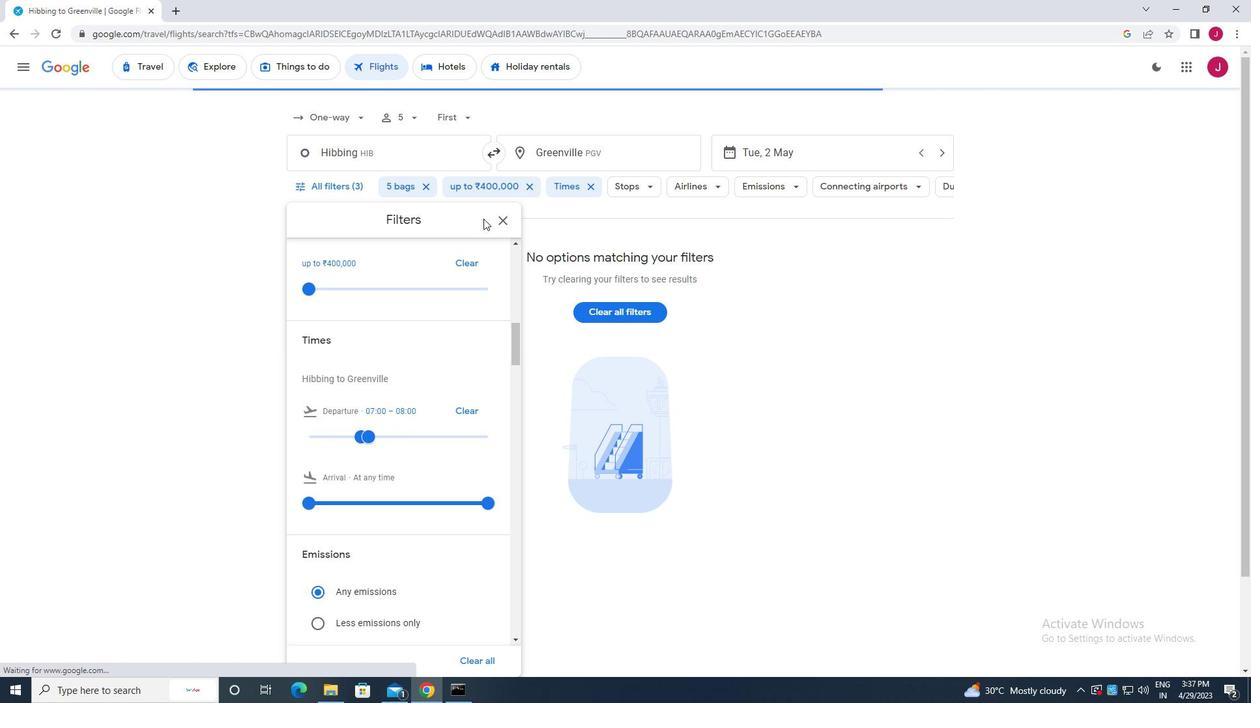 
Action: Mouse pressed left at (503, 223)
Screenshot: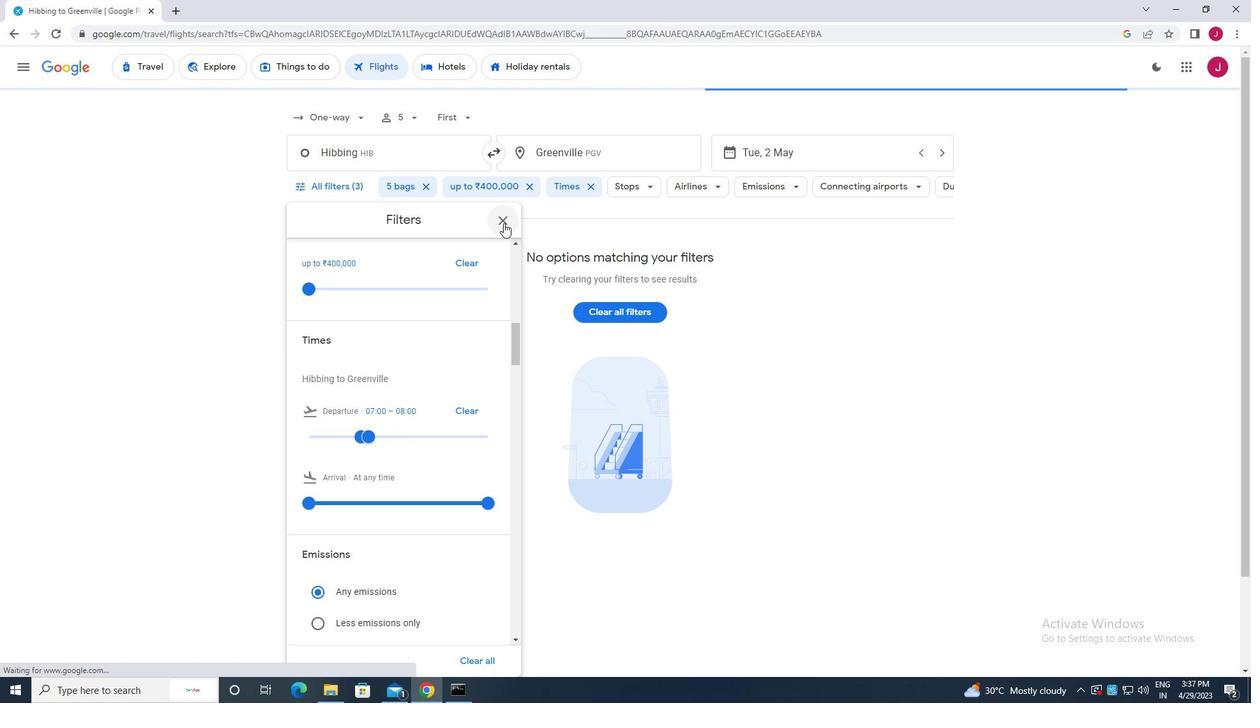 
Action: Mouse moved to (501, 209)
Screenshot: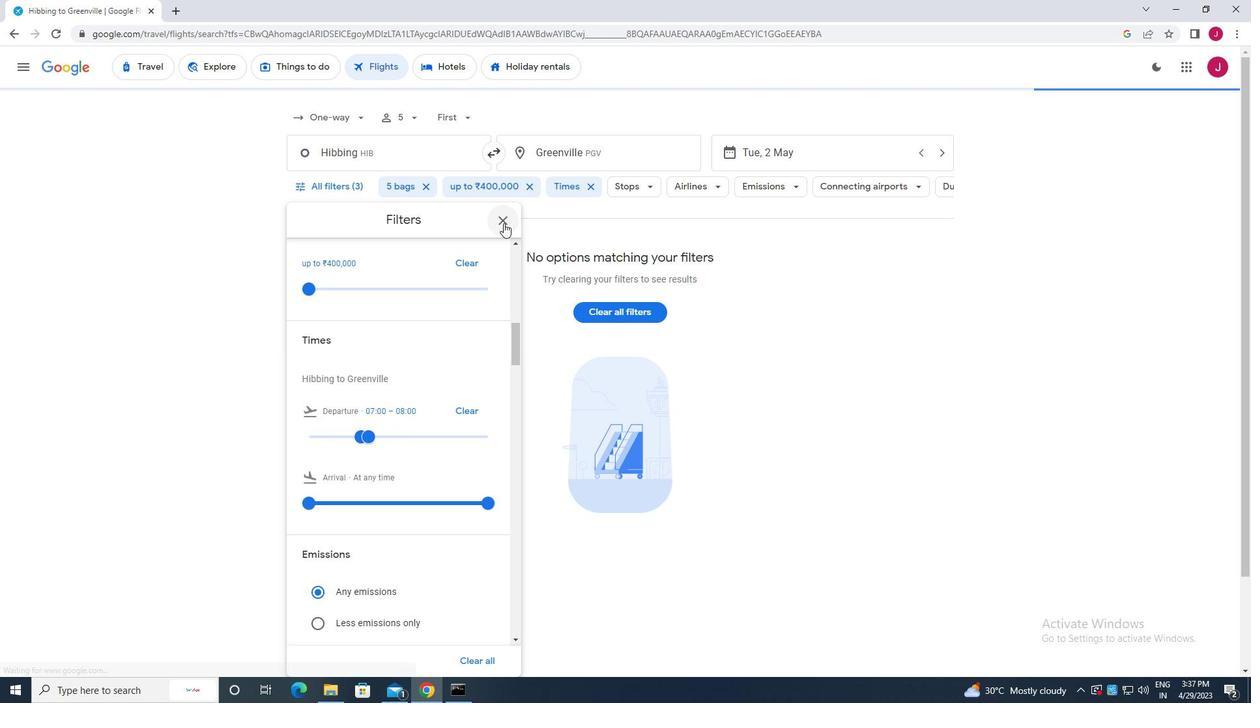 
